 Task: Use the formula "KURT" in spreadsheet "Project portfolio".
Action: Mouse moved to (933, 118)
Screenshot: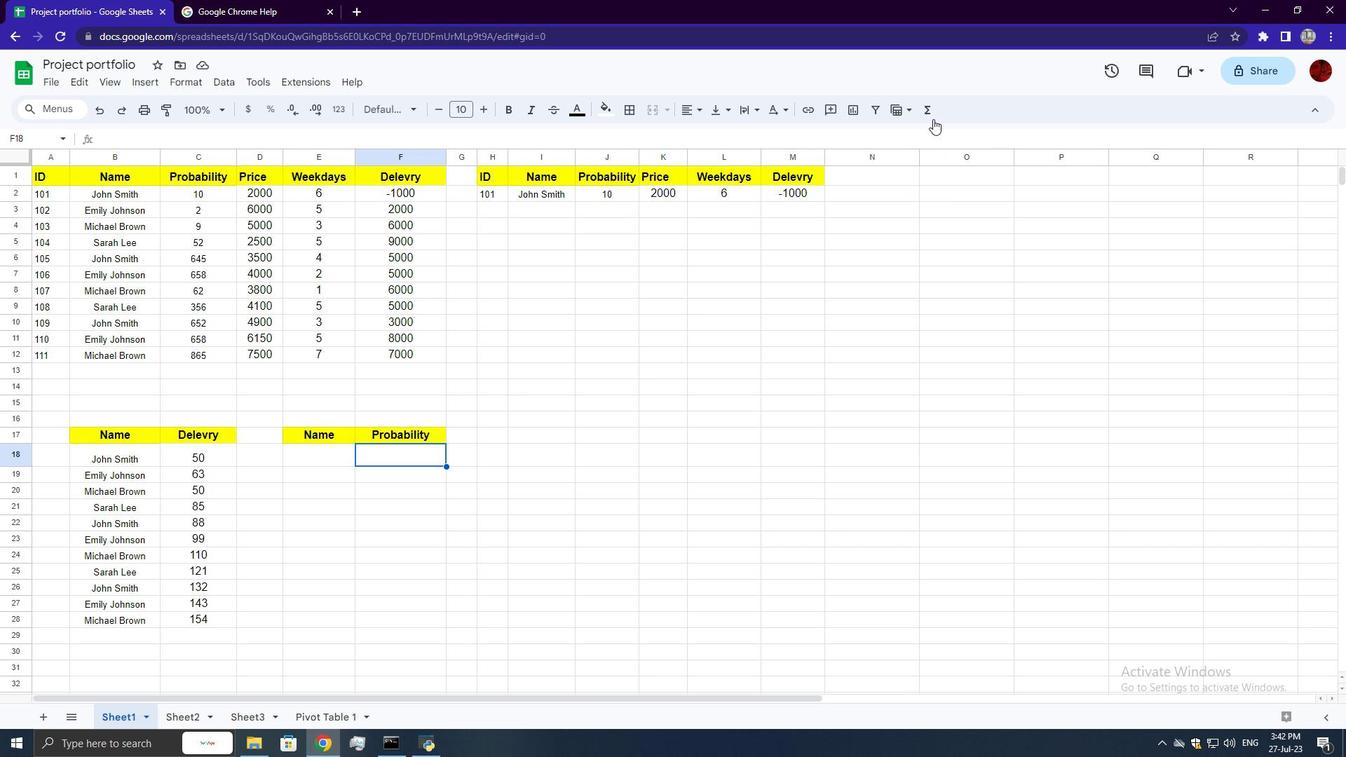 
Action: Mouse pressed left at (933, 118)
Screenshot: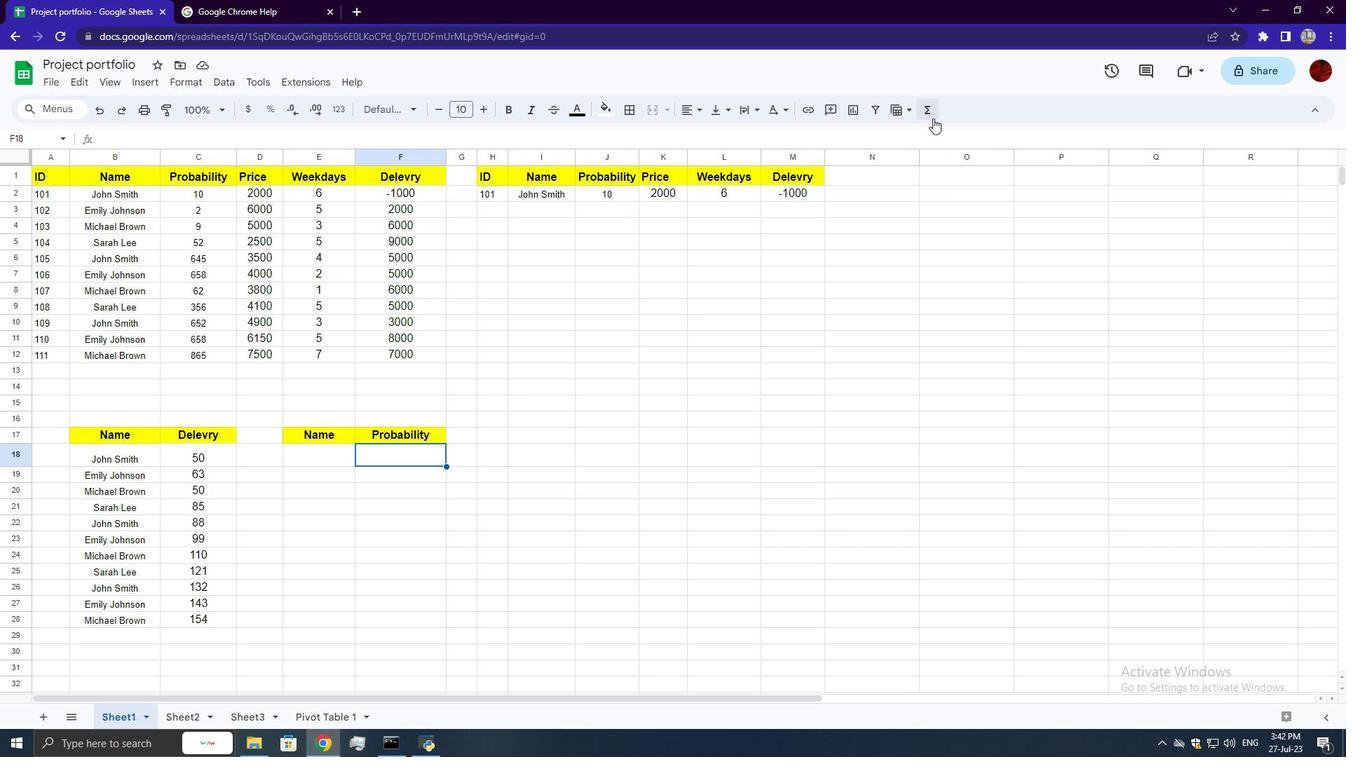 
Action: Mouse moved to (1132, 340)
Screenshot: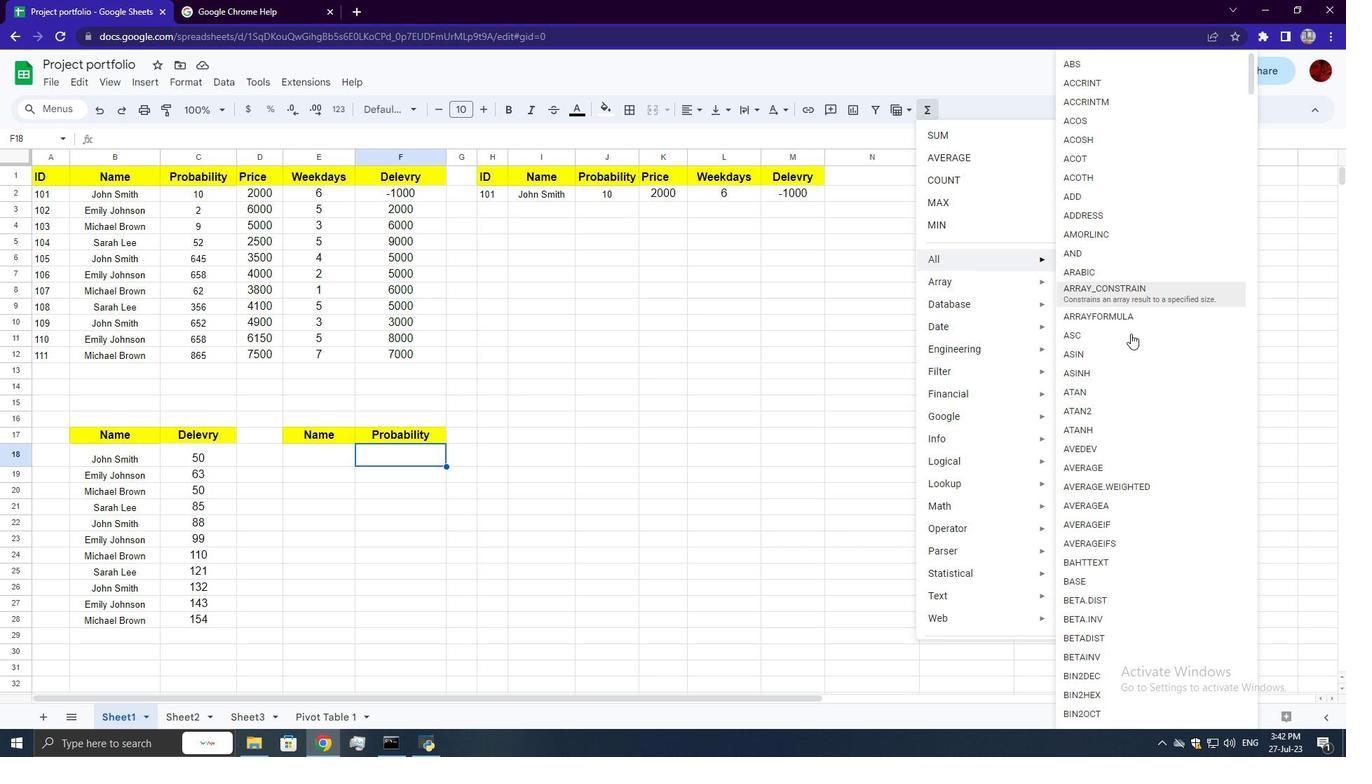 
Action: Mouse scrolled (1132, 338) with delta (0, 0)
Screenshot: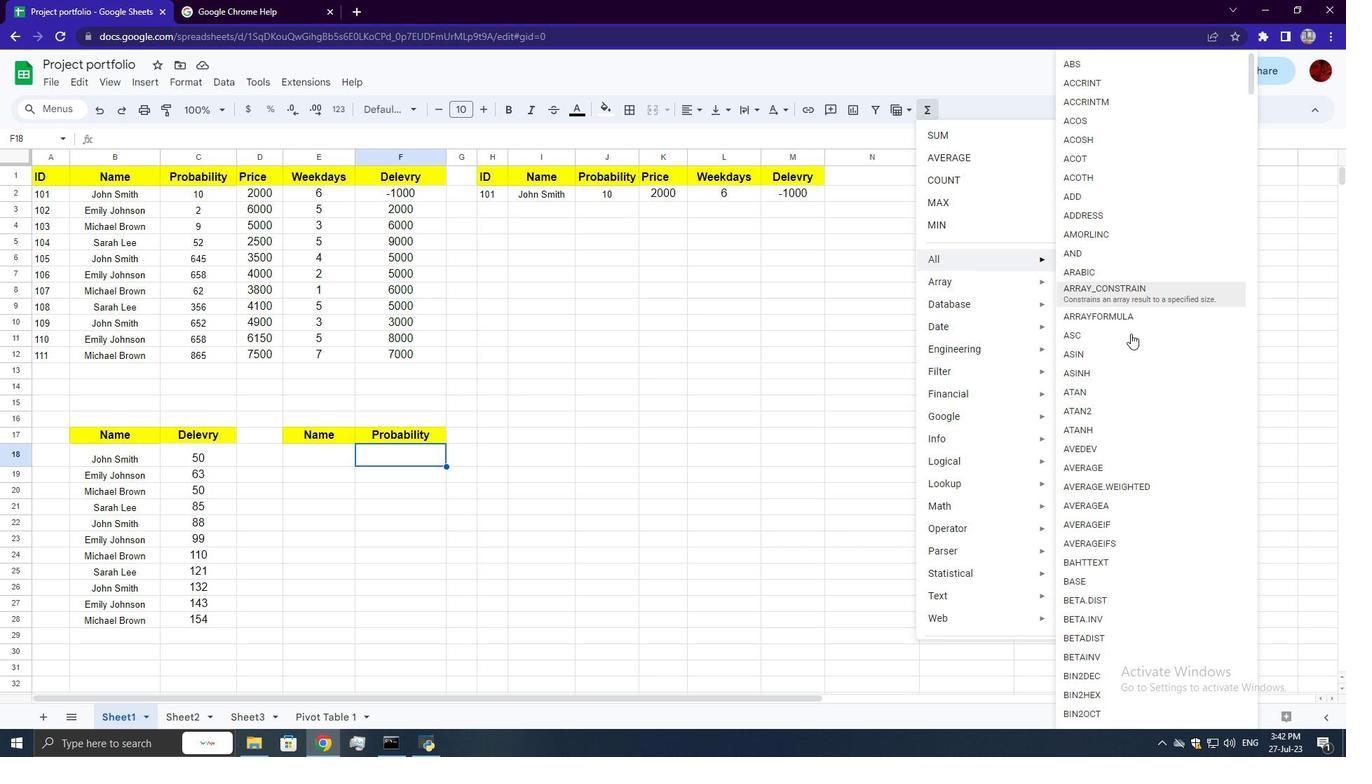 
Action: Mouse scrolled (1132, 340) with delta (0, 0)
Screenshot: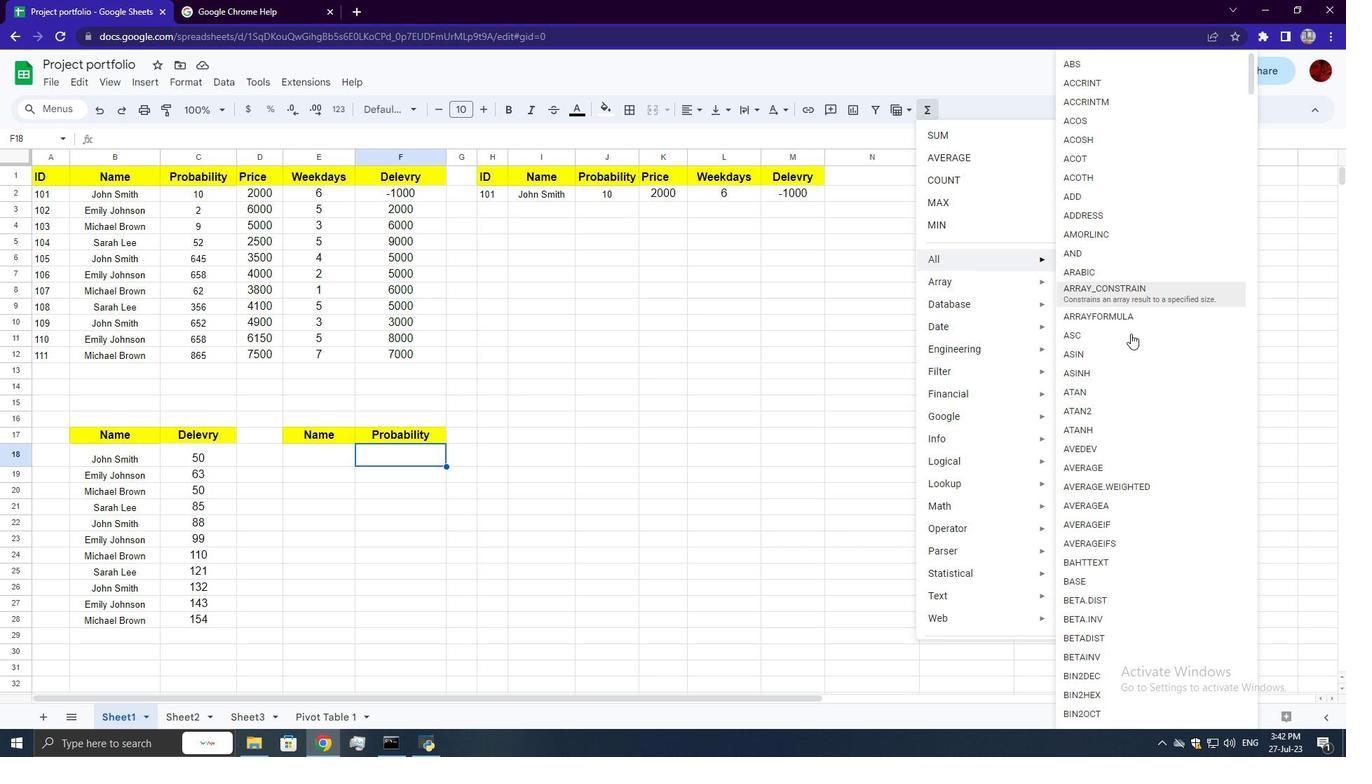 
Action: Mouse scrolled (1132, 340) with delta (0, 0)
Screenshot: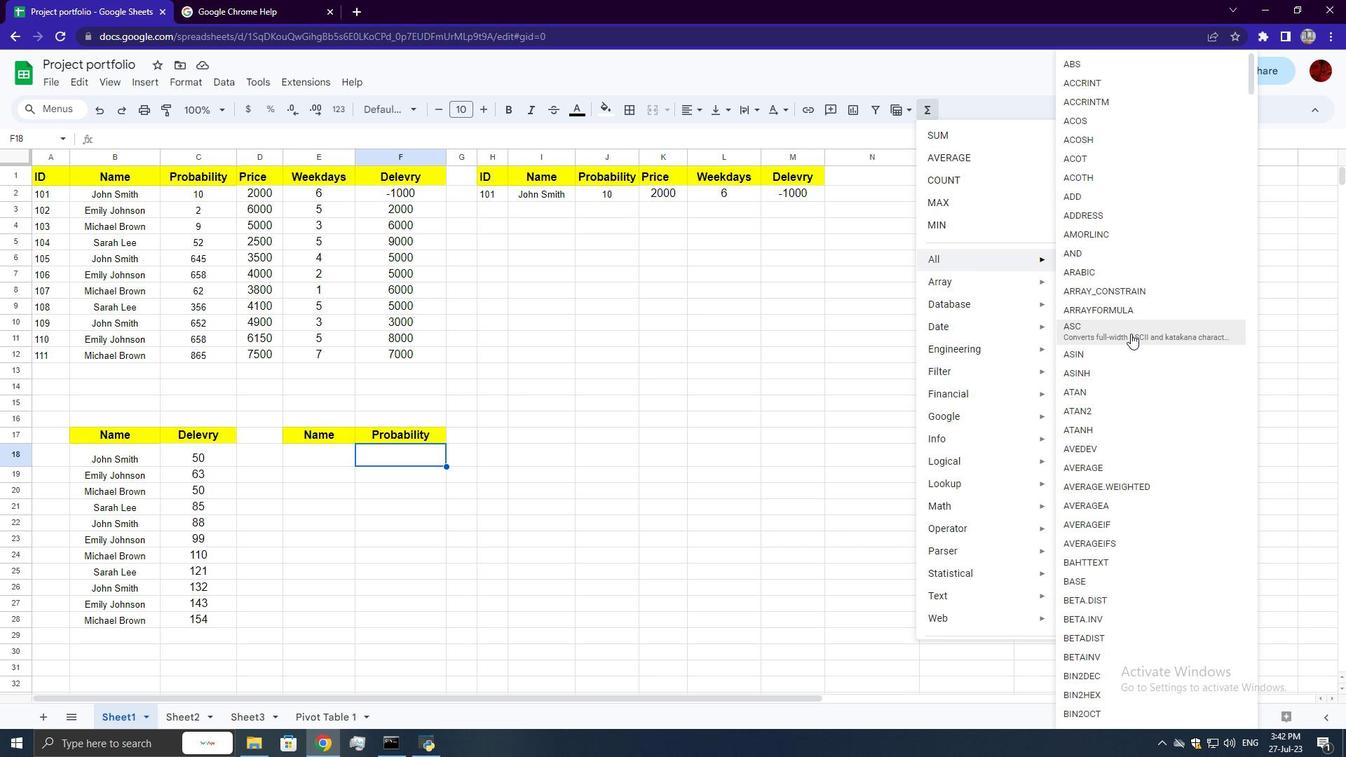 
Action: Mouse scrolled (1132, 340) with delta (0, 0)
Screenshot: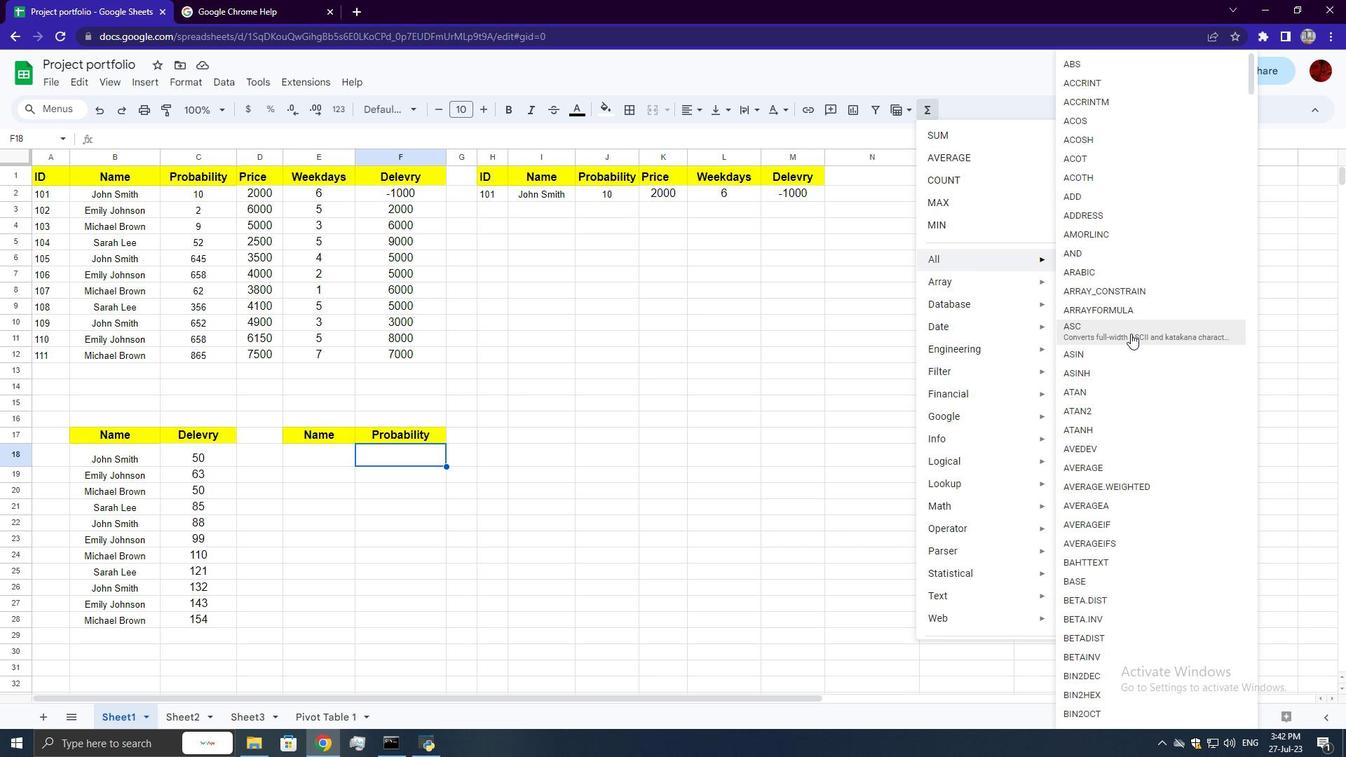 
Action: Mouse scrolled (1132, 340) with delta (0, 0)
Screenshot: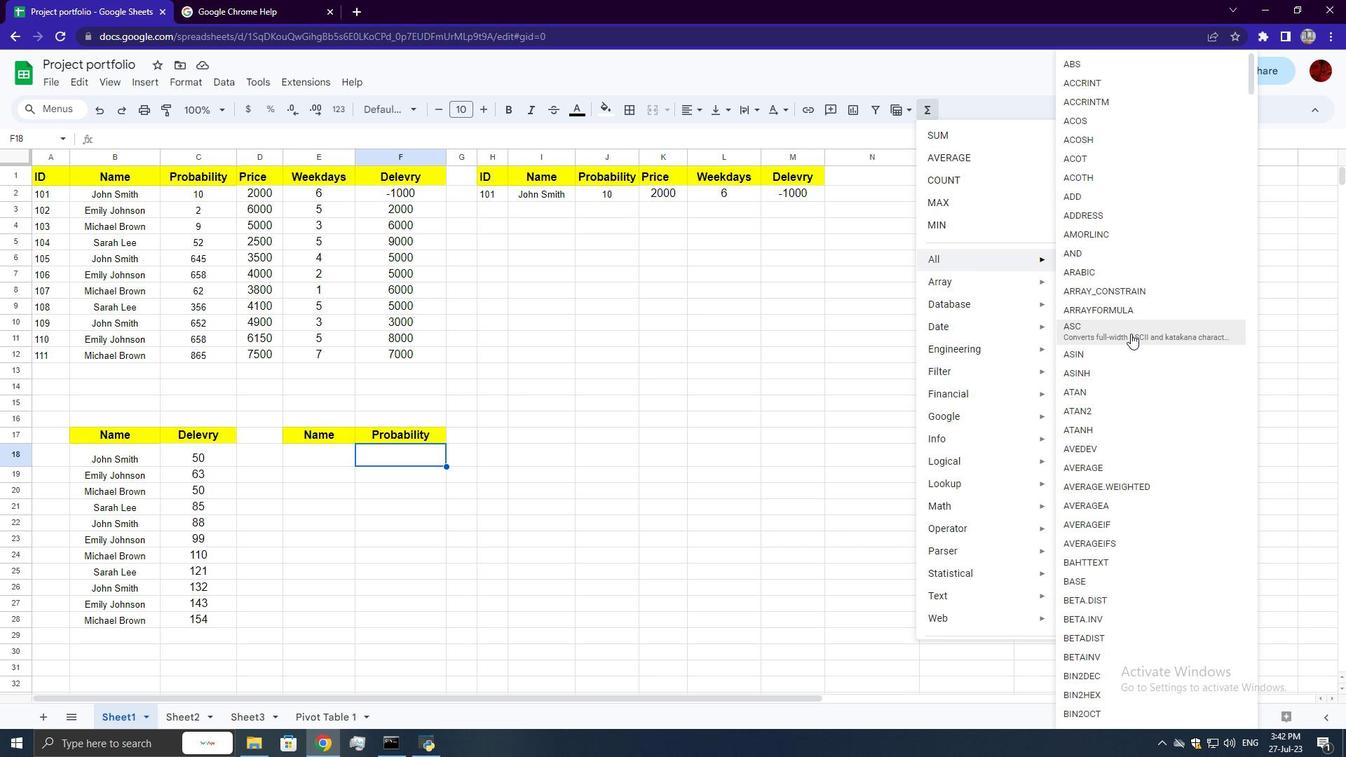 
Action: Mouse scrolled (1132, 340) with delta (0, 0)
Screenshot: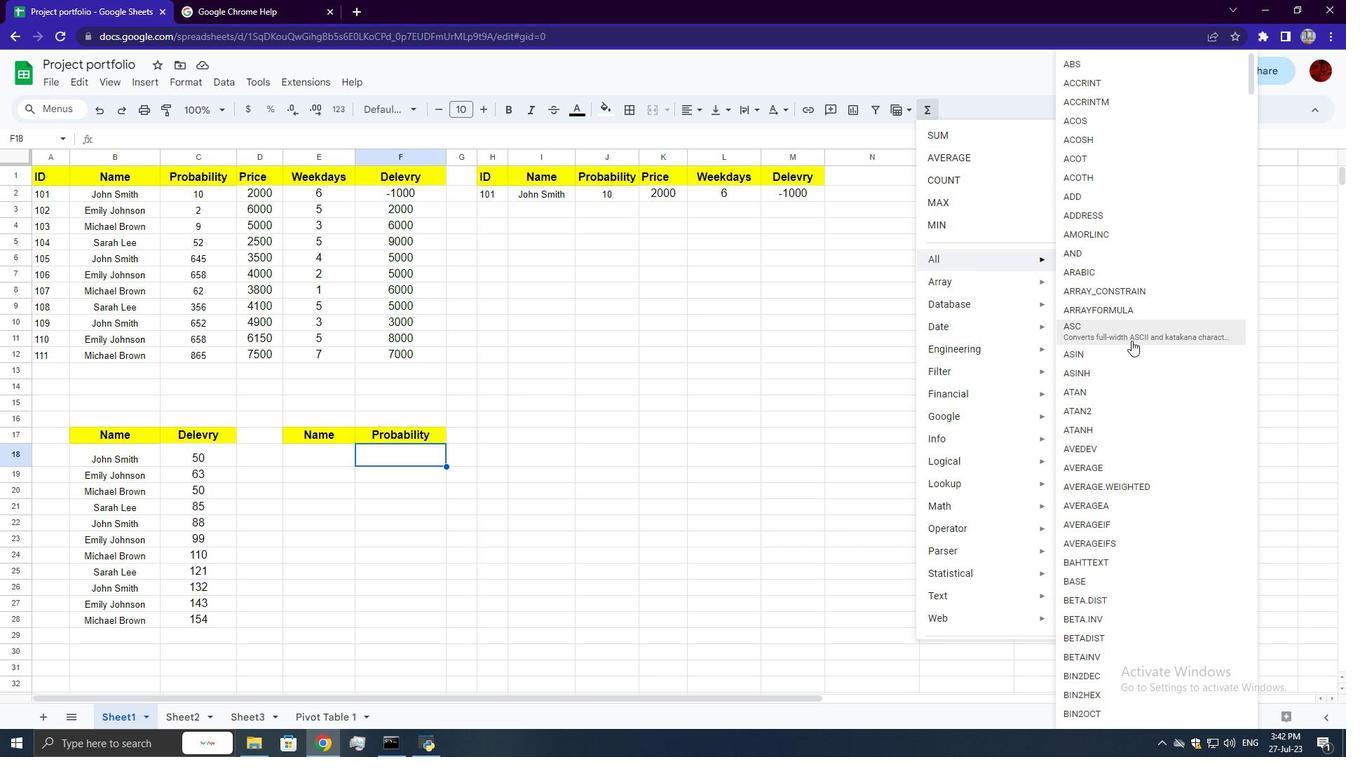 
Action: Mouse scrolled (1132, 340) with delta (0, 0)
Screenshot: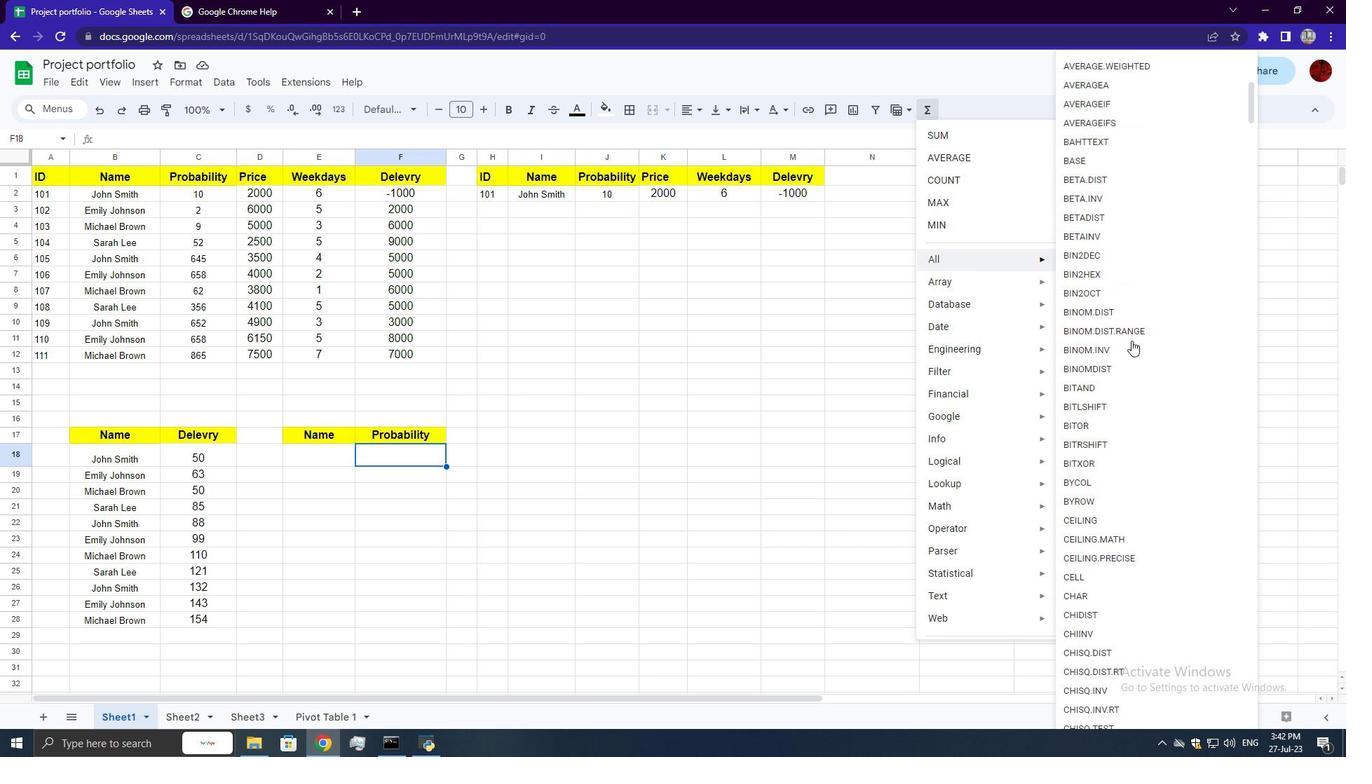 
Action: Mouse scrolled (1132, 340) with delta (0, 0)
Screenshot: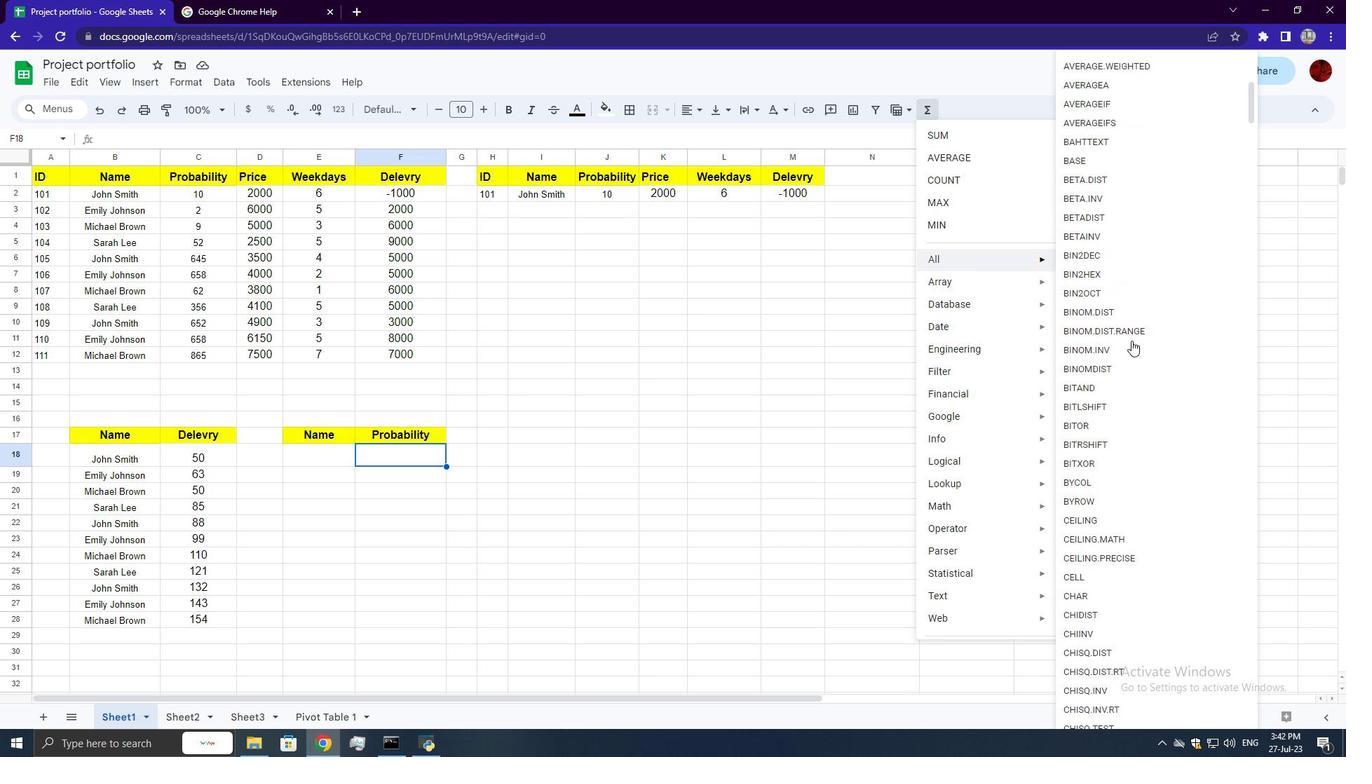 
Action: Mouse scrolled (1132, 340) with delta (0, 0)
Screenshot: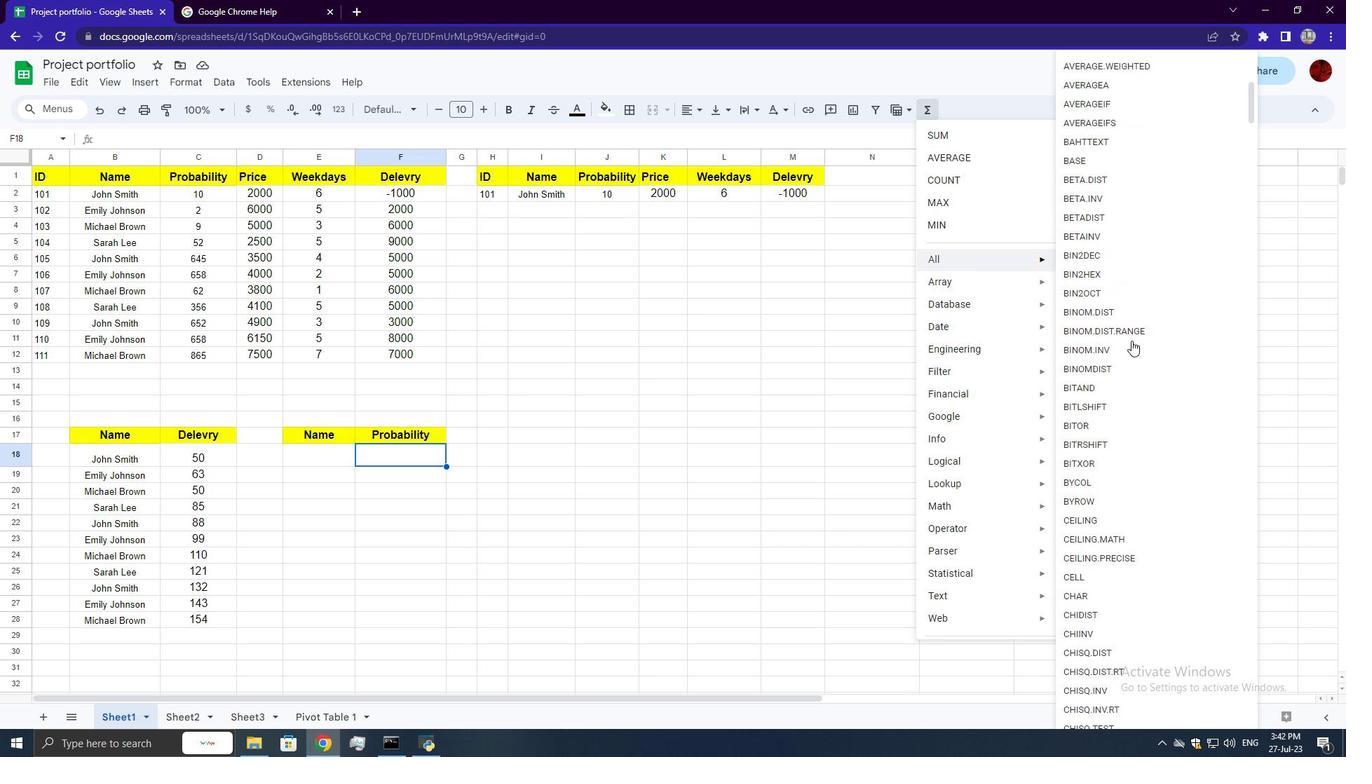 
Action: Mouse scrolled (1132, 340) with delta (0, 0)
Screenshot: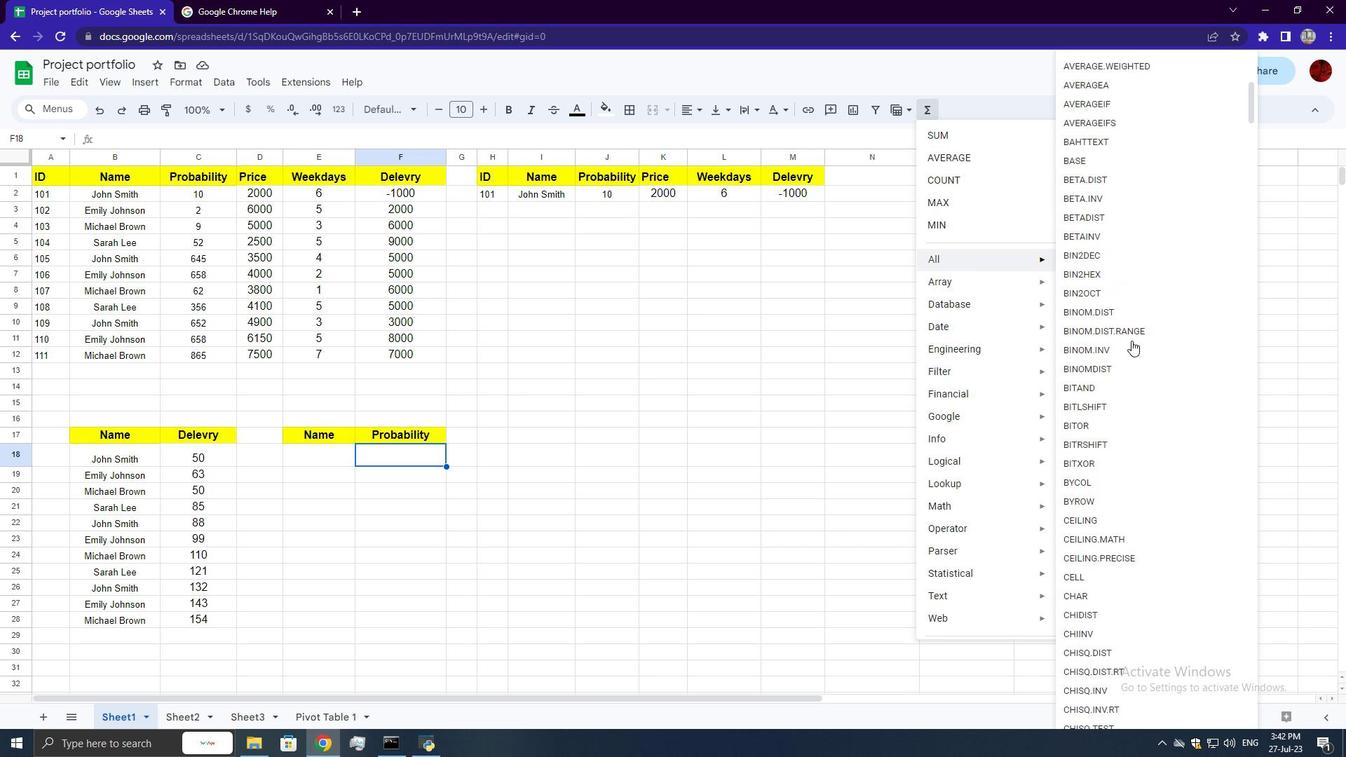 
Action: Mouse scrolled (1132, 340) with delta (0, 0)
Screenshot: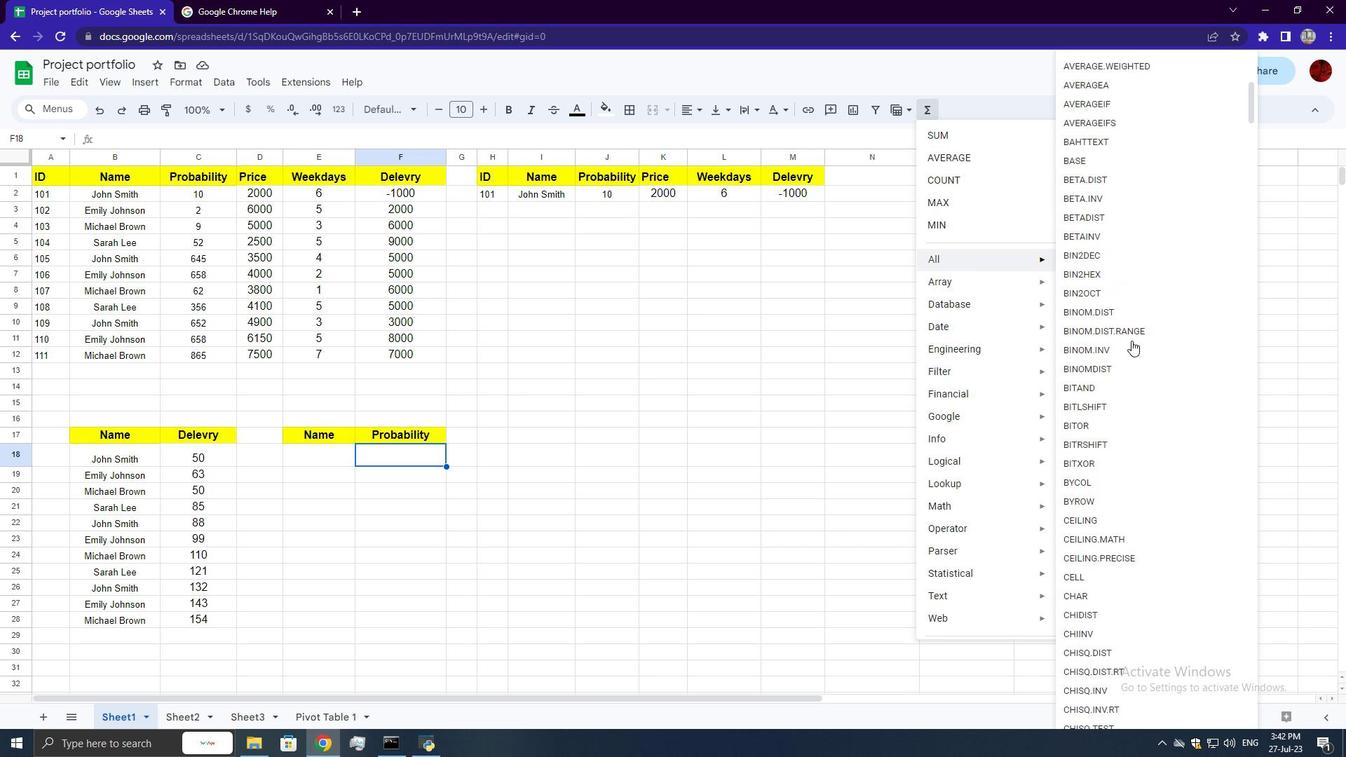 
Action: Mouse scrolled (1132, 340) with delta (0, 0)
Screenshot: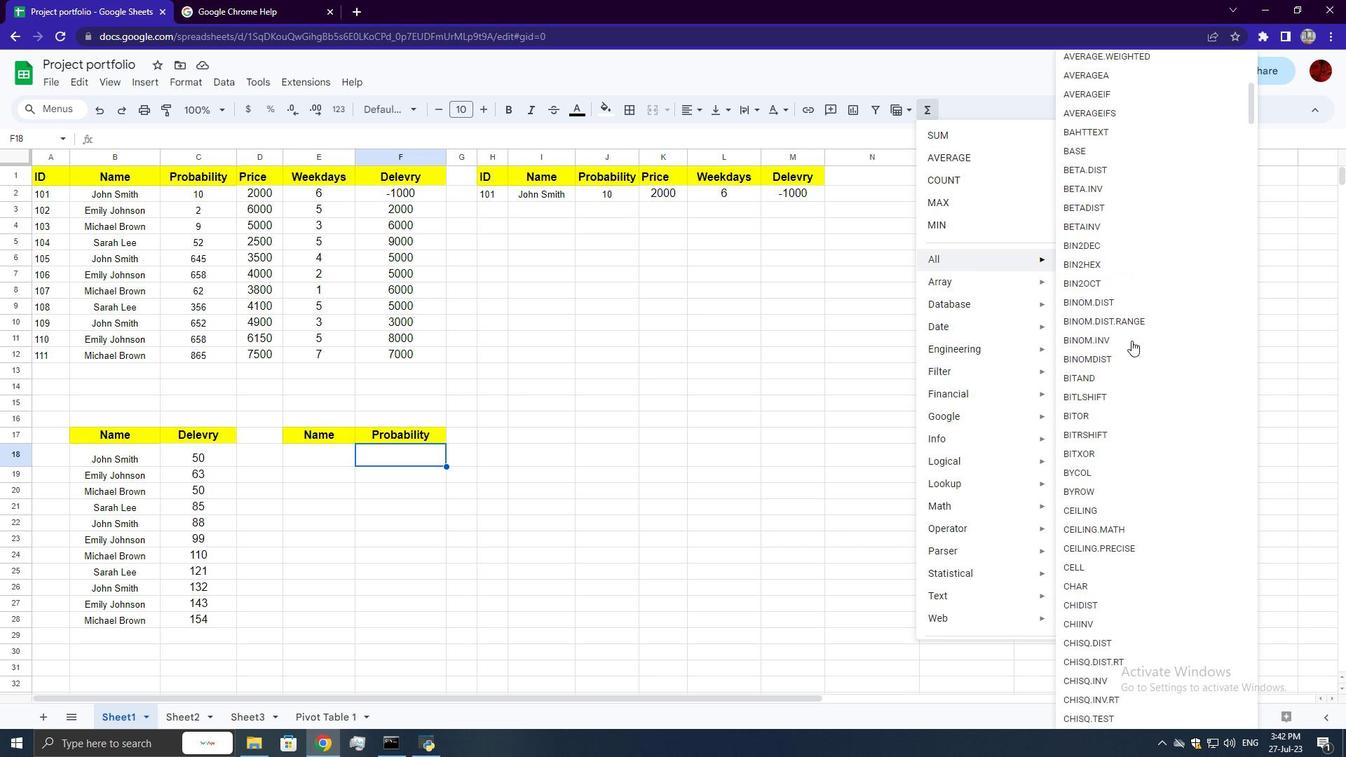 
Action: Mouse scrolled (1132, 340) with delta (0, 0)
Screenshot: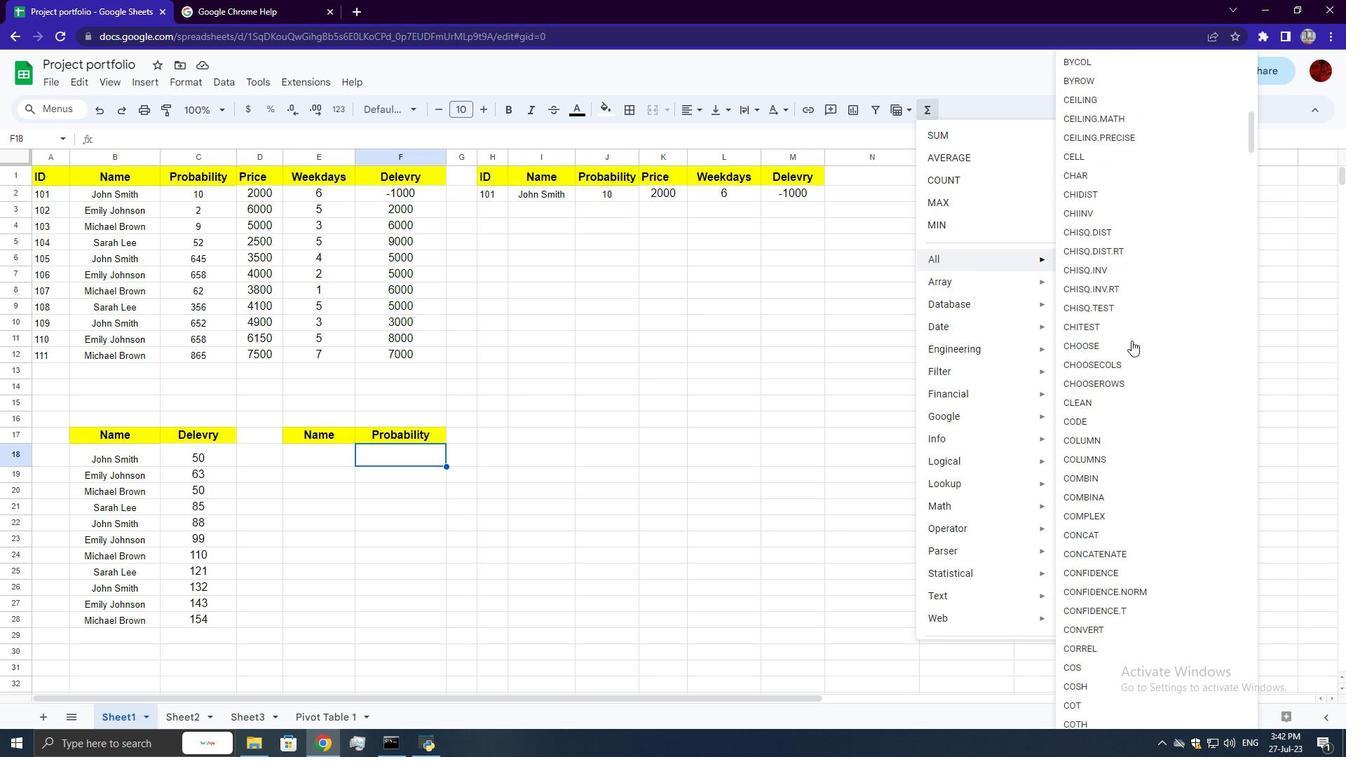 
Action: Mouse scrolled (1132, 340) with delta (0, 0)
Screenshot: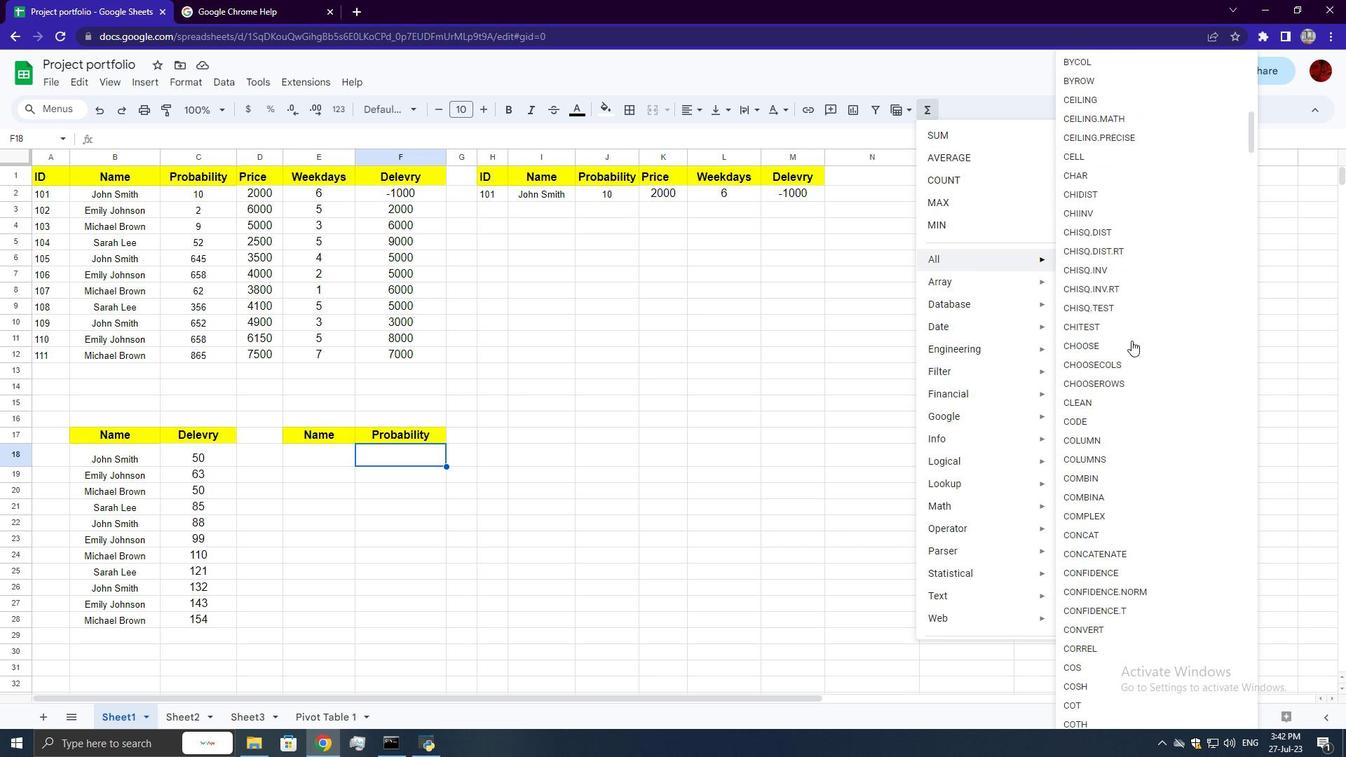 
Action: Mouse scrolled (1132, 340) with delta (0, 0)
Screenshot: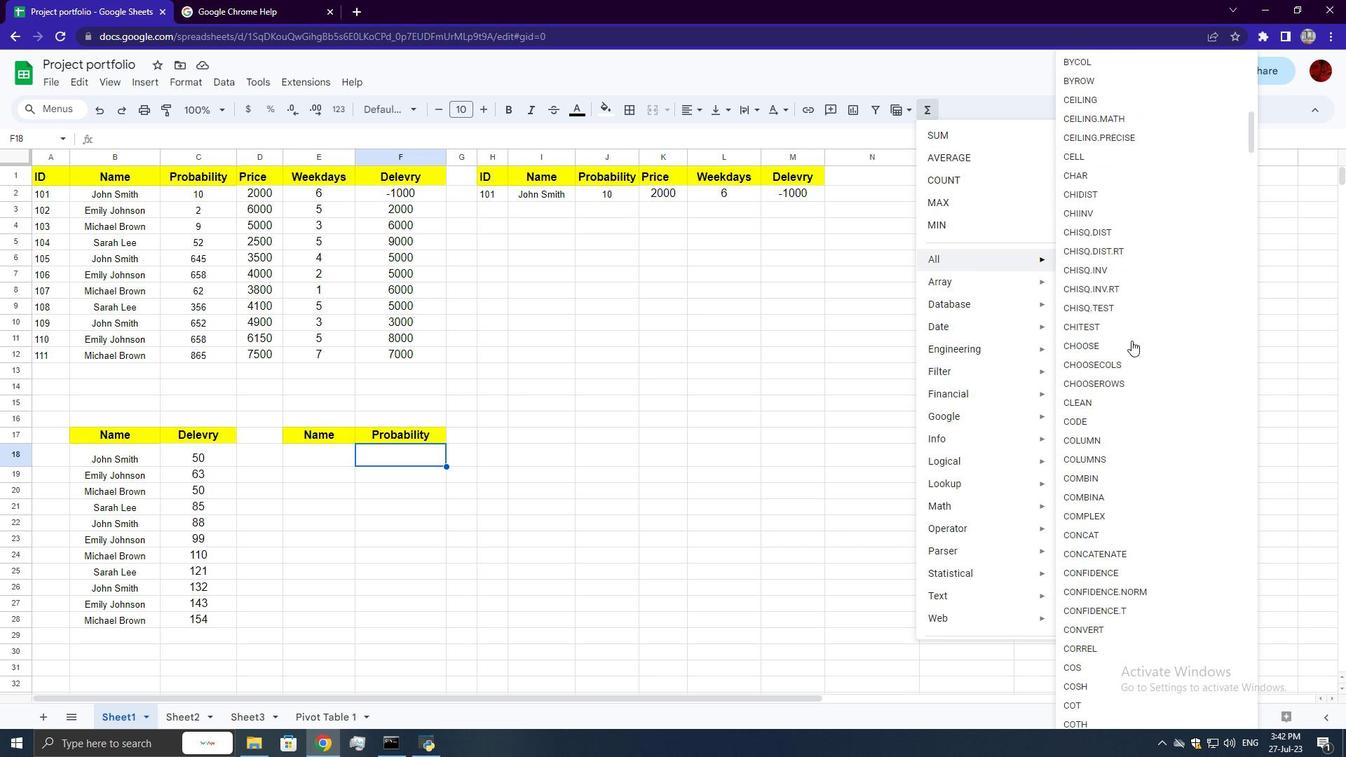 
Action: Mouse scrolled (1132, 340) with delta (0, 0)
Screenshot: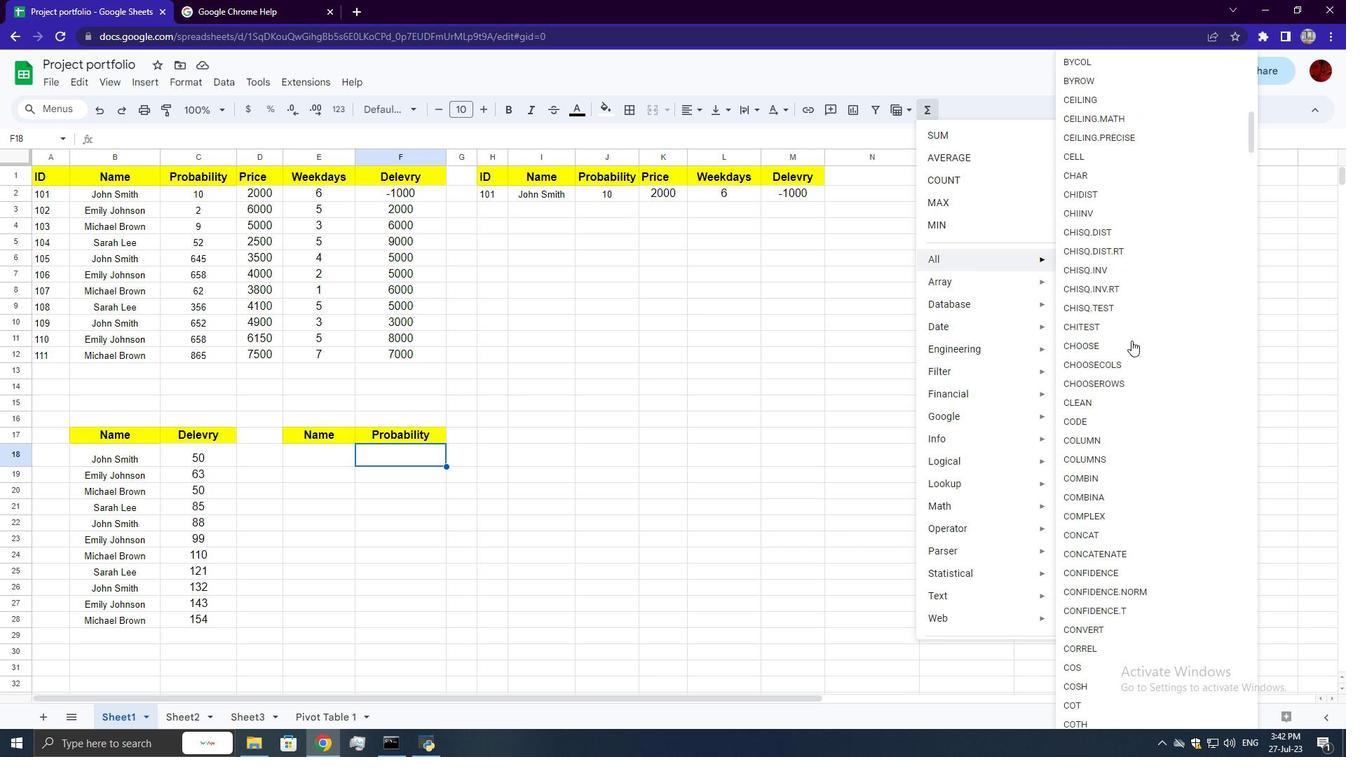 
Action: Mouse scrolled (1132, 340) with delta (0, 0)
Screenshot: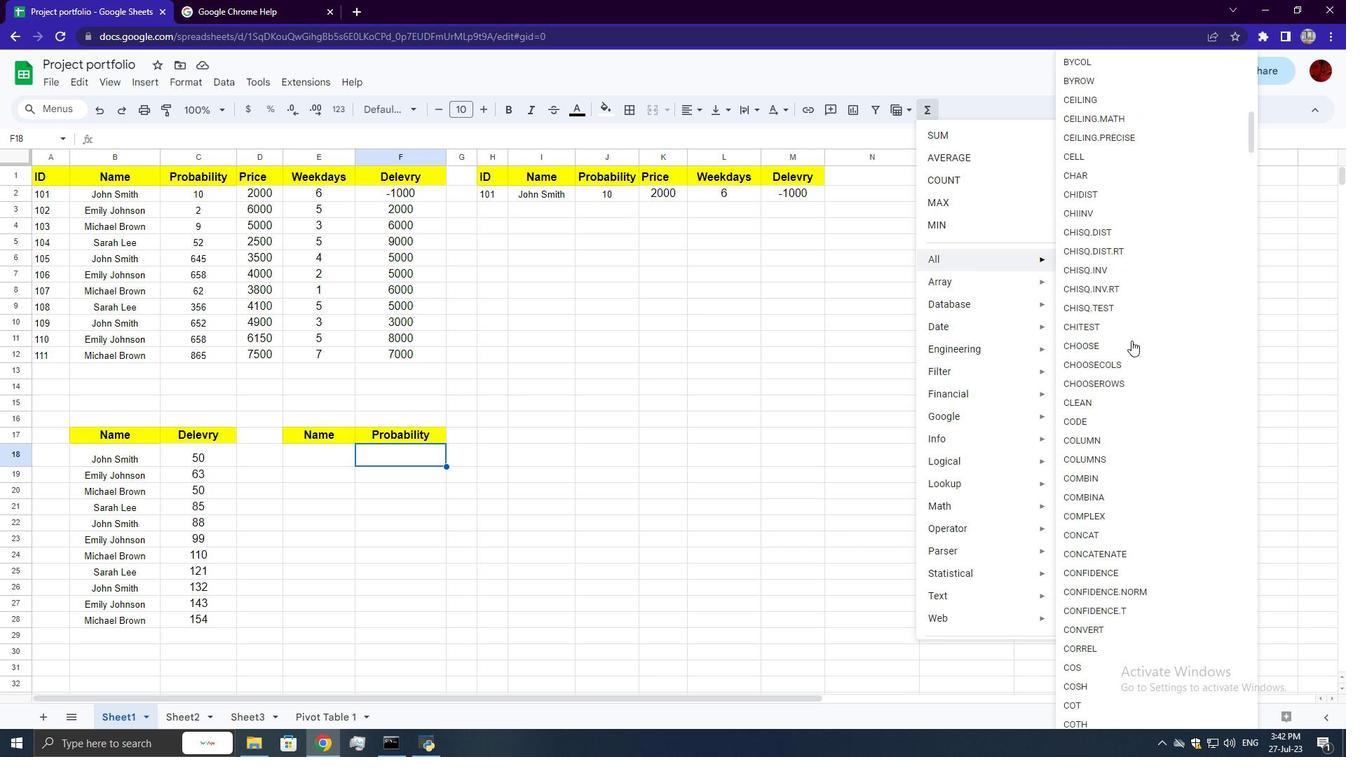 
Action: Mouse scrolled (1132, 340) with delta (0, 0)
Screenshot: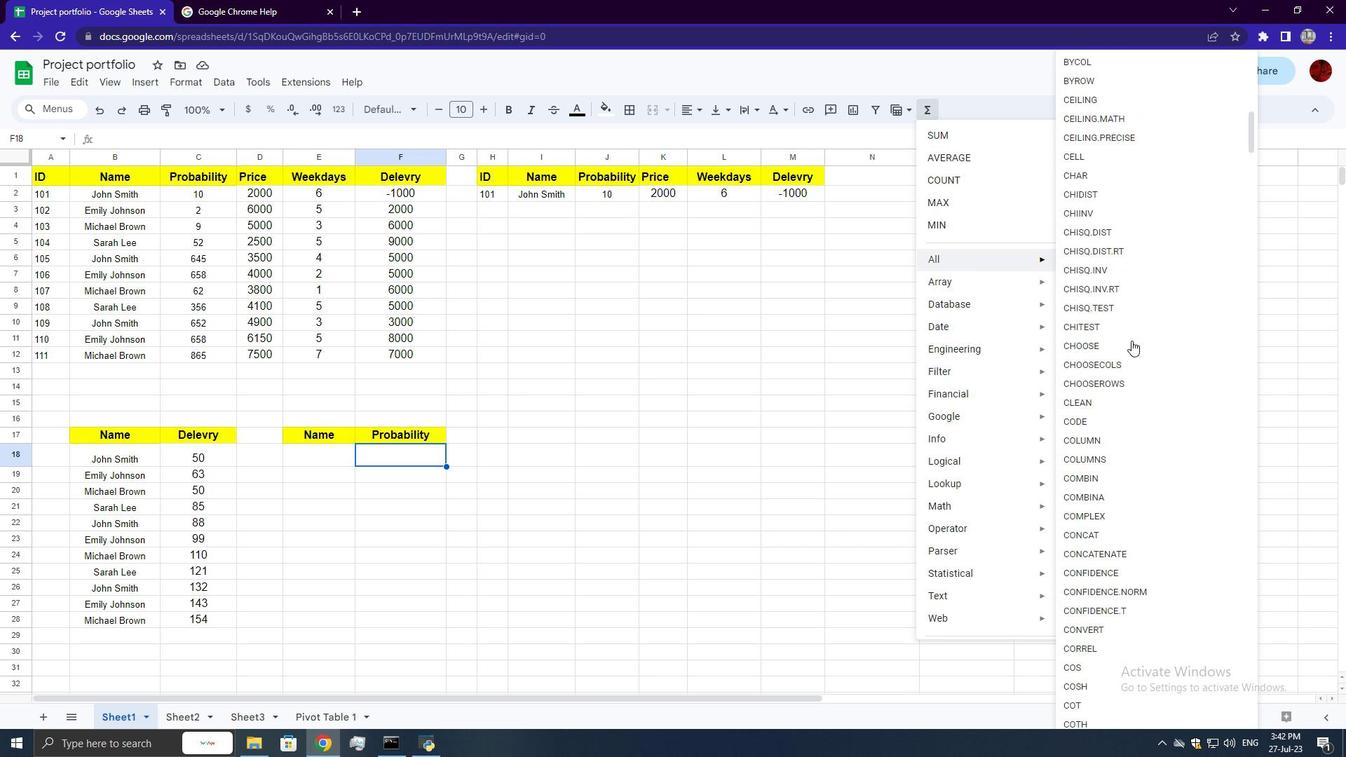 
Action: Mouse scrolled (1132, 340) with delta (0, 0)
Screenshot: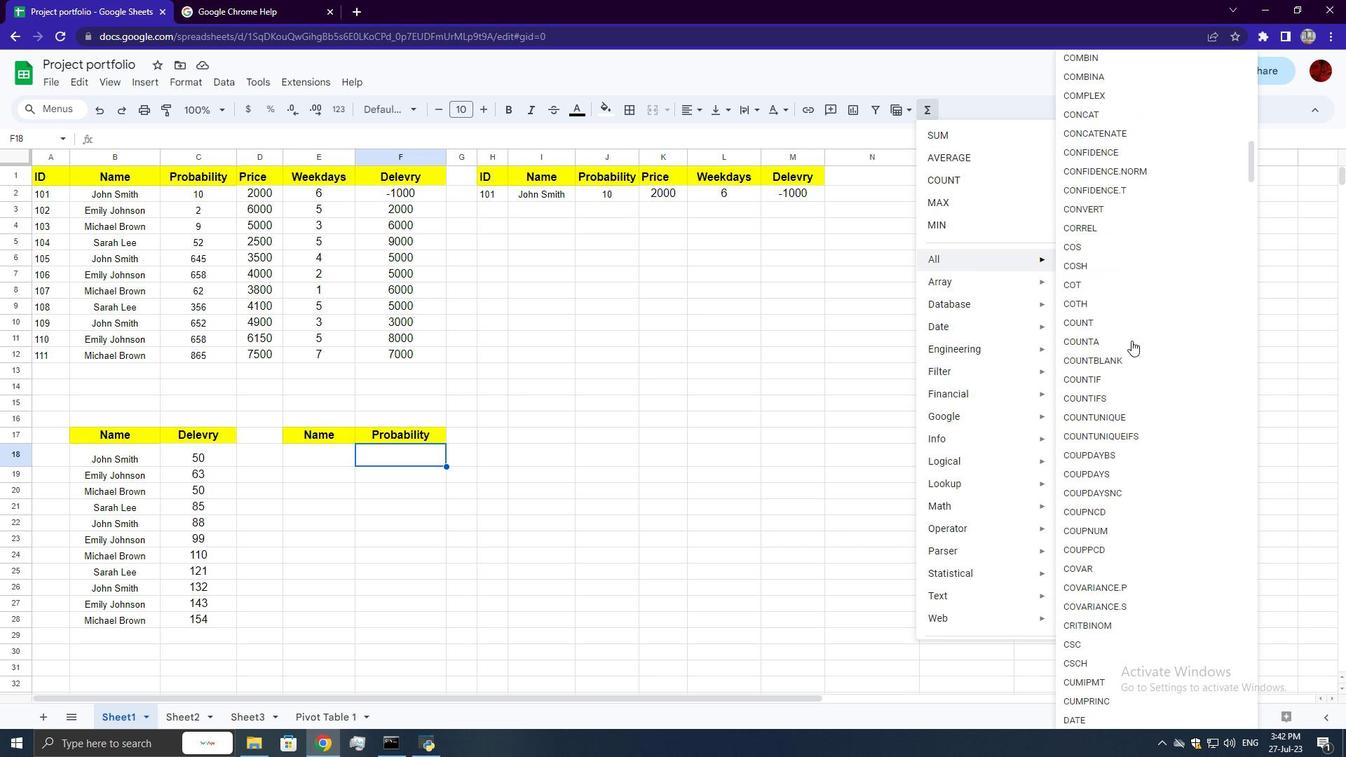 
Action: Mouse scrolled (1132, 340) with delta (0, 0)
Screenshot: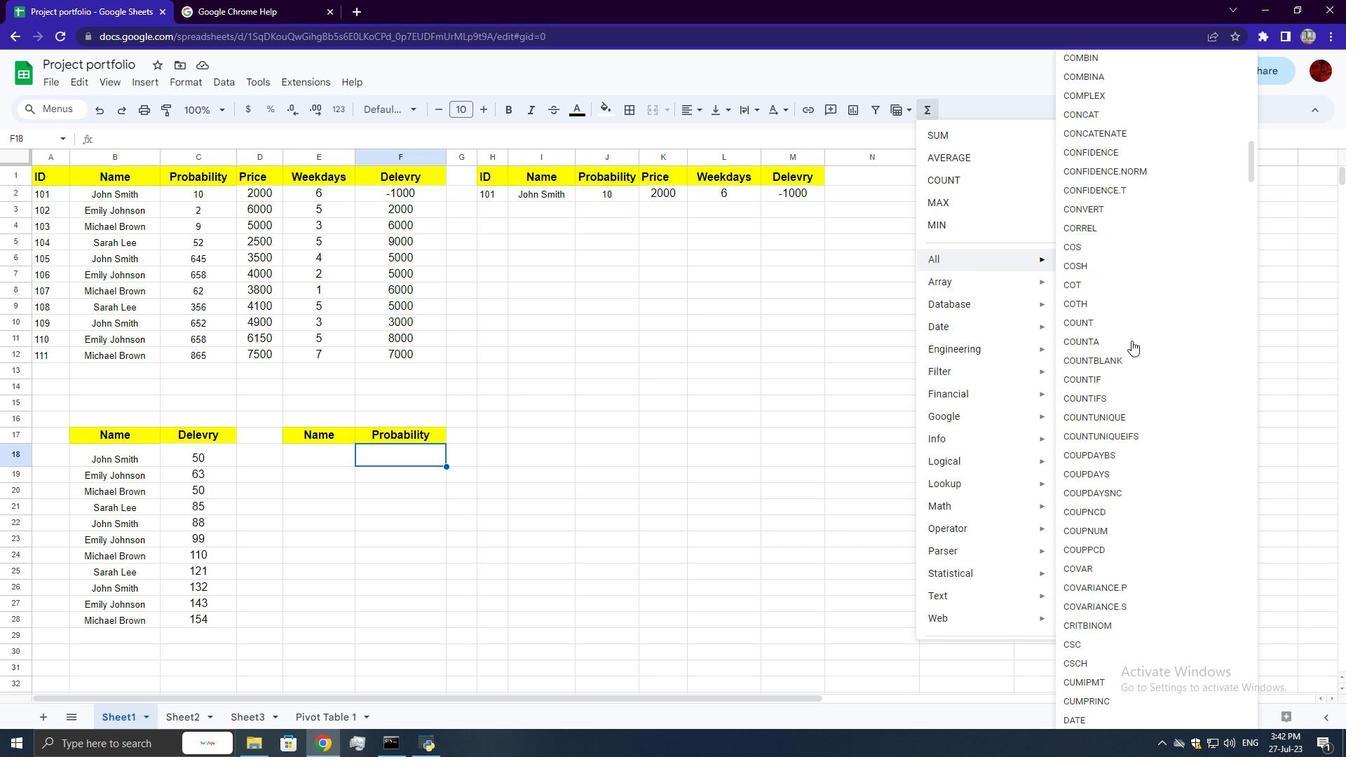 
Action: Mouse scrolled (1132, 340) with delta (0, 0)
Screenshot: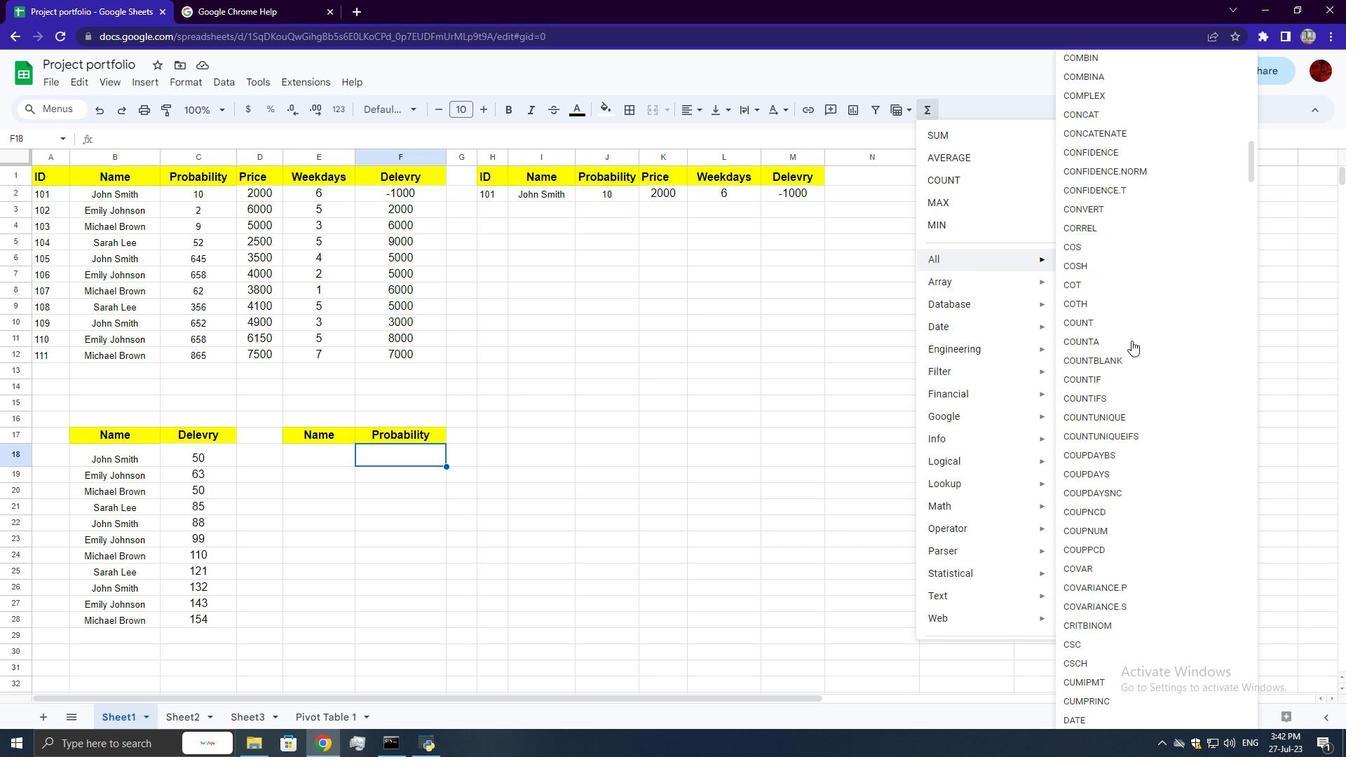 
Action: Mouse scrolled (1132, 340) with delta (0, 0)
Screenshot: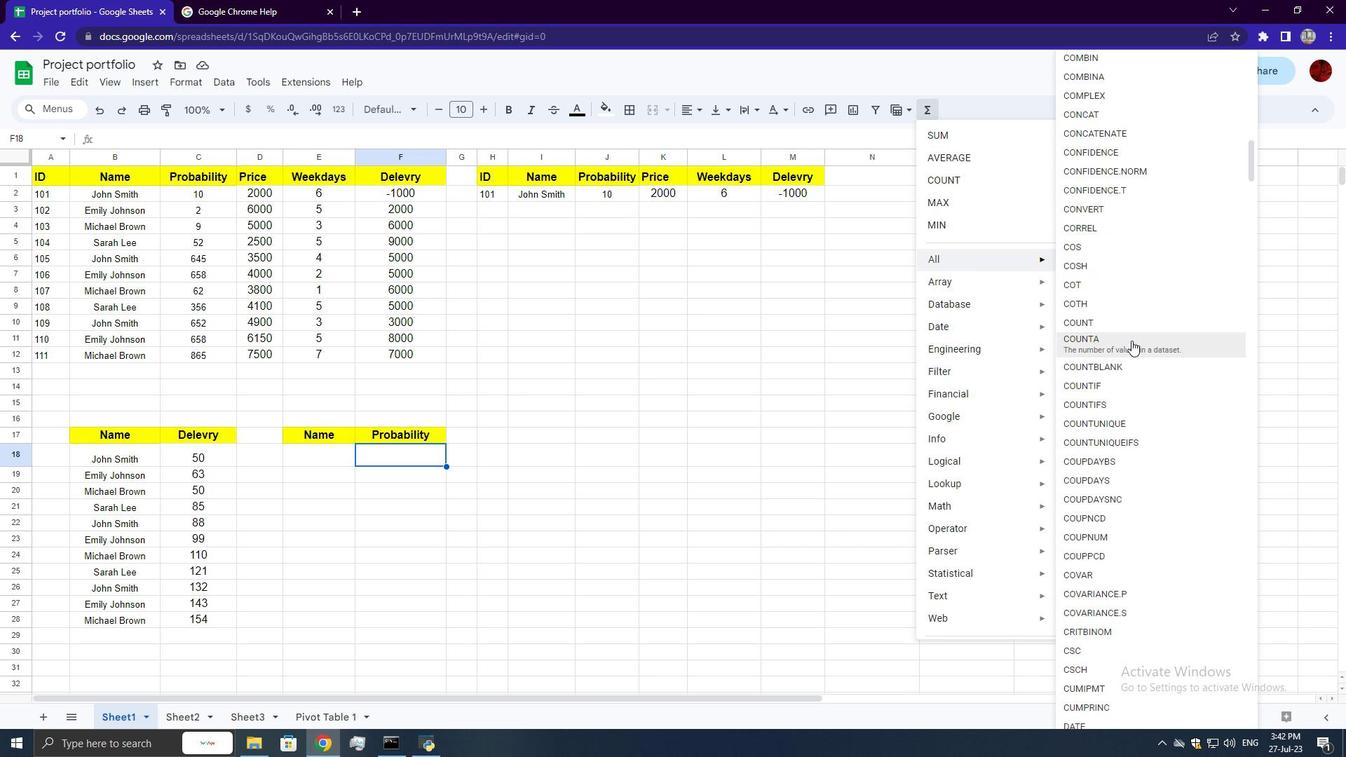 
Action: Mouse scrolled (1132, 340) with delta (0, 0)
Screenshot: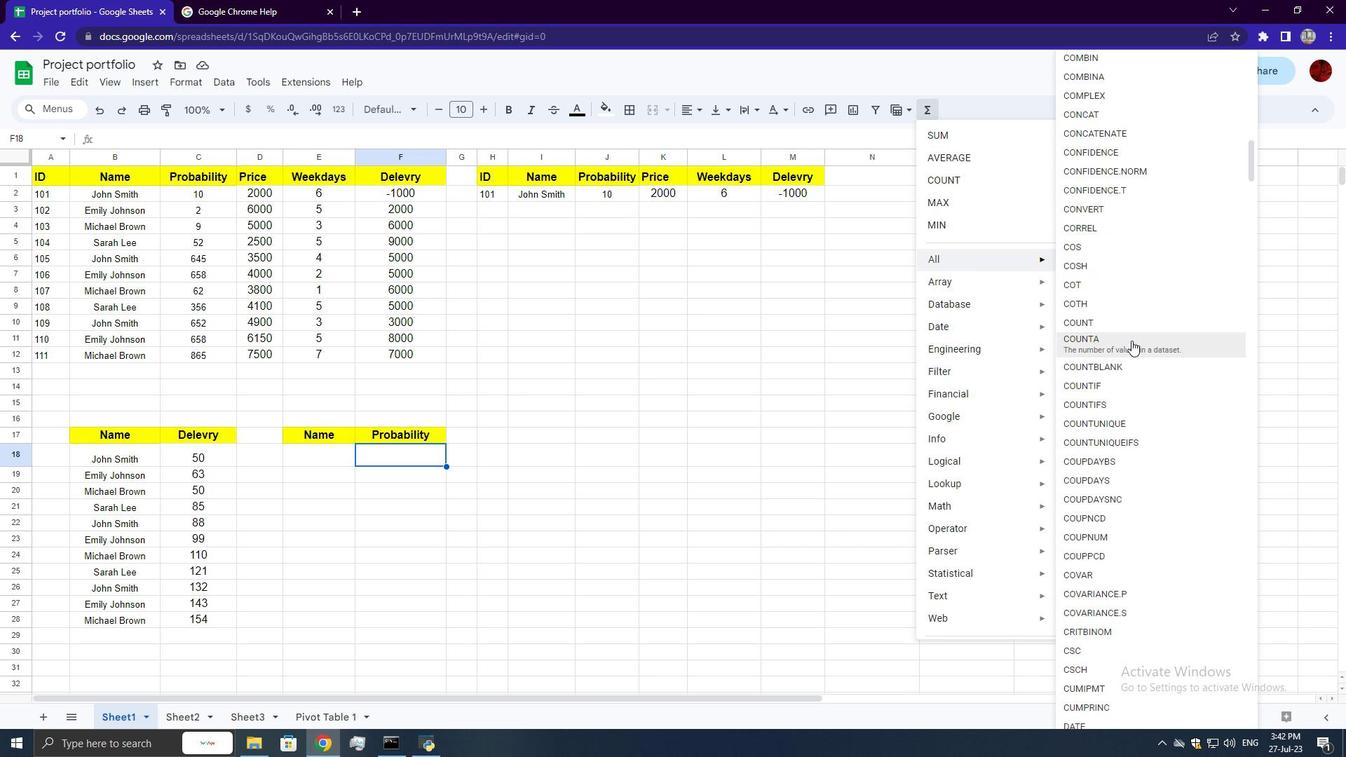 
Action: Mouse scrolled (1132, 340) with delta (0, 0)
Screenshot: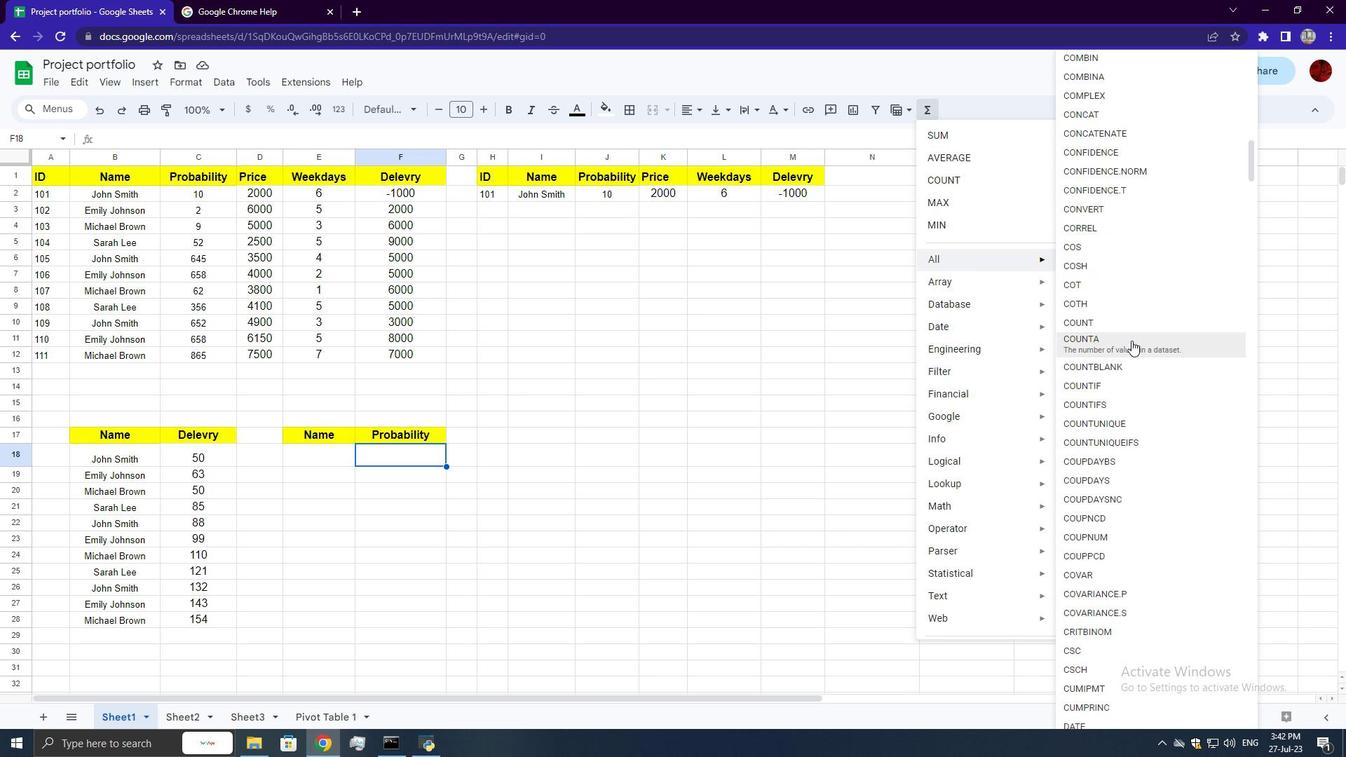 
Action: Mouse scrolled (1132, 340) with delta (0, 0)
Screenshot: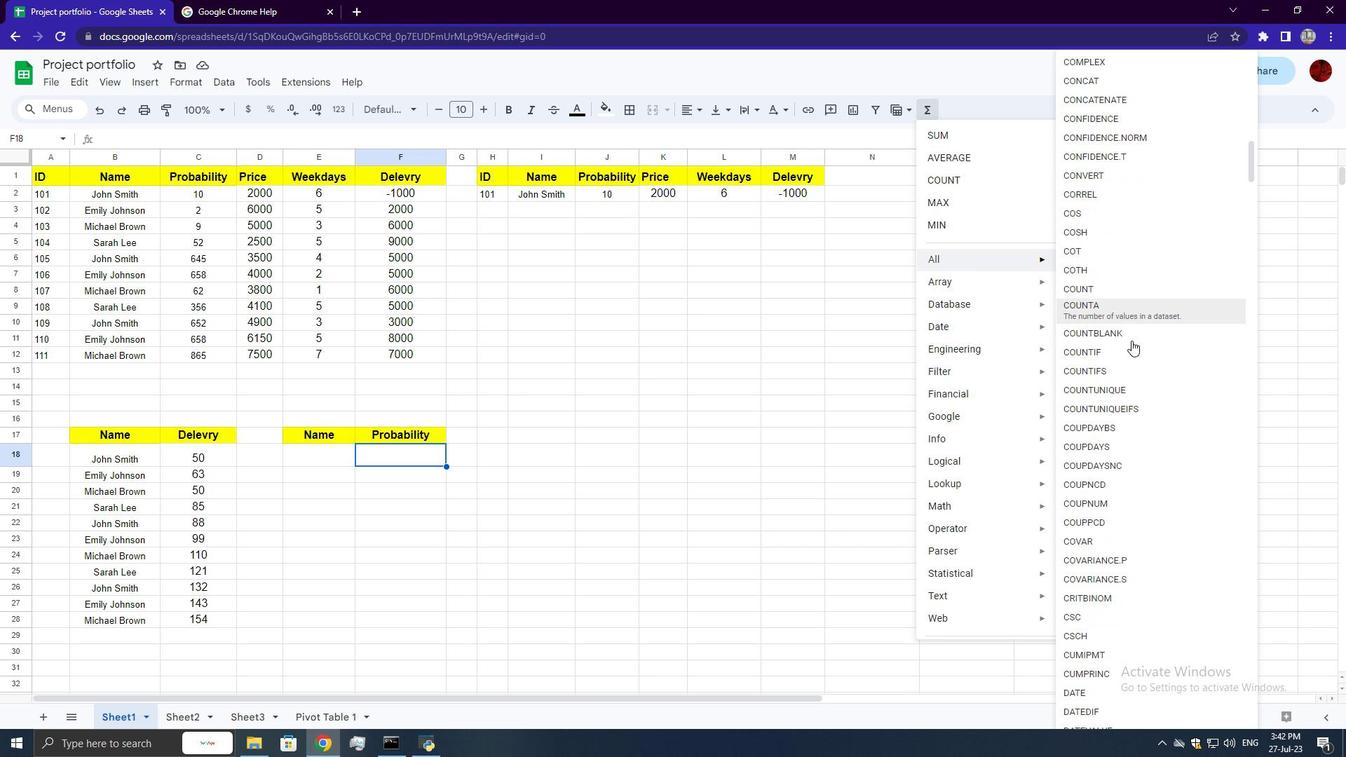 
Action: Mouse scrolled (1132, 340) with delta (0, 0)
Screenshot: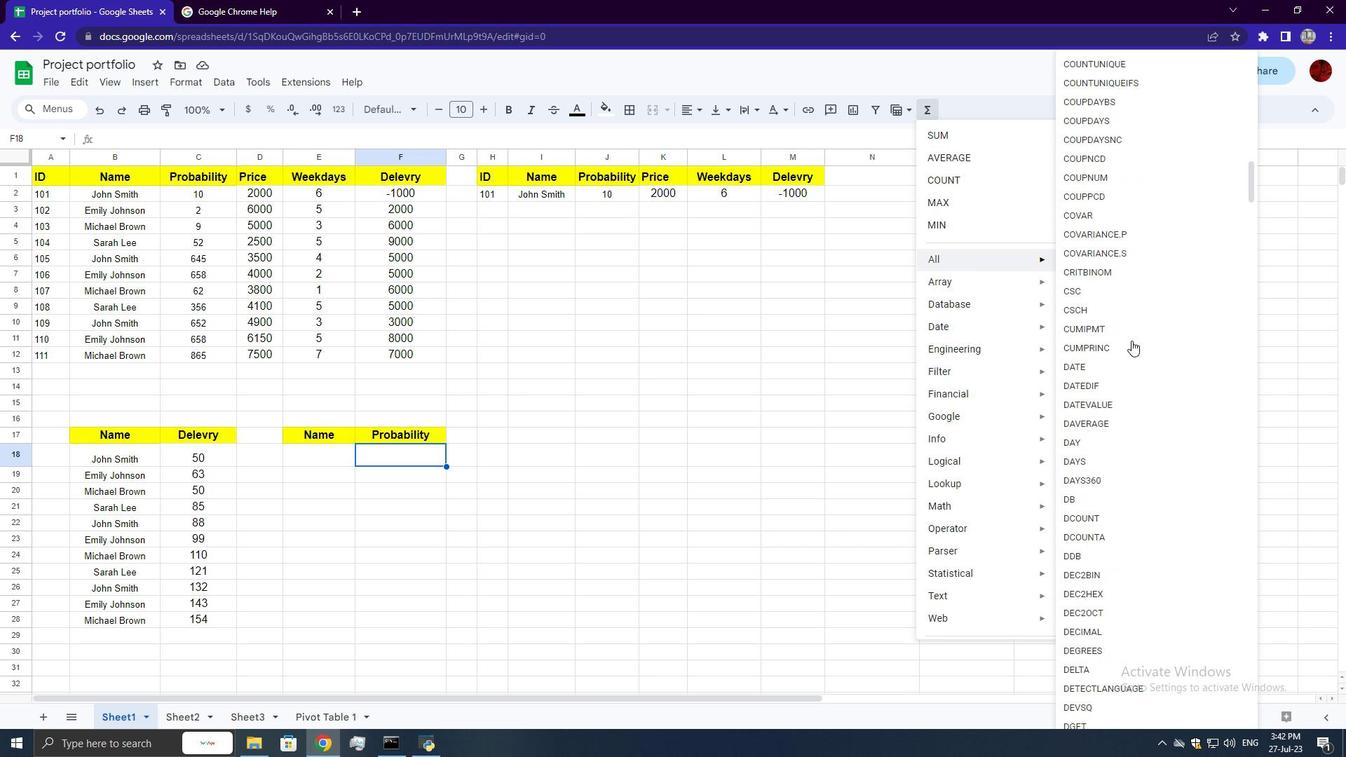 
Action: Mouse scrolled (1132, 340) with delta (0, 0)
Screenshot: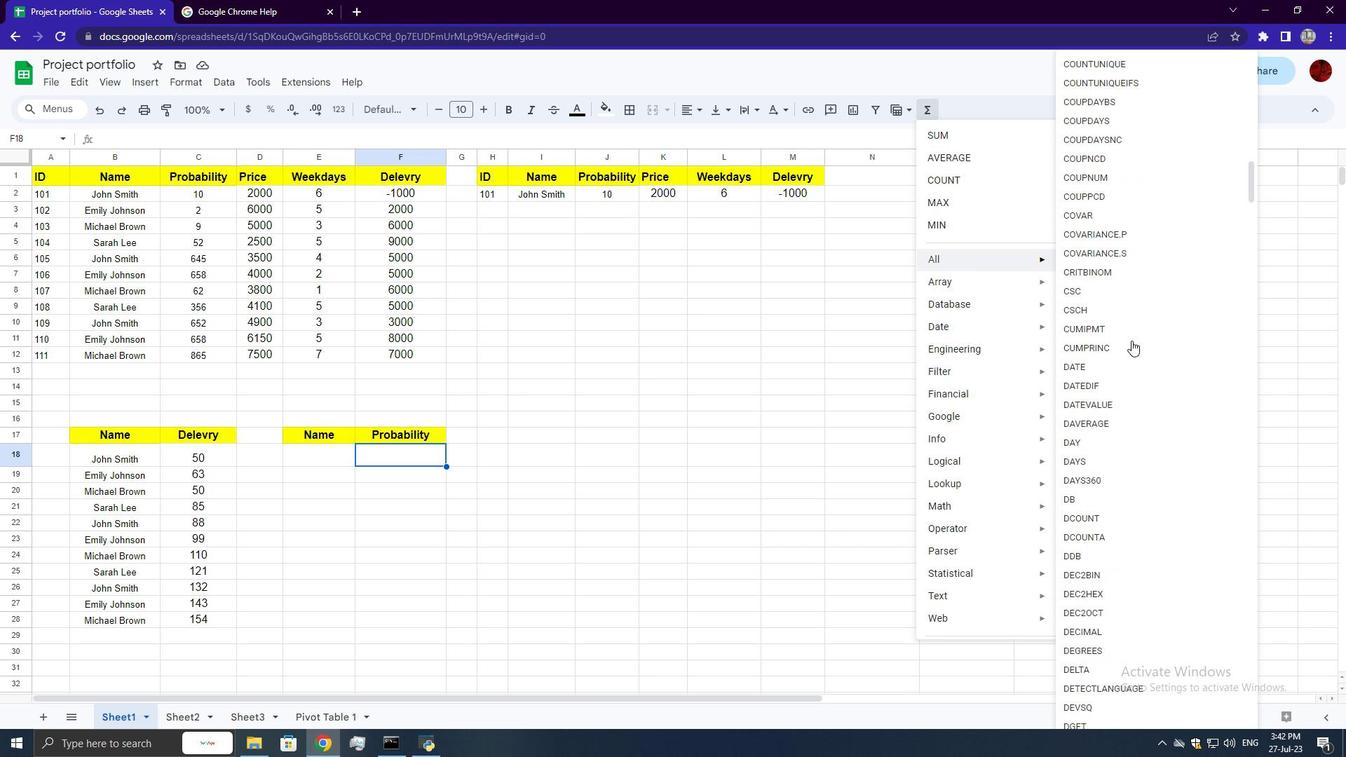 
Action: Mouse scrolled (1132, 340) with delta (0, 0)
Screenshot: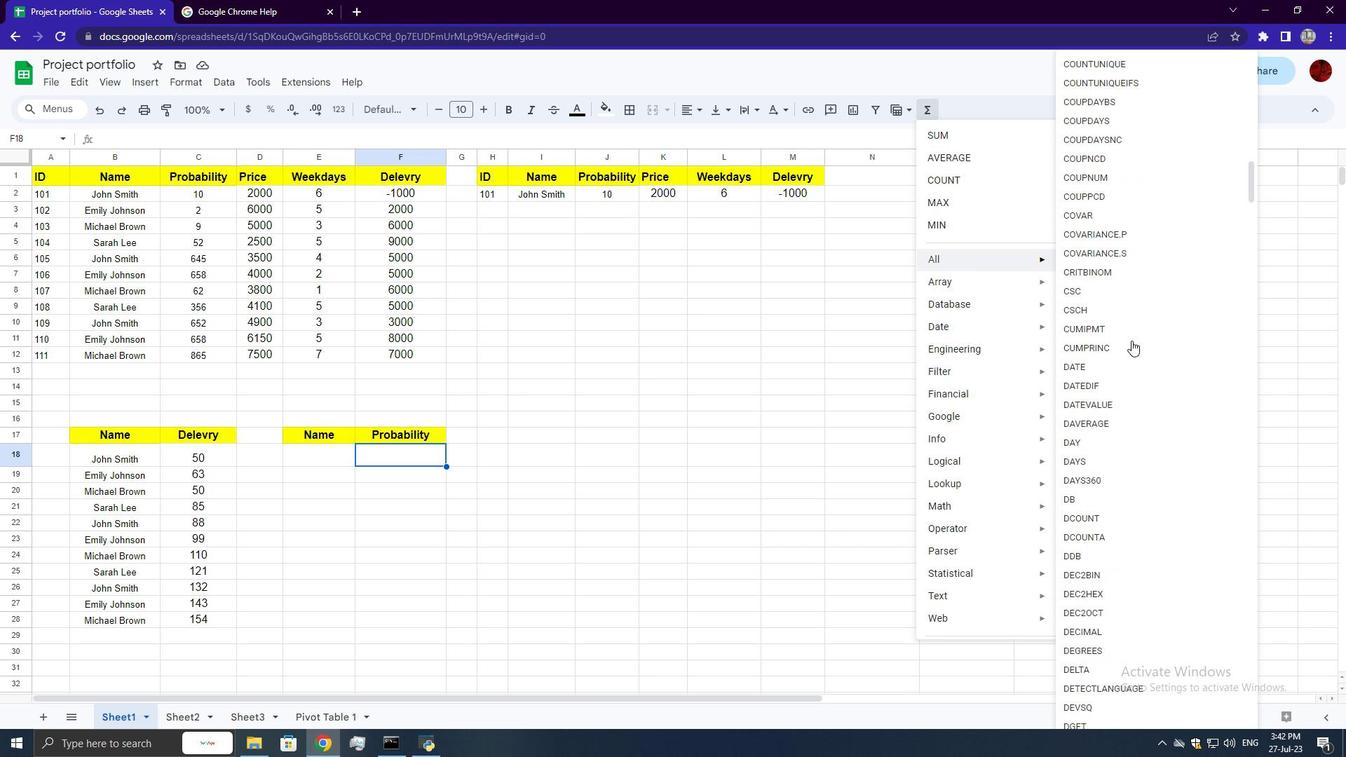 
Action: Mouse scrolled (1132, 340) with delta (0, 0)
Screenshot: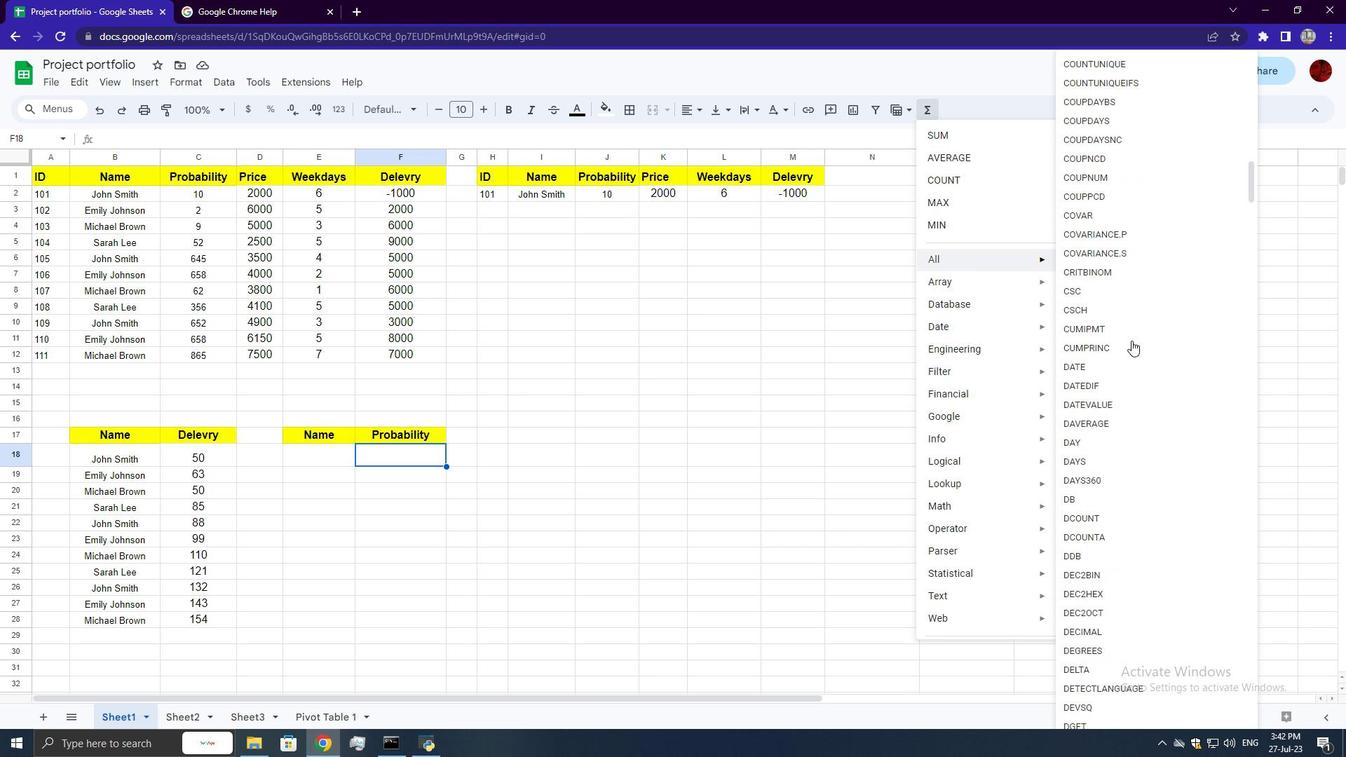 
Action: Mouse scrolled (1132, 340) with delta (0, 0)
Screenshot: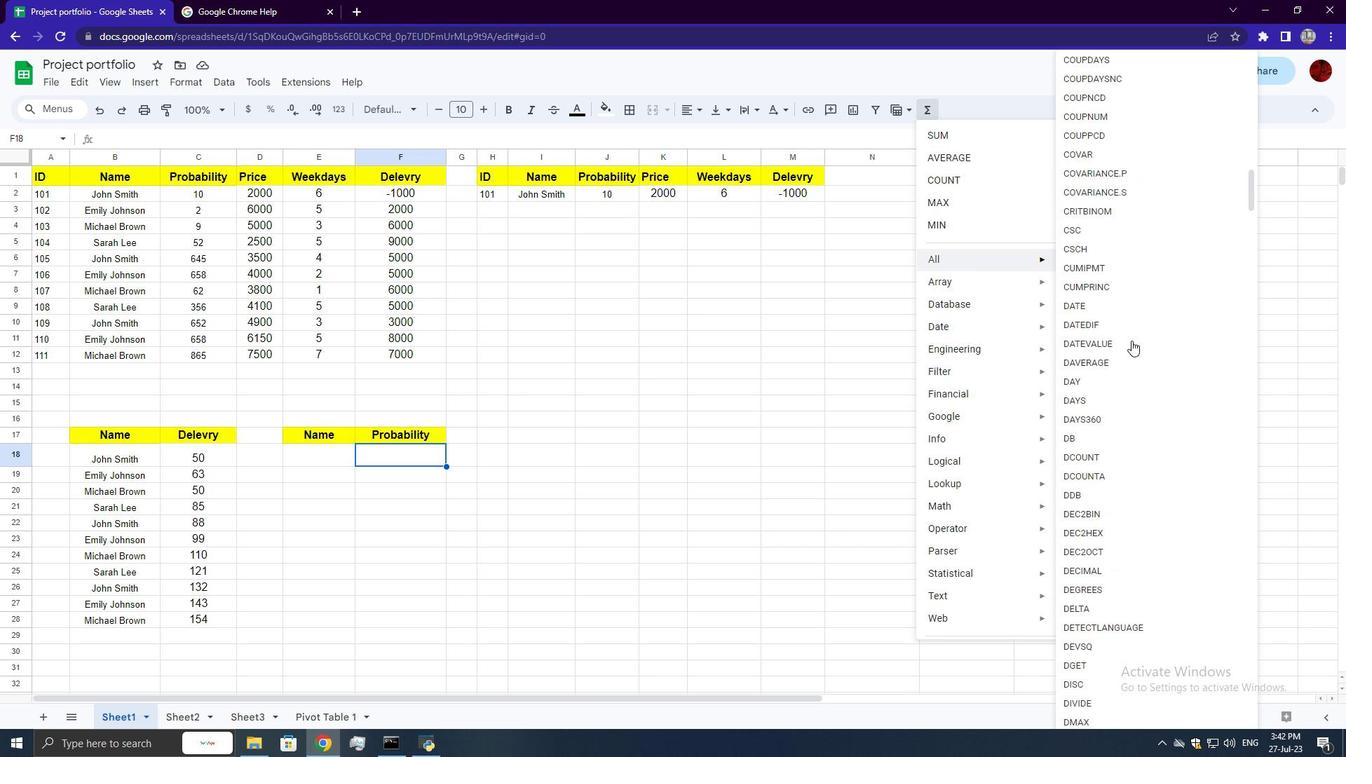 
Action: Mouse scrolled (1132, 340) with delta (0, 0)
Screenshot: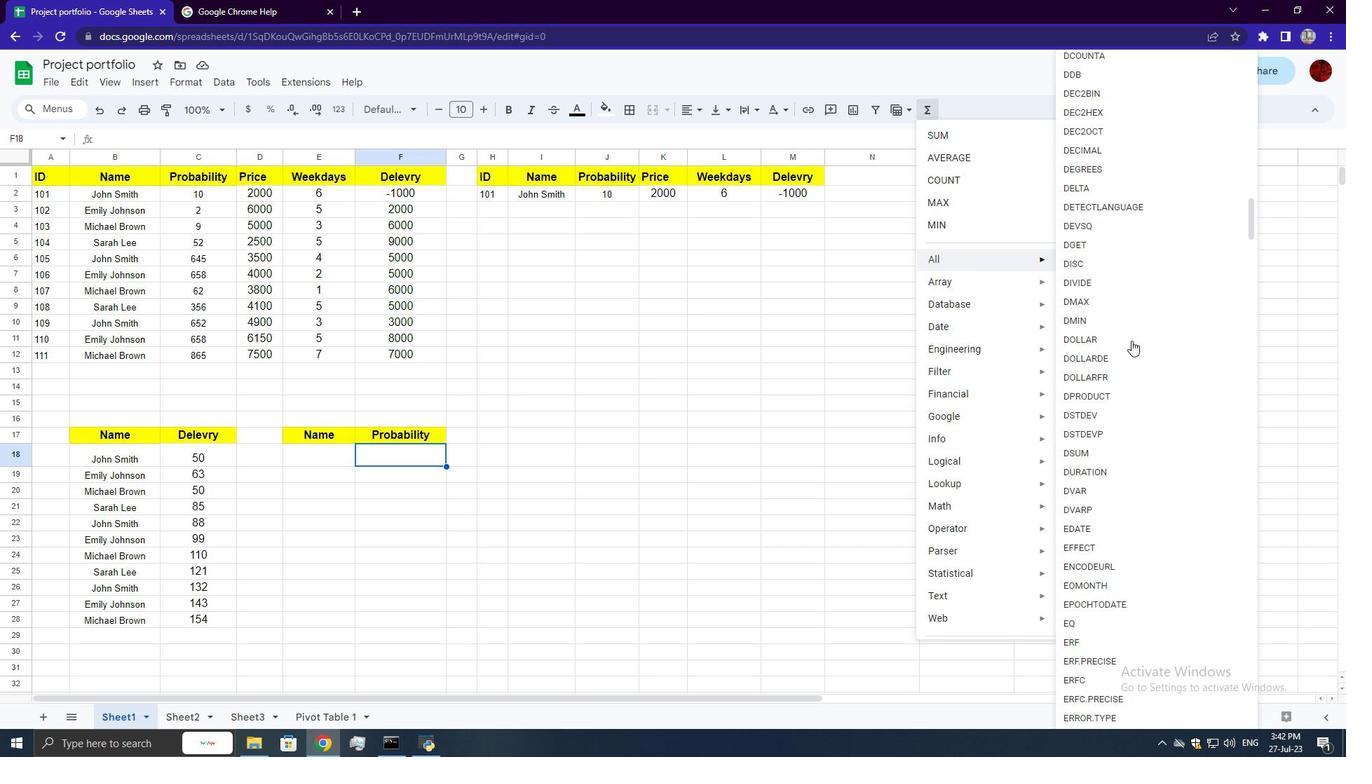 
Action: Mouse scrolled (1132, 340) with delta (0, 0)
Screenshot: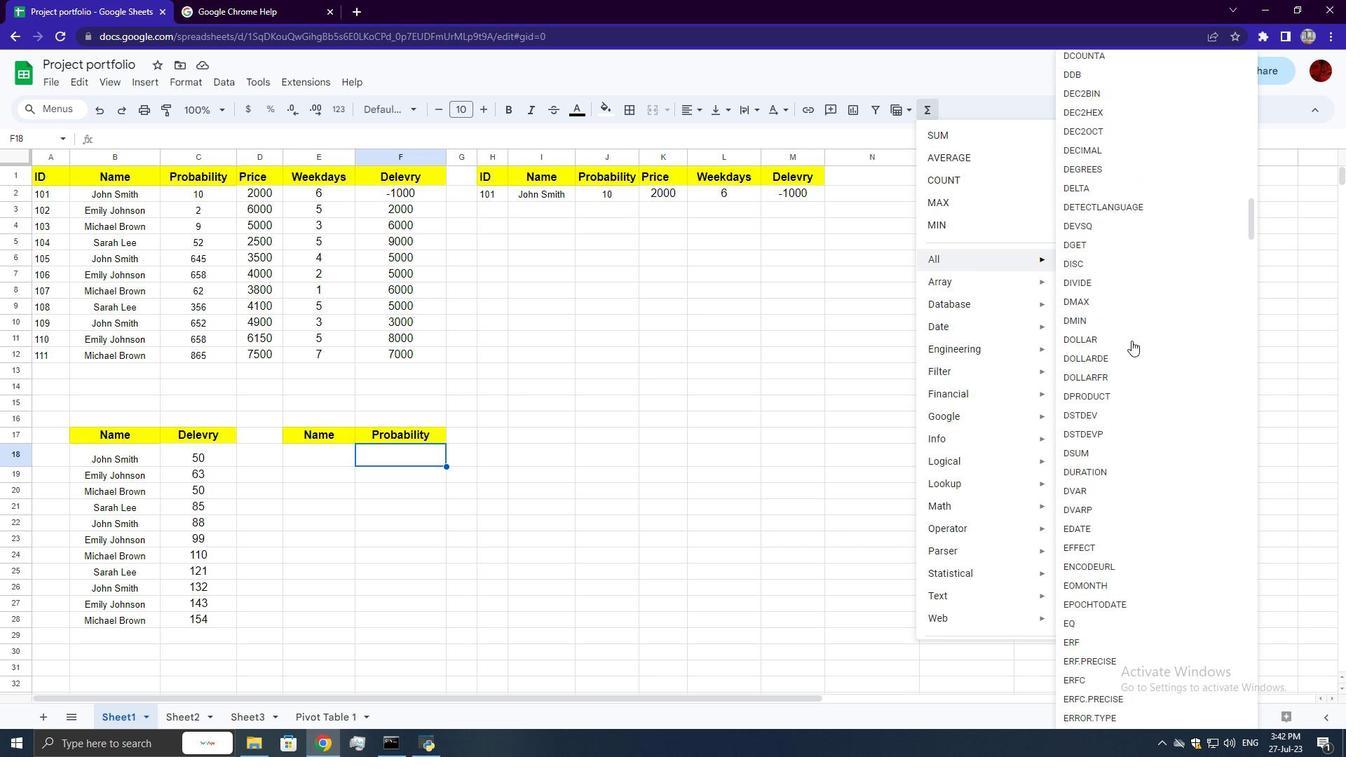 
Action: Mouse scrolled (1132, 340) with delta (0, 0)
Screenshot: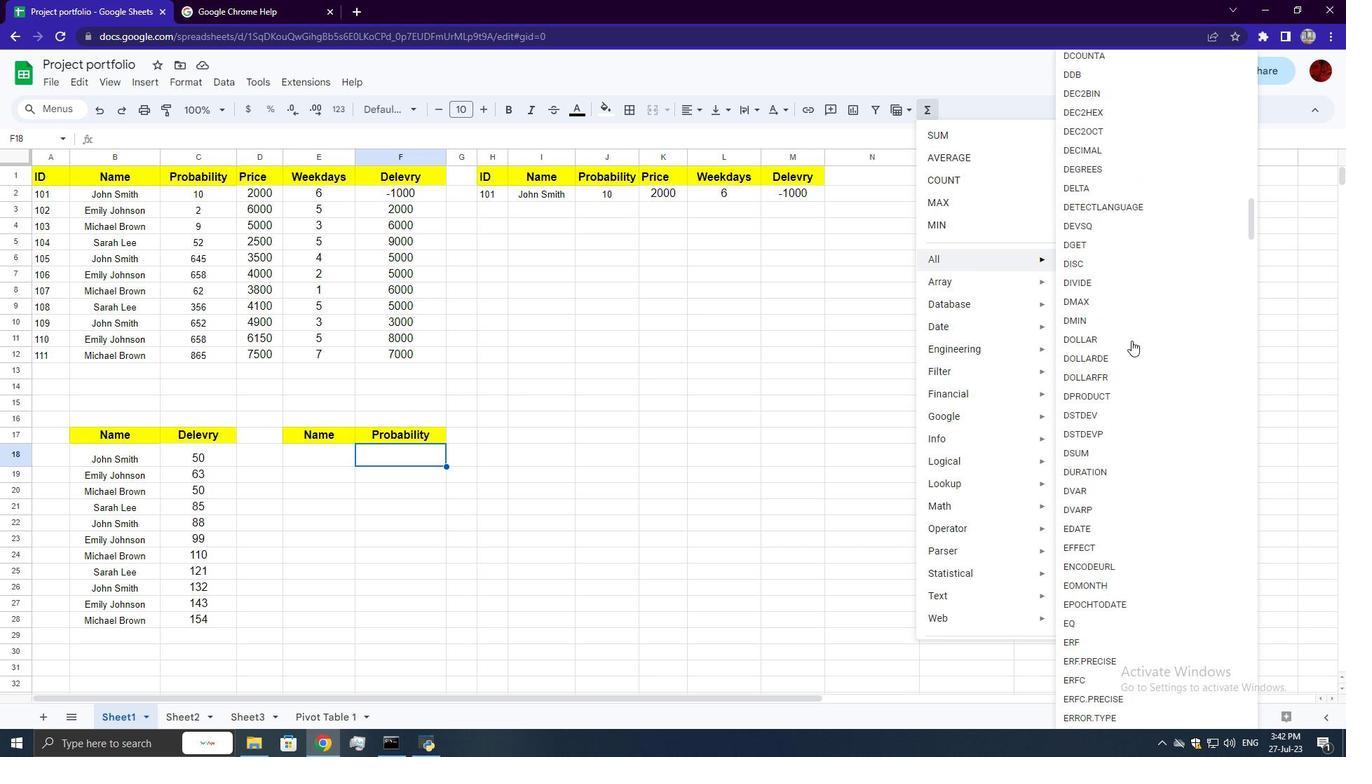
Action: Mouse scrolled (1132, 340) with delta (0, 0)
Screenshot: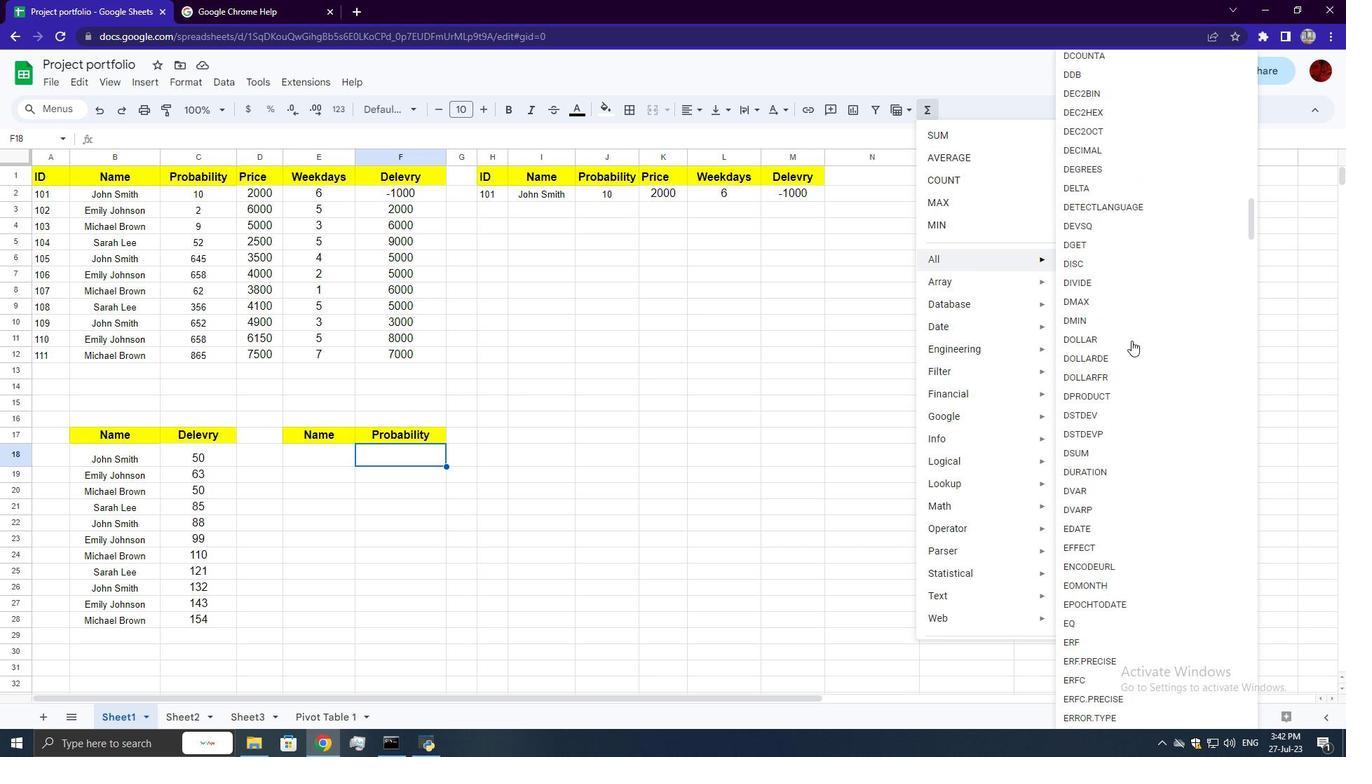 
Action: Mouse scrolled (1132, 340) with delta (0, 0)
Screenshot: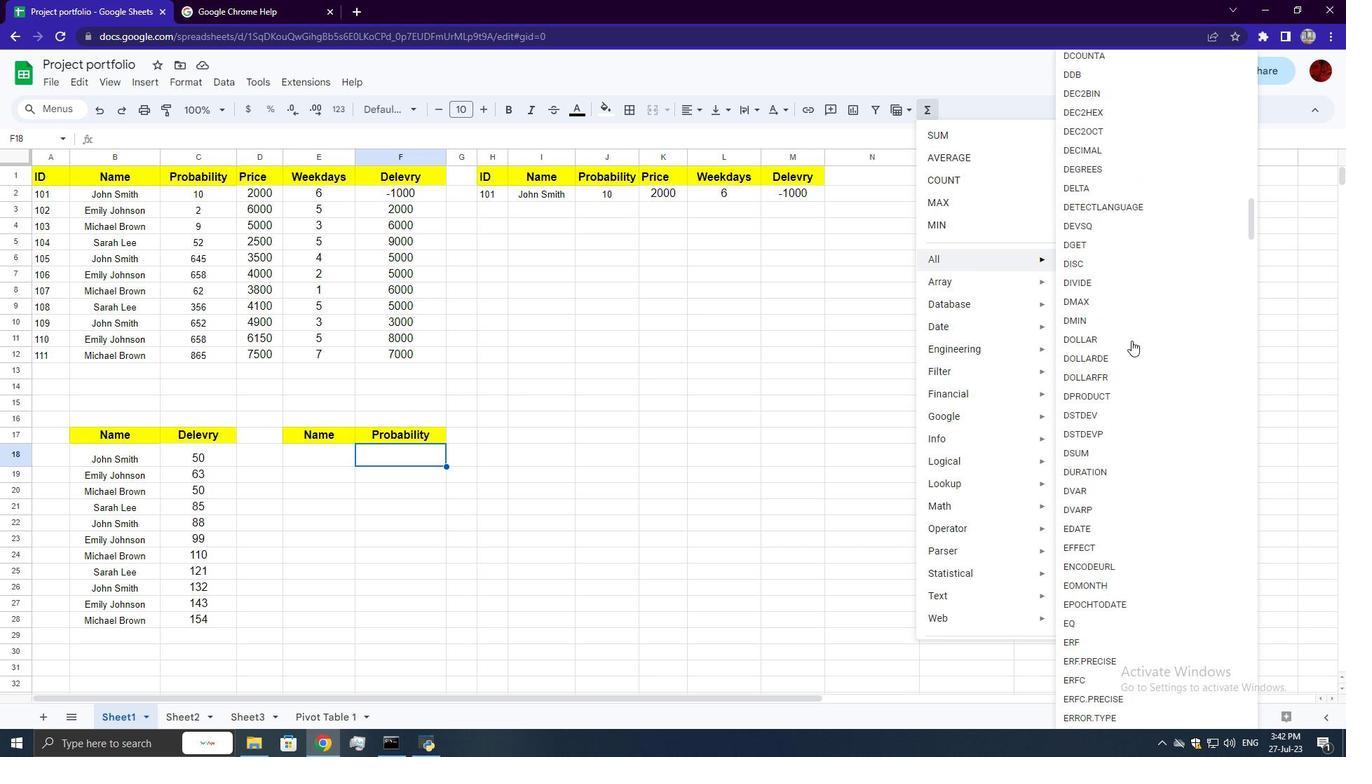 
Action: Mouse scrolled (1132, 340) with delta (0, 0)
Screenshot: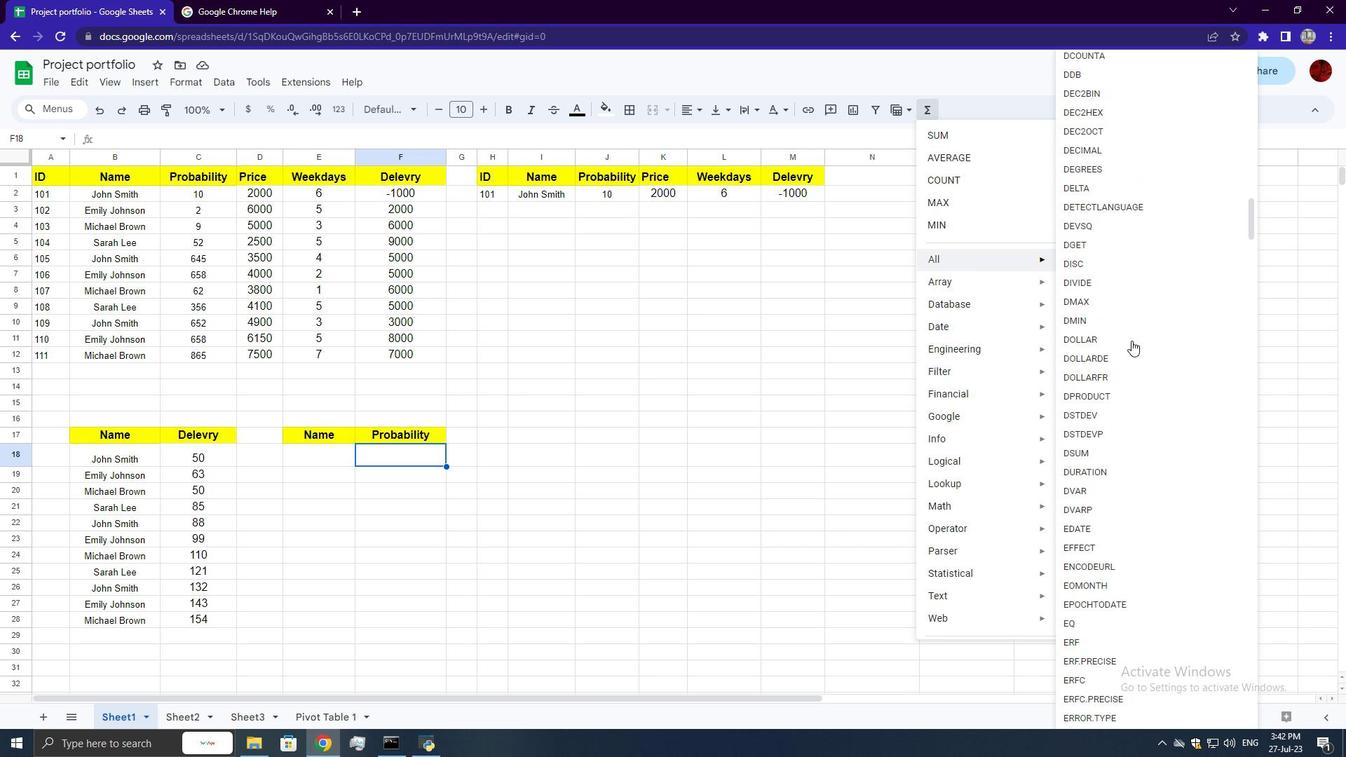 
Action: Mouse scrolled (1132, 340) with delta (0, 0)
Screenshot: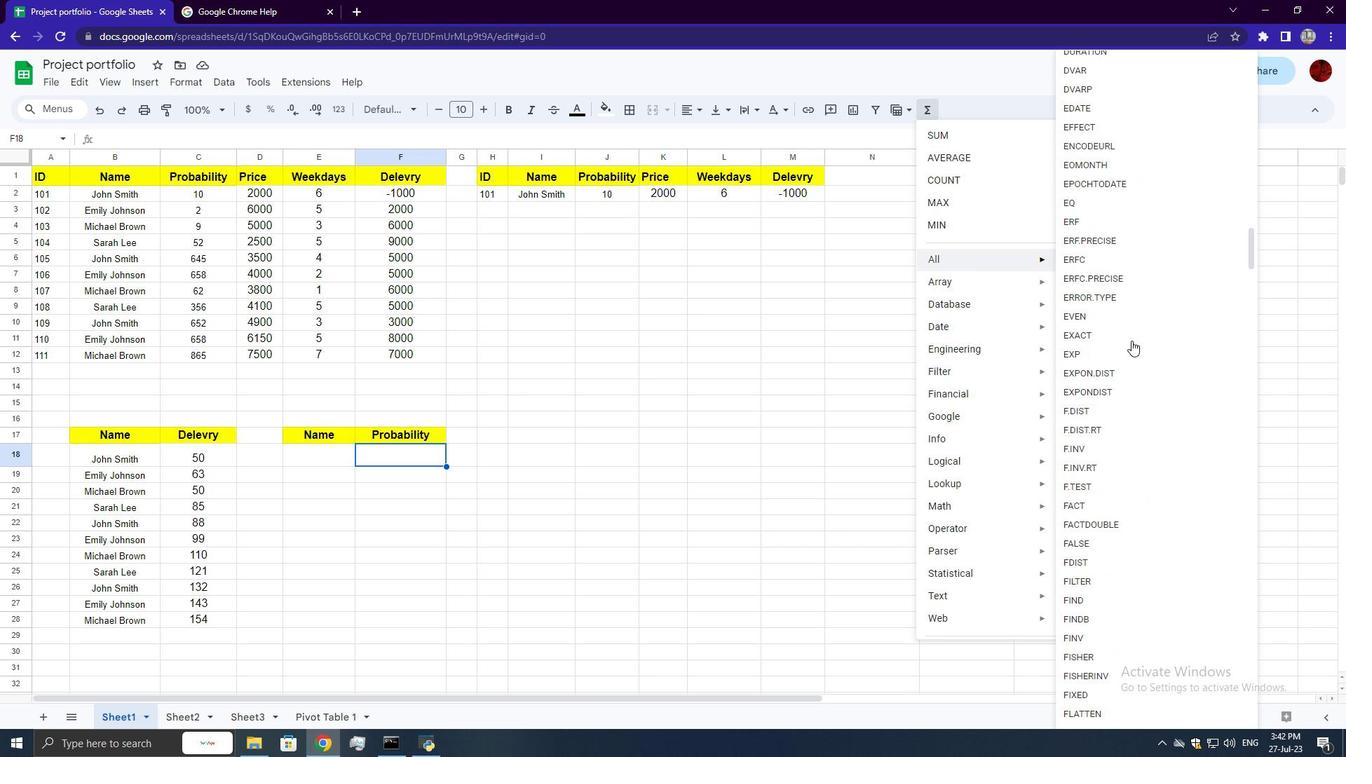 
Action: Mouse scrolled (1132, 340) with delta (0, 0)
Screenshot: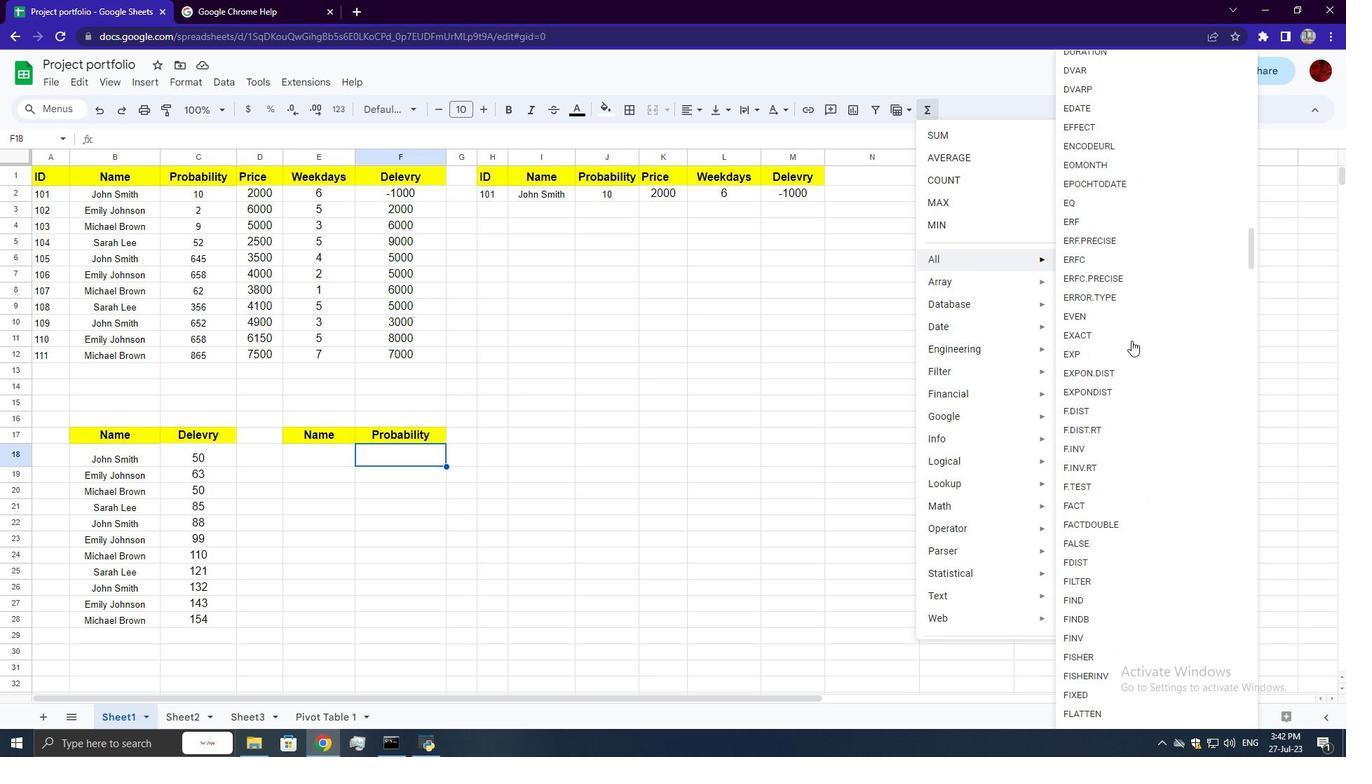 
Action: Mouse scrolled (1132, 340) with delta (0, 0)
Screenshot: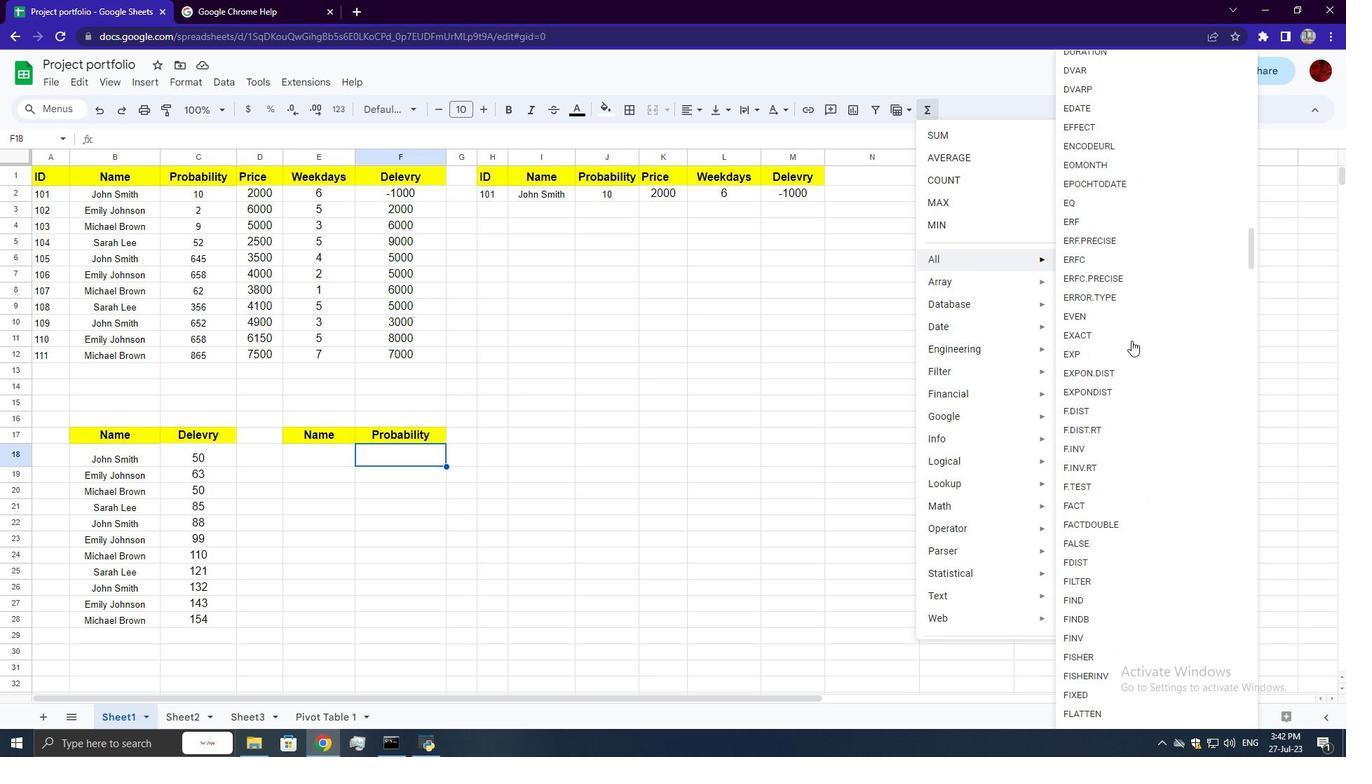 
Action: Mouse scrolled (1132, 340) with delta (0, 0)
Screenshot: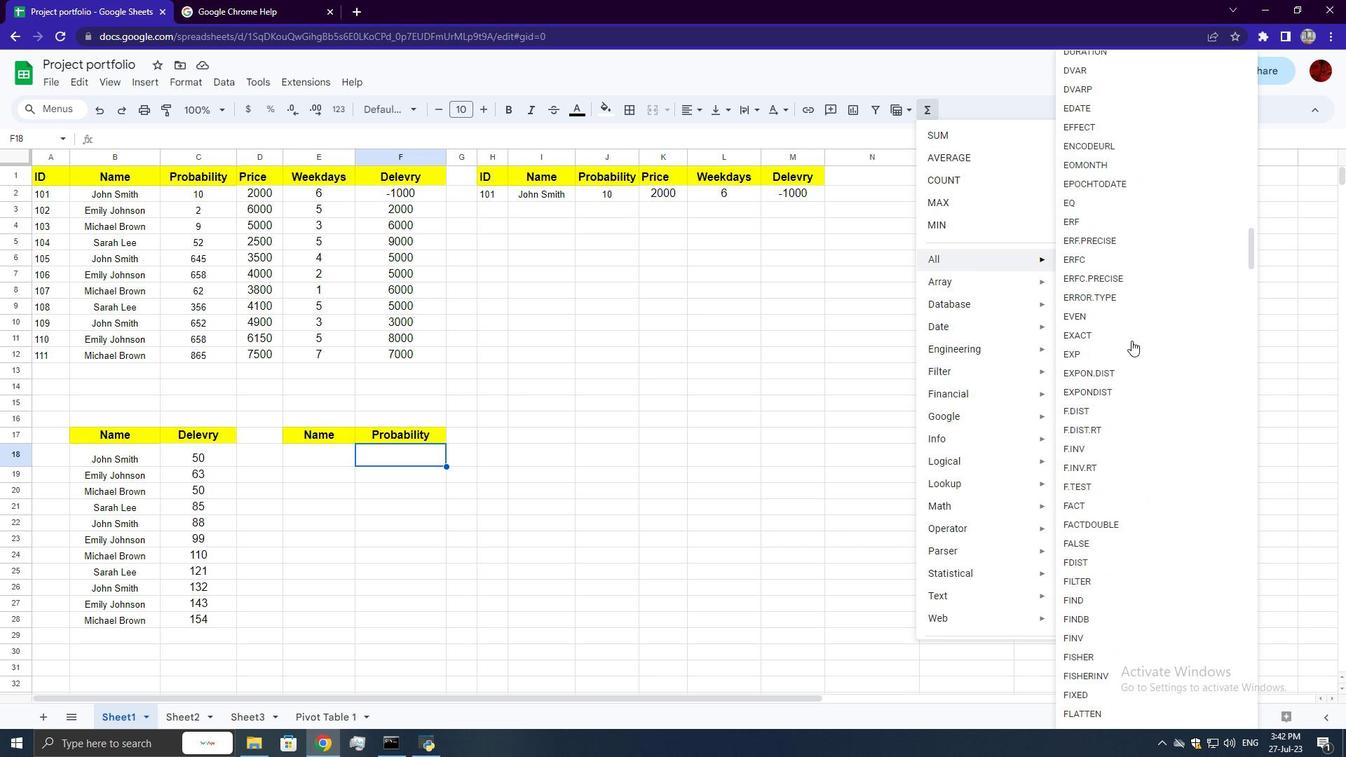 
Action: Mouse scrolled (1132, 340) with delta (0, 0)
Screenshot: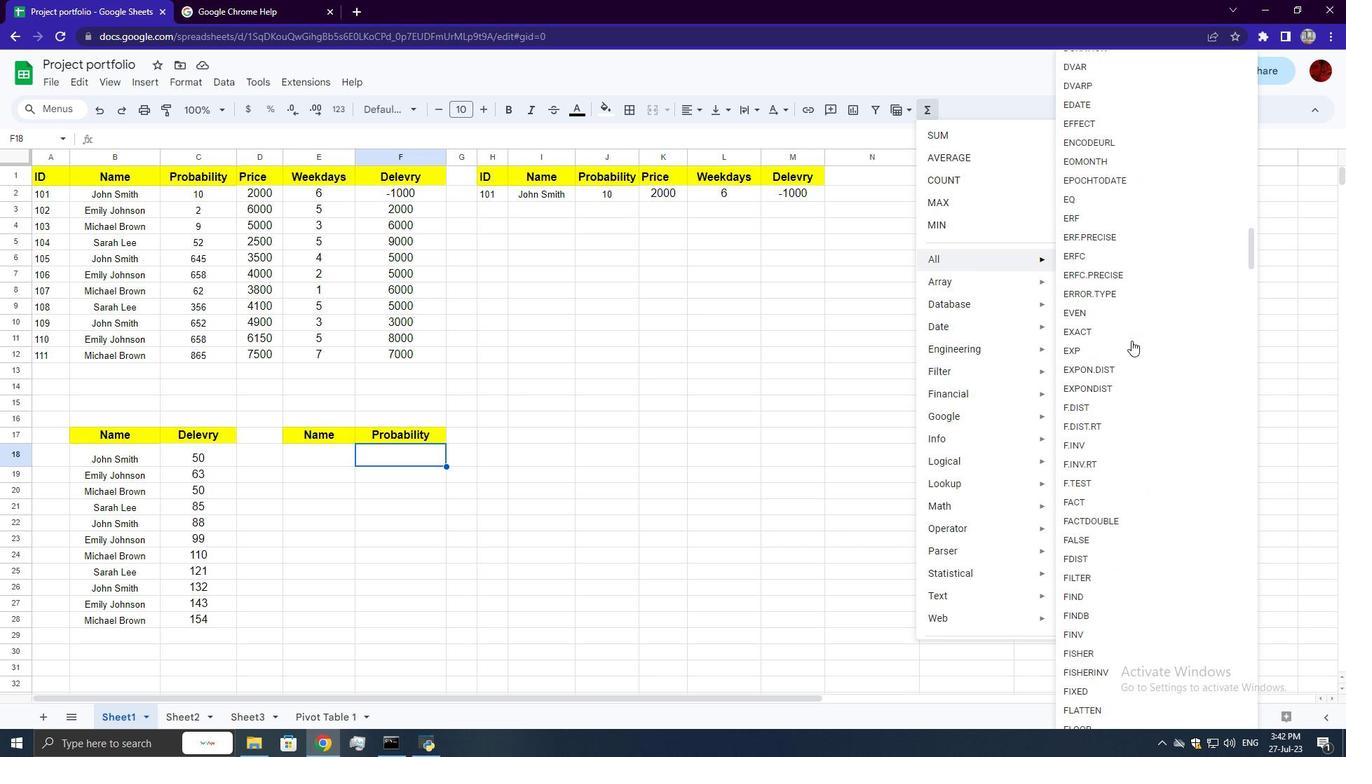 
Action: Mouse scrolled (1132, 340) with delta (0, 0)
Screenshot: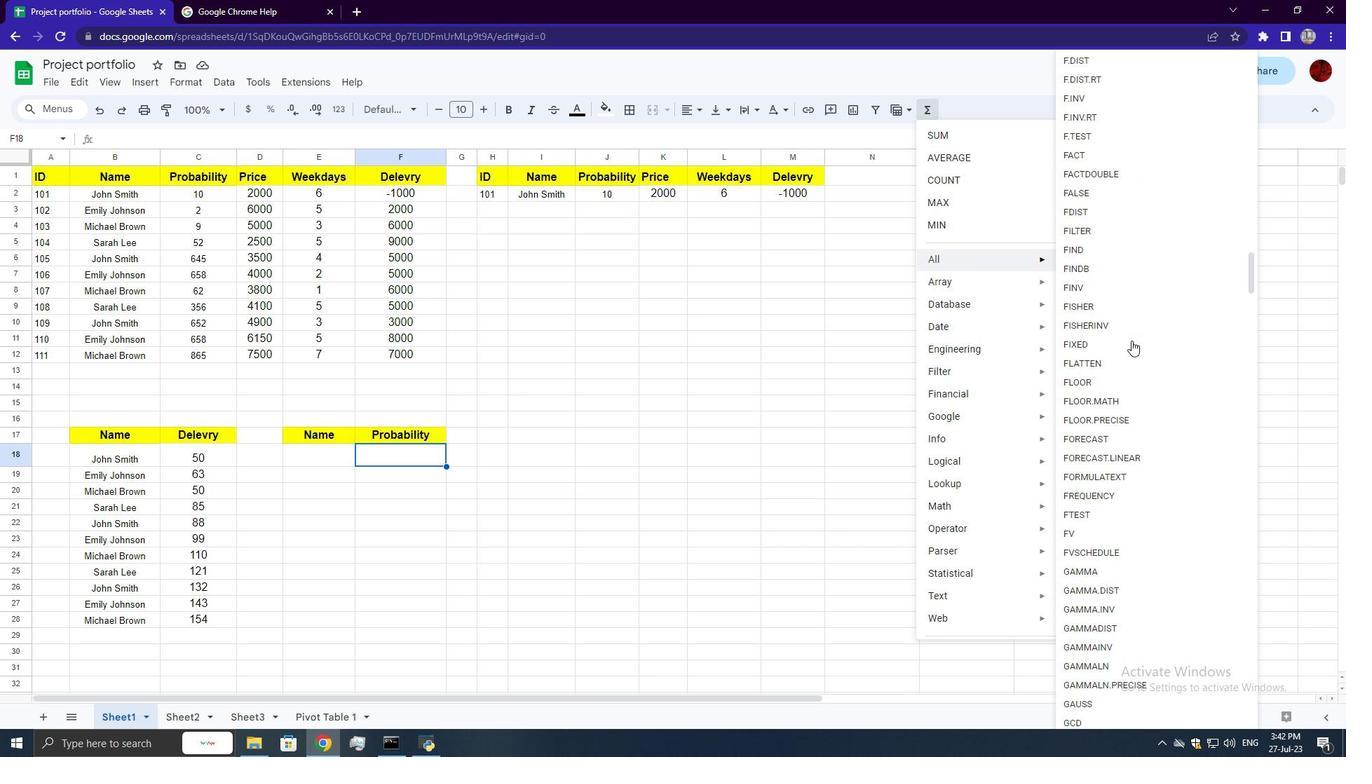 
Action: Mouse scrolled (1132, 340) with delta (0, 0)
Screenshot: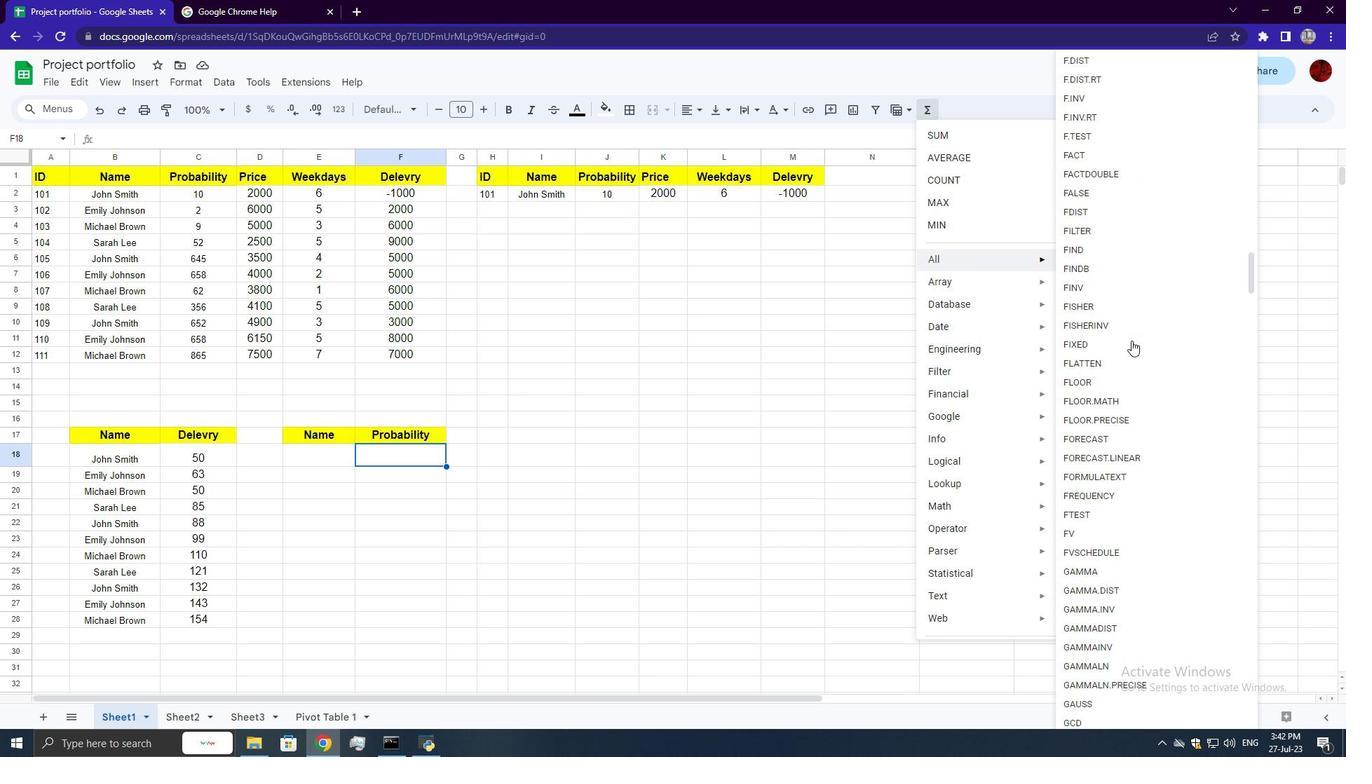 
Action: Mouse scrolled (1132, 340) with delta (0, 0)
Screenshot: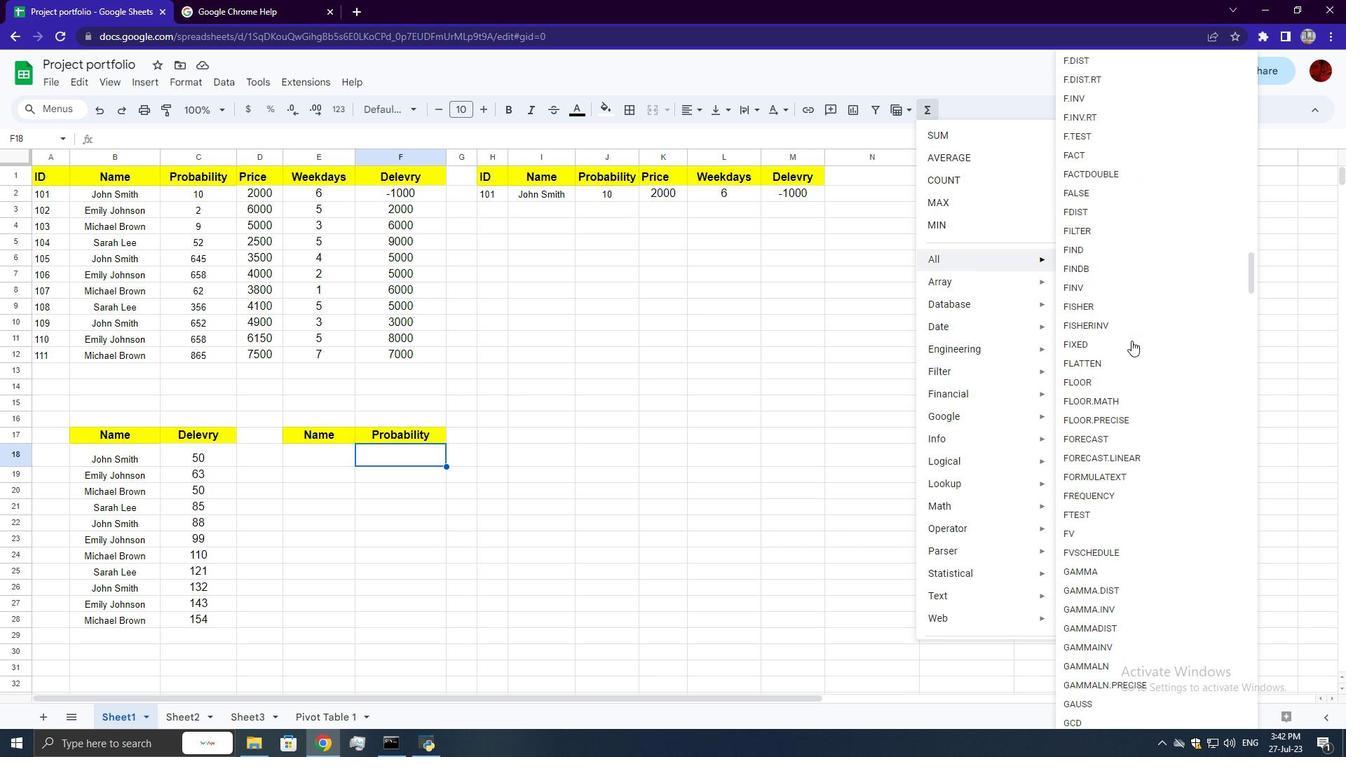 
Action: Mouse scrolled (1132, 340) with delta (0, 0)
Screenshot: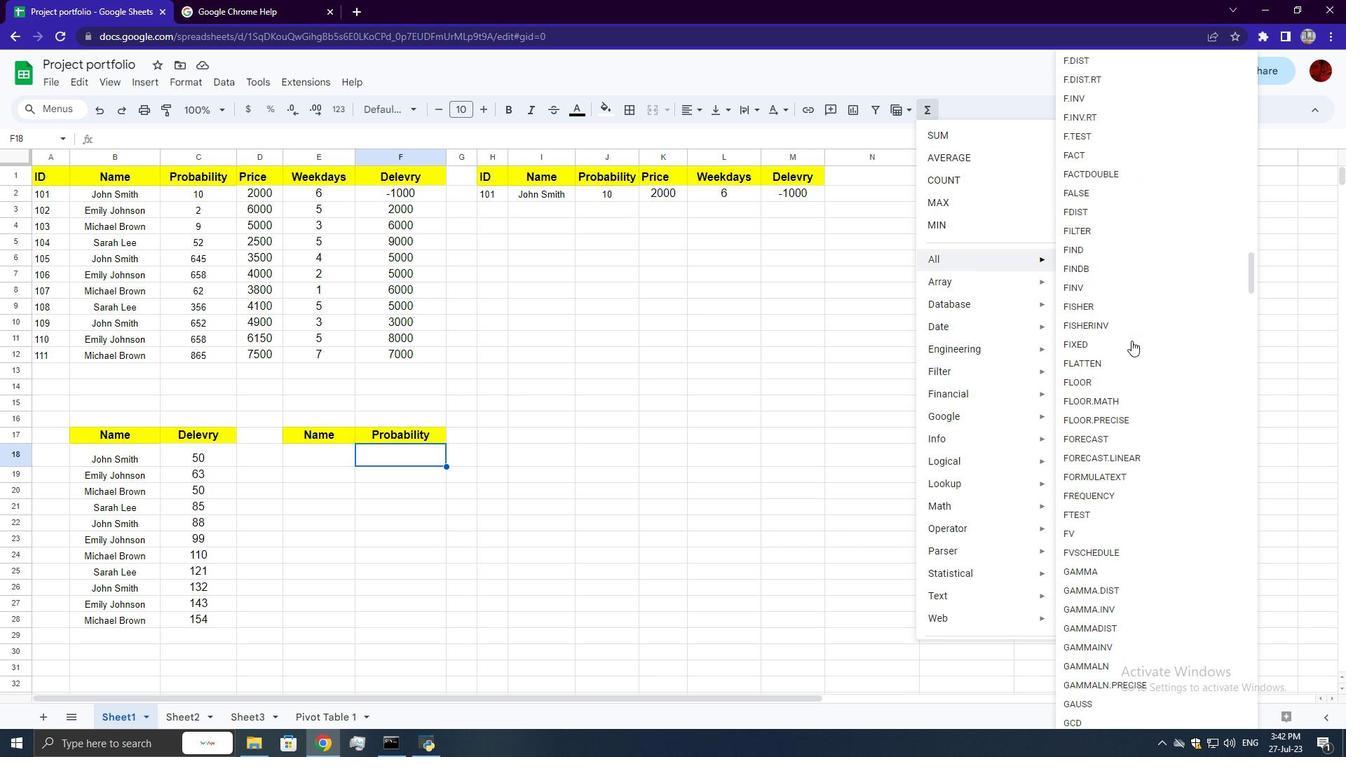 
Action: Mouse scrolled (1132, 340) with delta (0, 0)
Screenshot: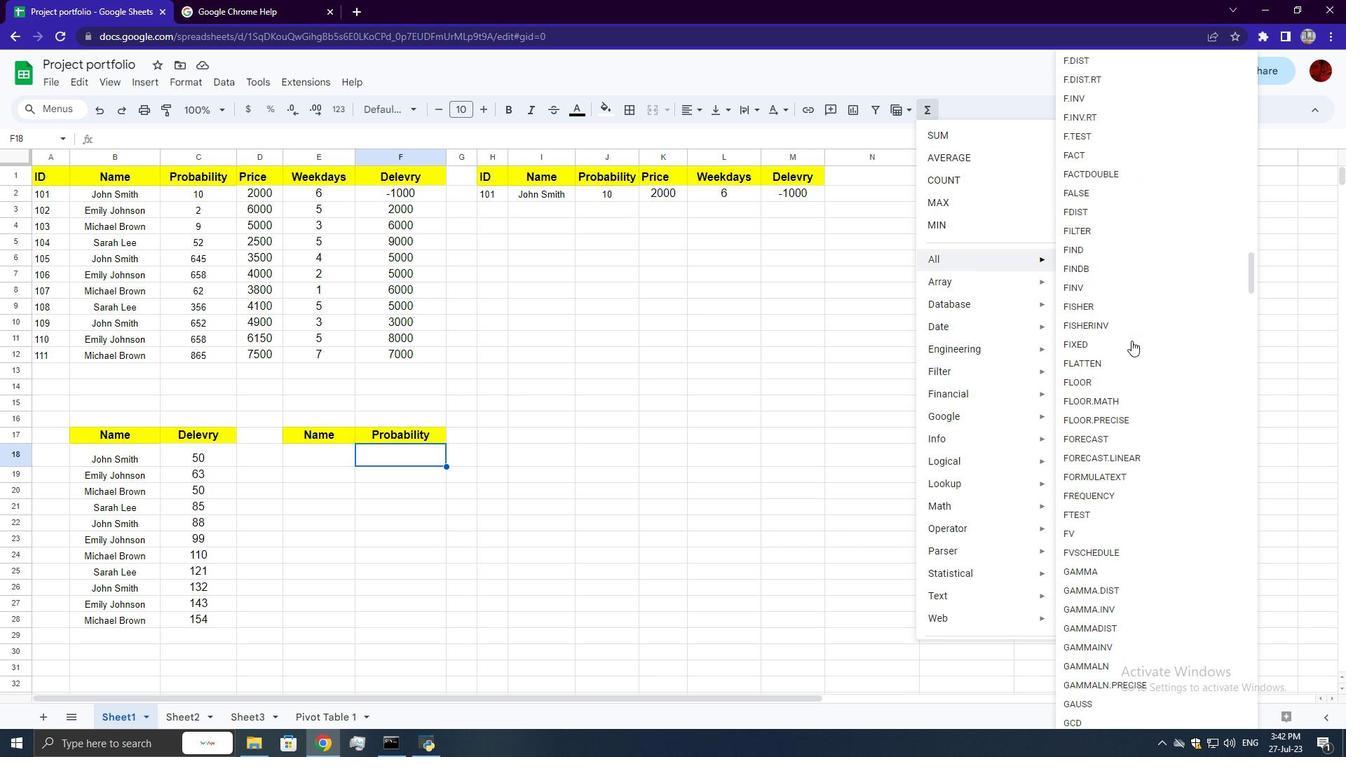 
Action: Mouse scrolled (1132, 340) with delta (0, 0)
Screenshot: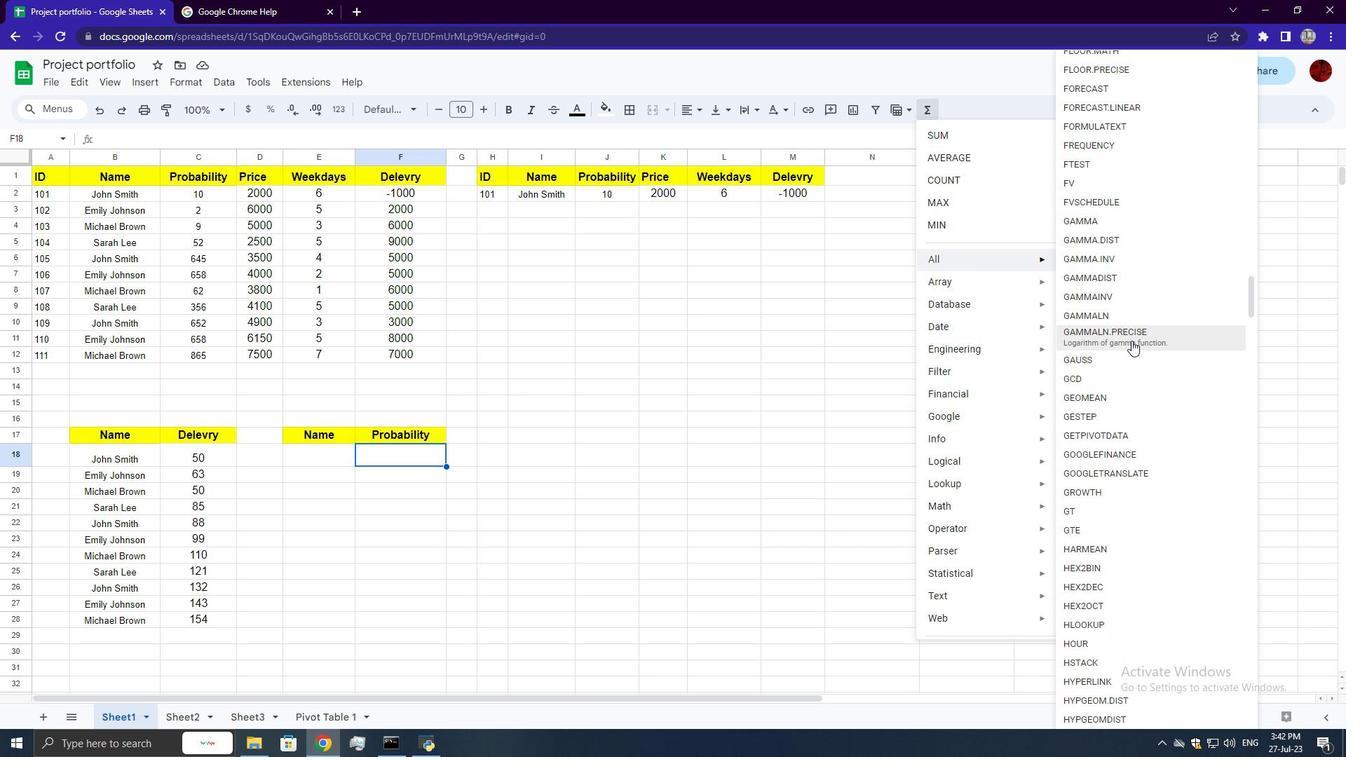 
Action: Mouse scrolled (1132, 340) with delta (0, 0)
Screenshot: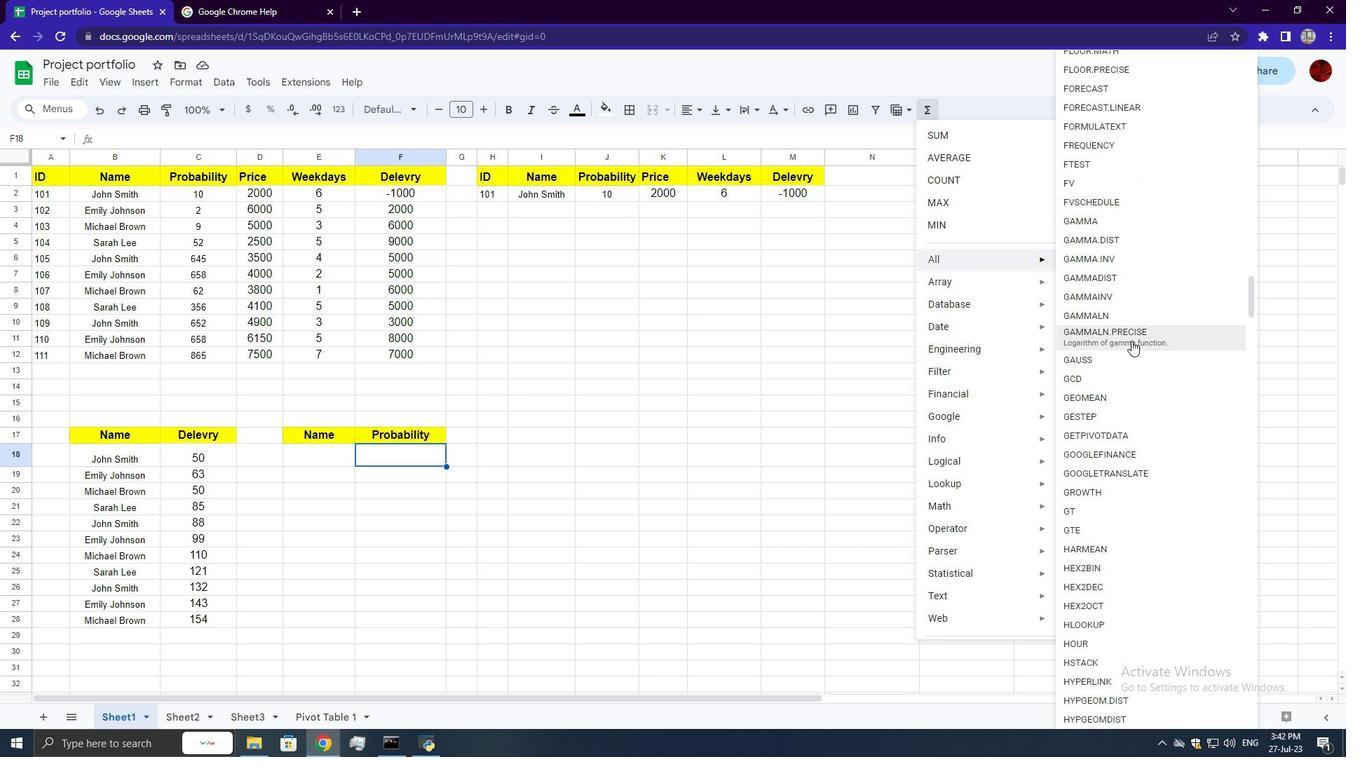 
Action: Mouse scrolled (1132, 340) with delta (0, 0)
Screenshot: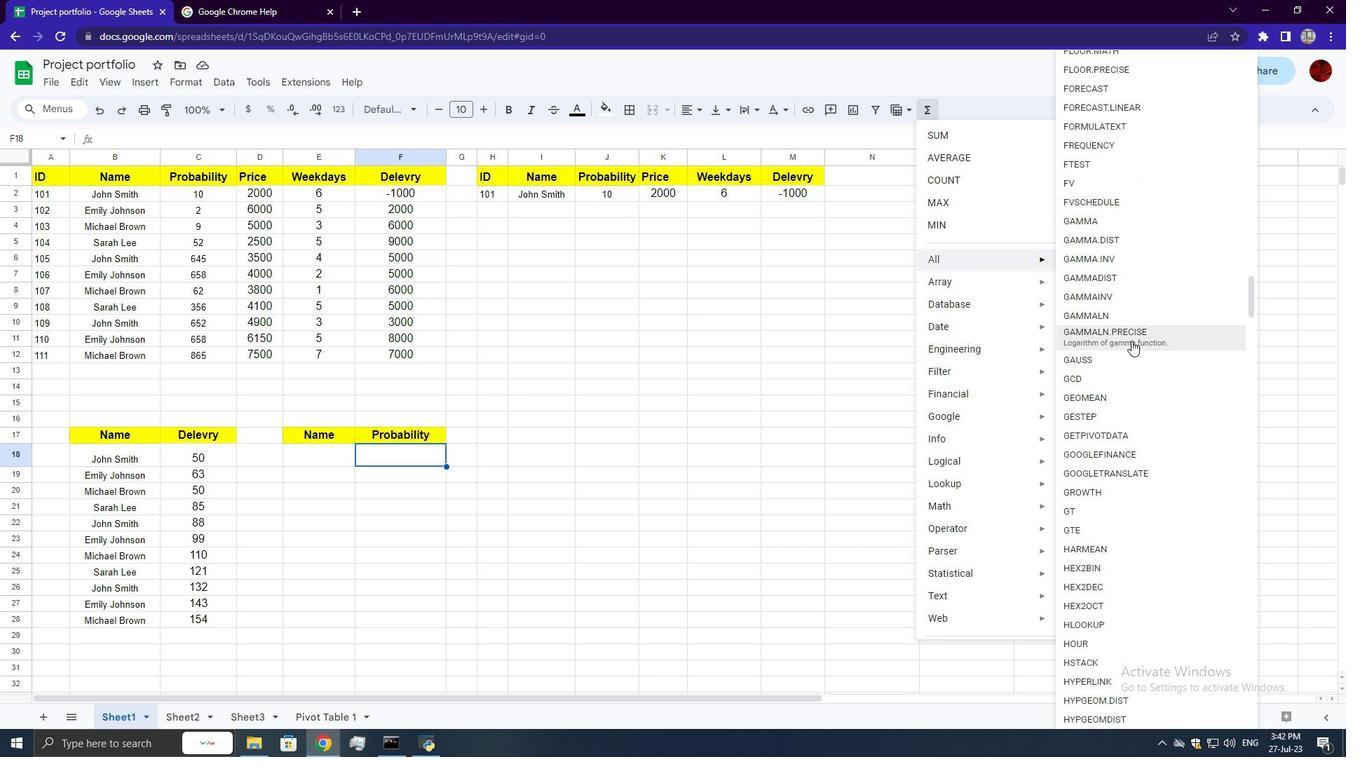 
Action: Mouse scrolled (1132, 340) with delta (0, 0)
Screenshot: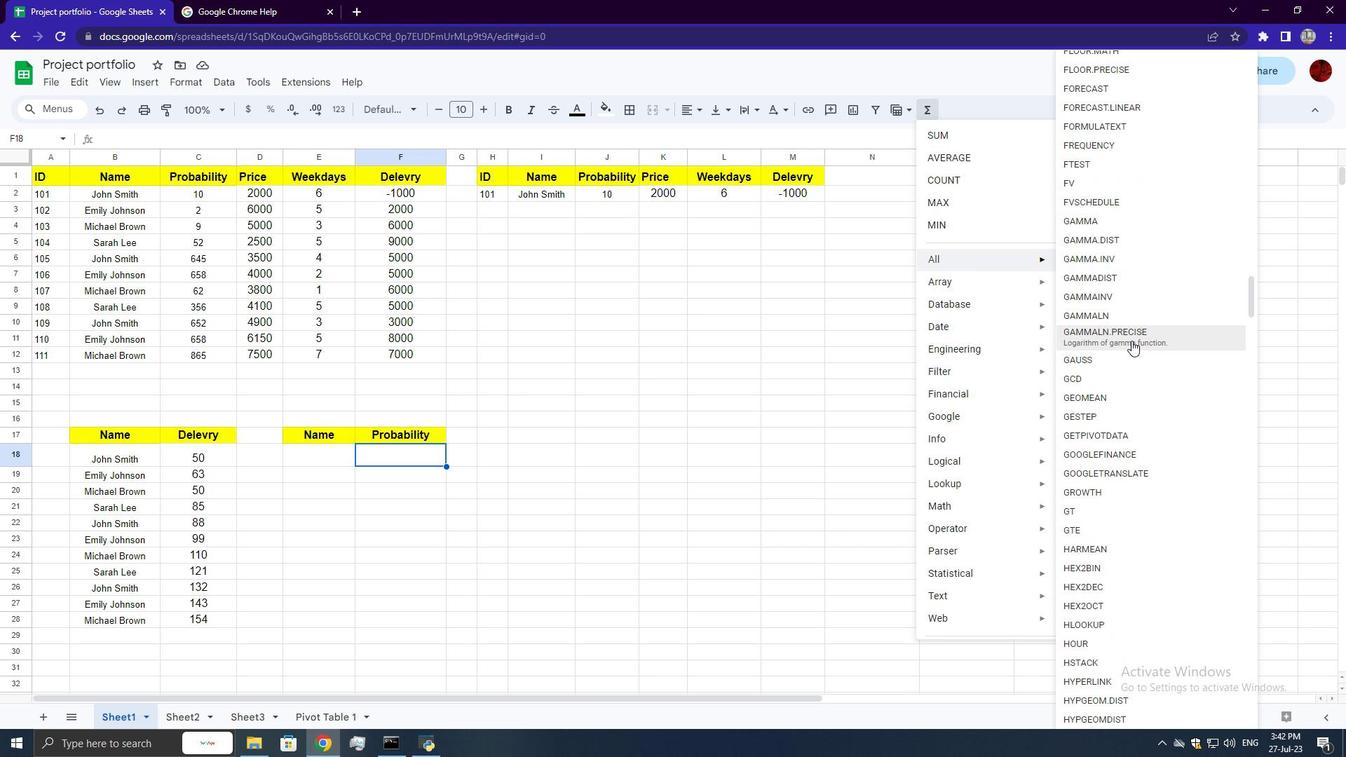 
Action: Mouse scrolled (1132, 340) with delta (0, 0)
Screenshot: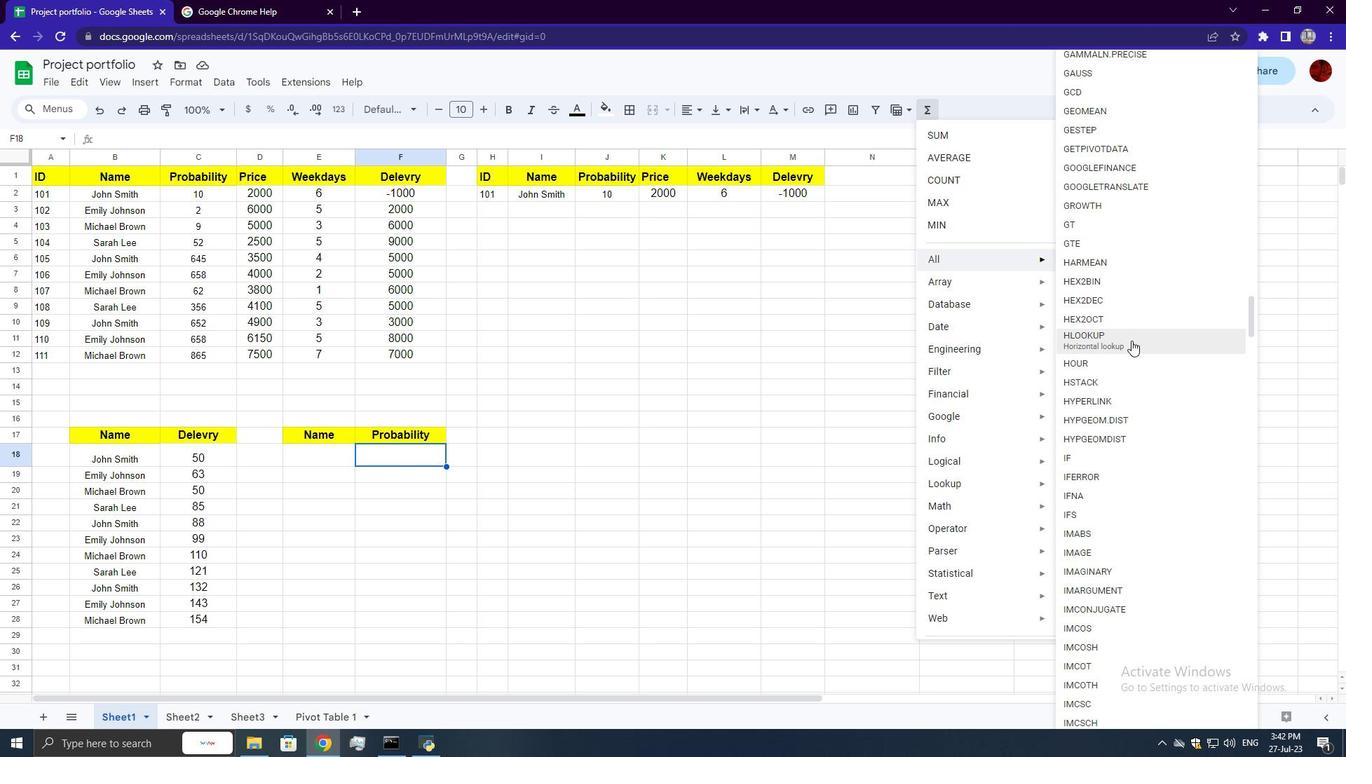 
Action: Mouse scrolled (1132, 340) with delta (0, 0)
Screenshot: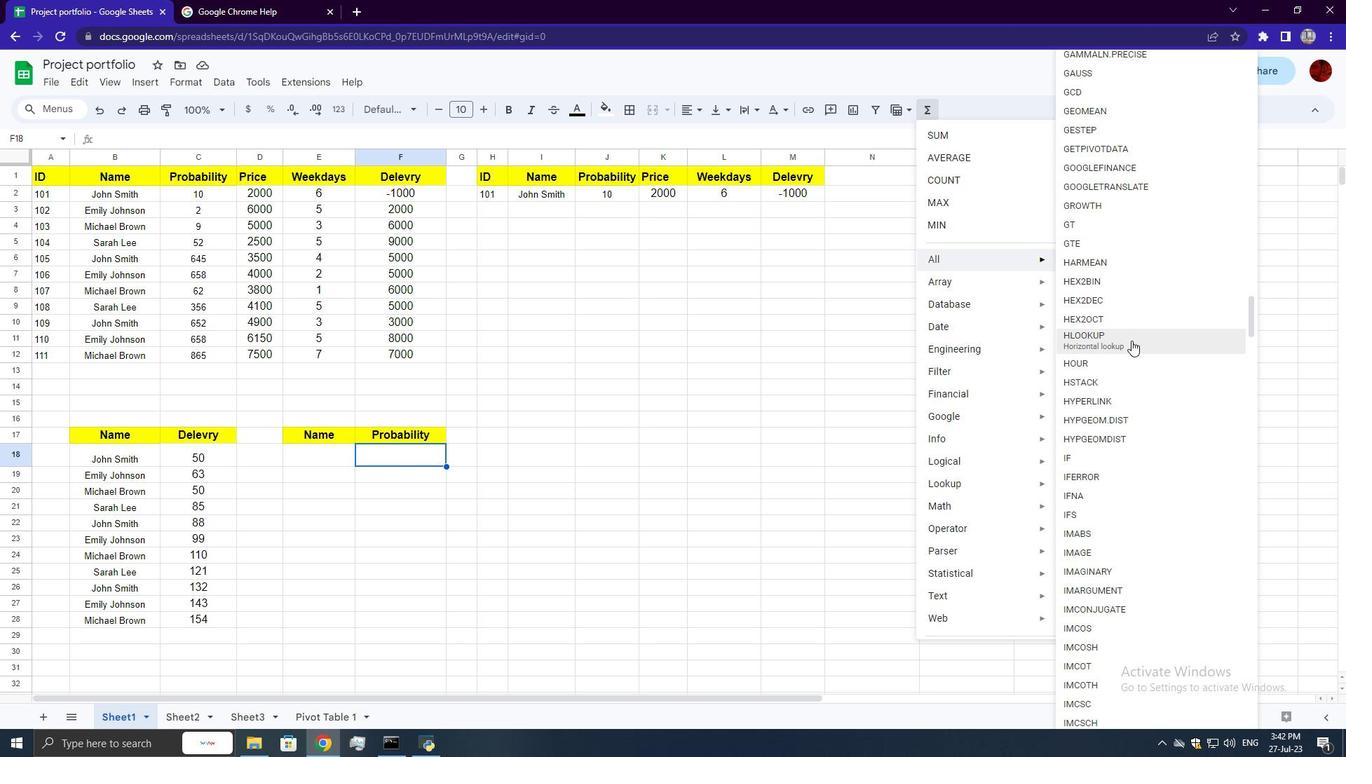 
Action: Mouse scrolled (1132, 340) with delta (0, 0)
Screenshot: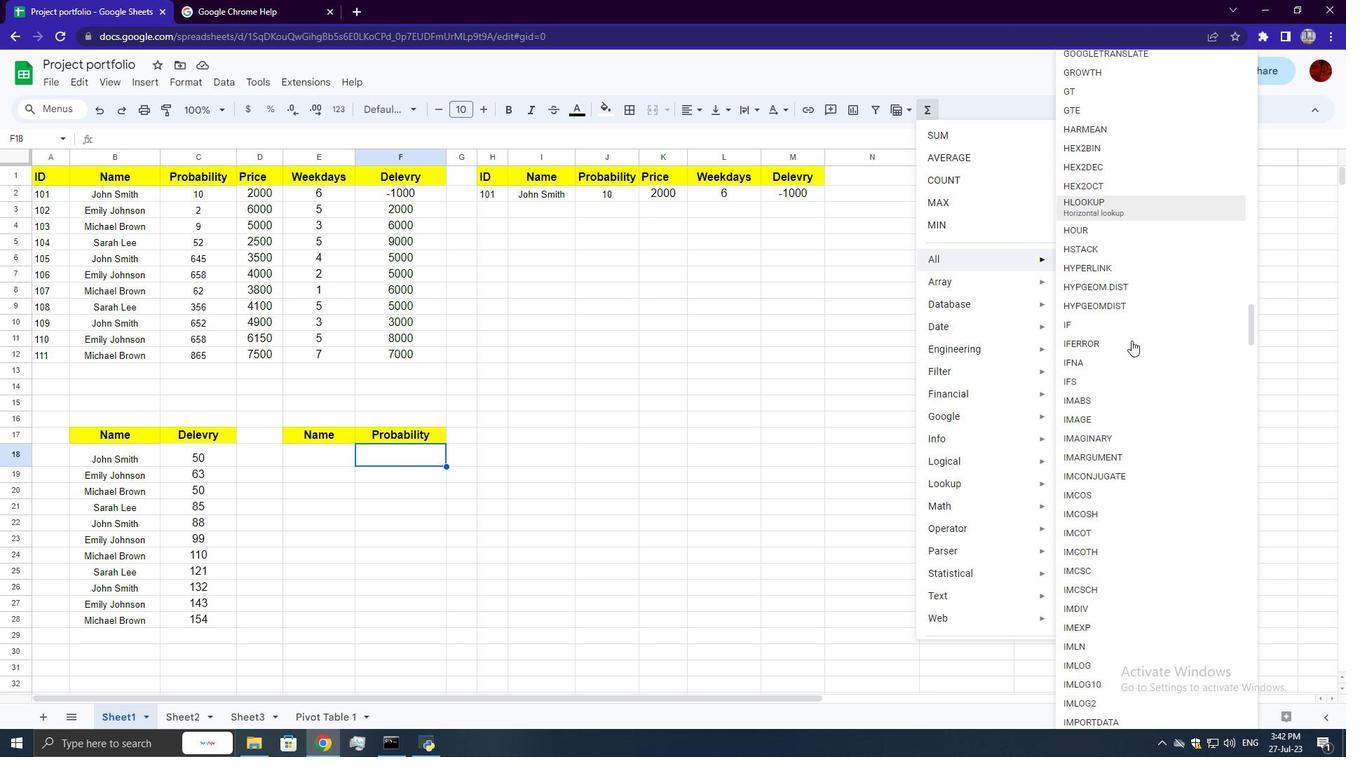 
Action: Mouse scrolled (1132, 340) with delta (0, 0)
Screenshot: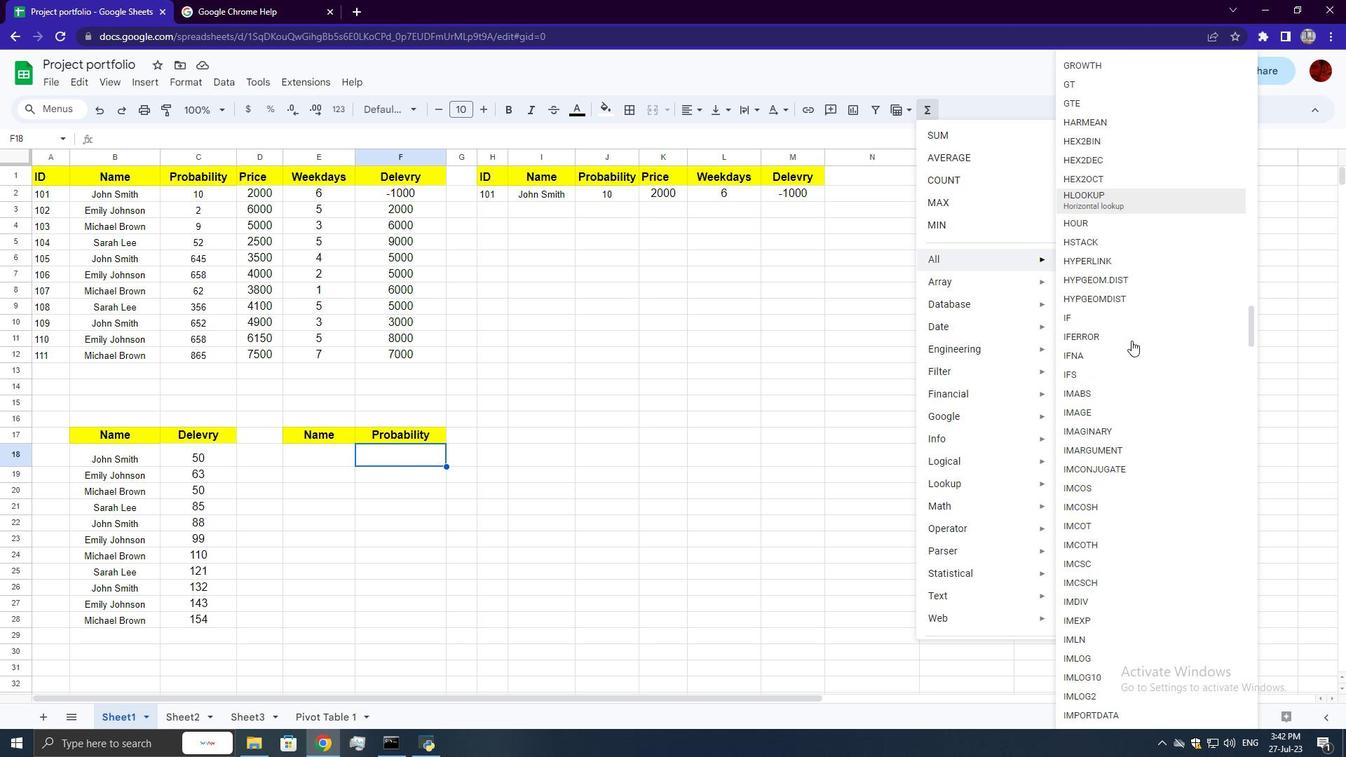
Action: Mouse scrolled (1132, 340) with delta (0, 0)
Screenshot: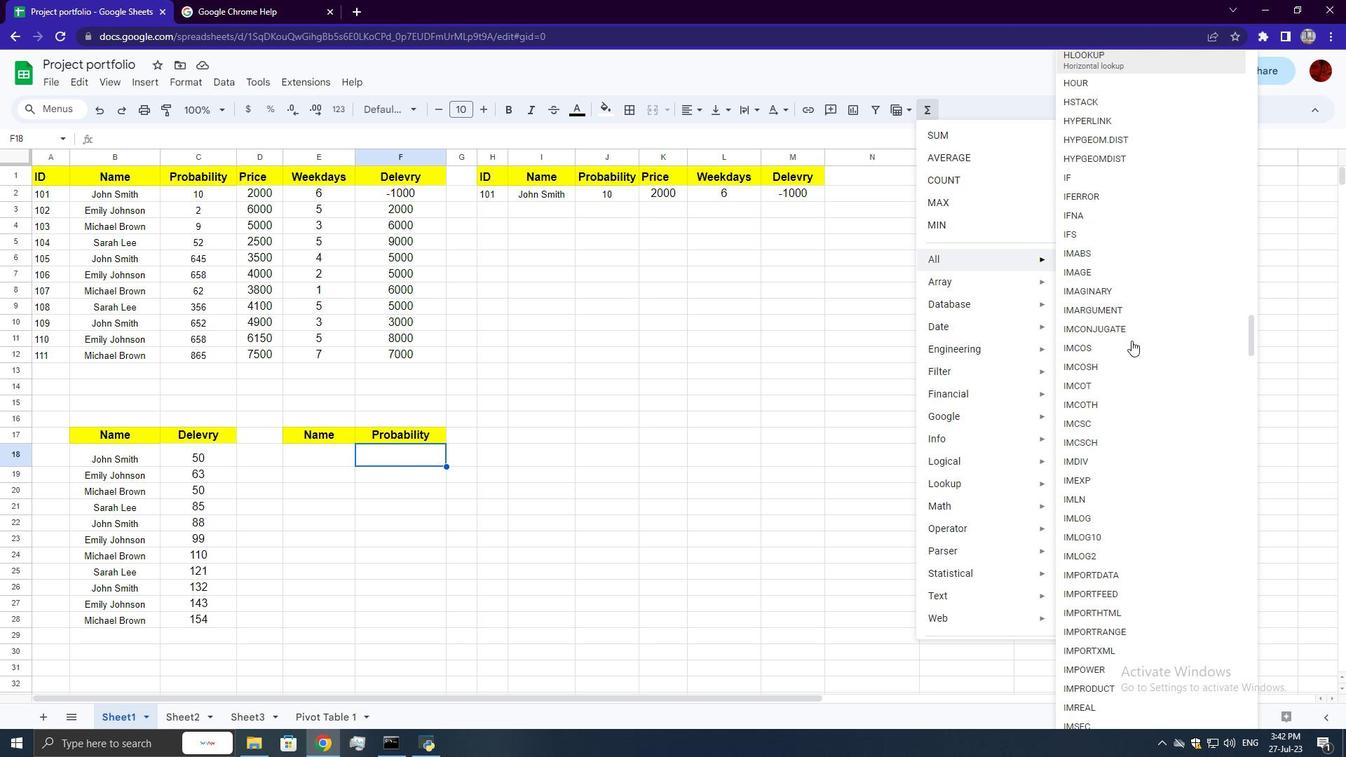 
Action: Mouse scrolled (1132, 340) with delta (0, 0)
Screenshot: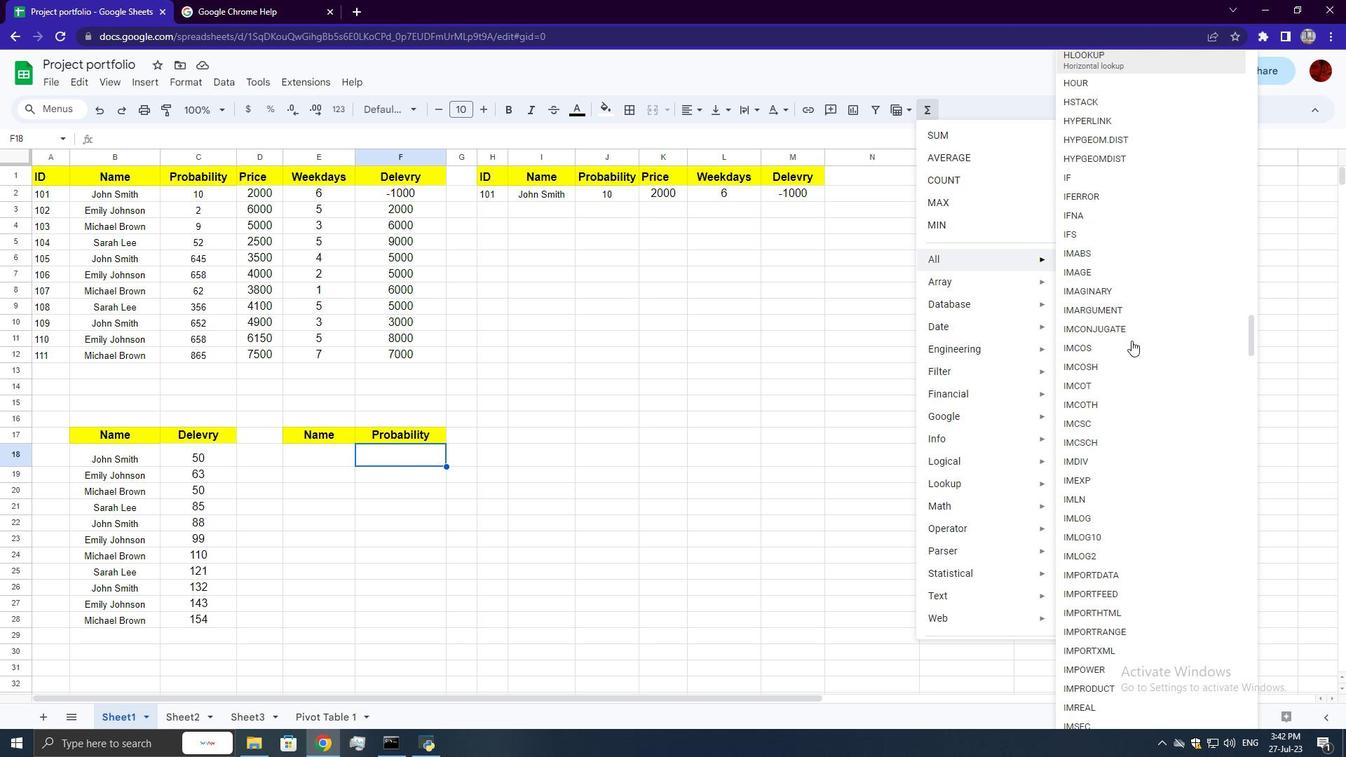 
Action: Mouse scrolled (1132, 340) with delta (0, 0)
Screenshot: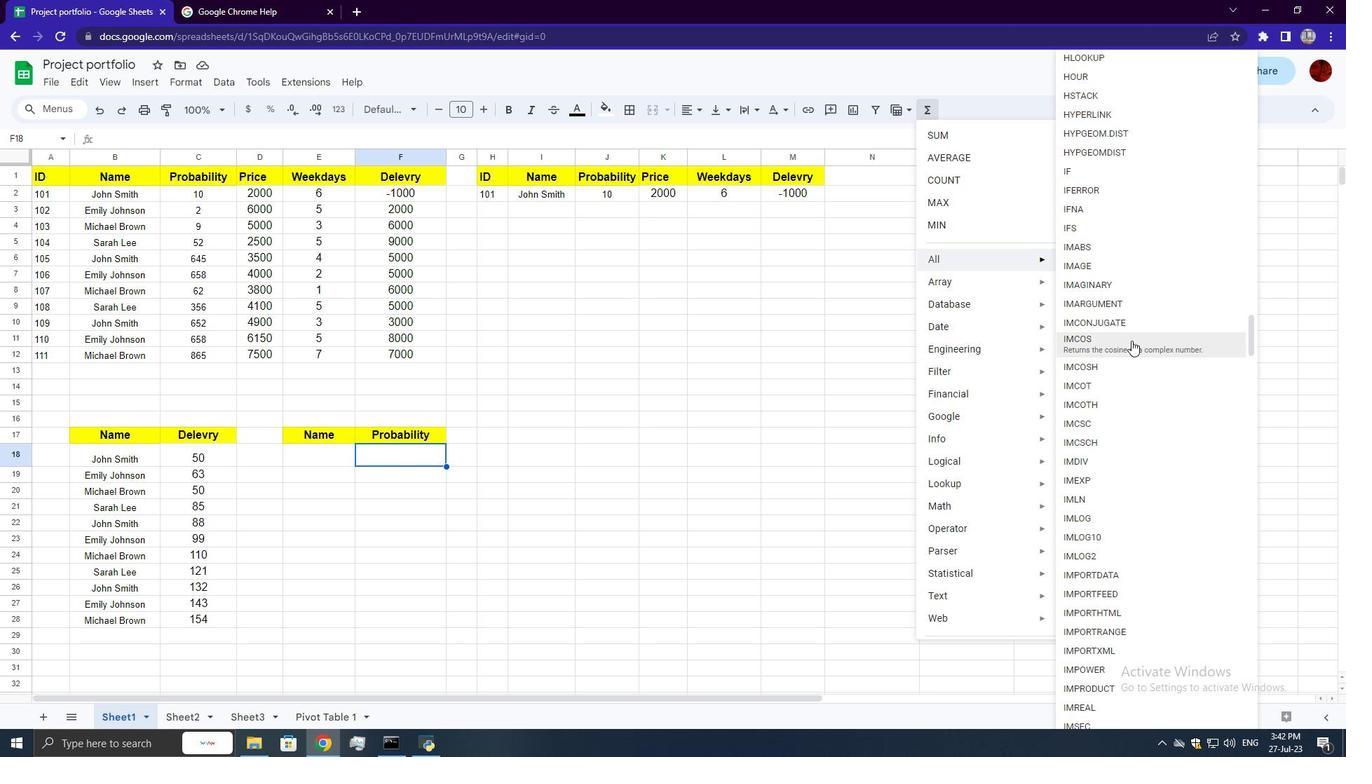 
Action: Mouse scrolled (1132, 340) with delta (0, 0)
Screenshot: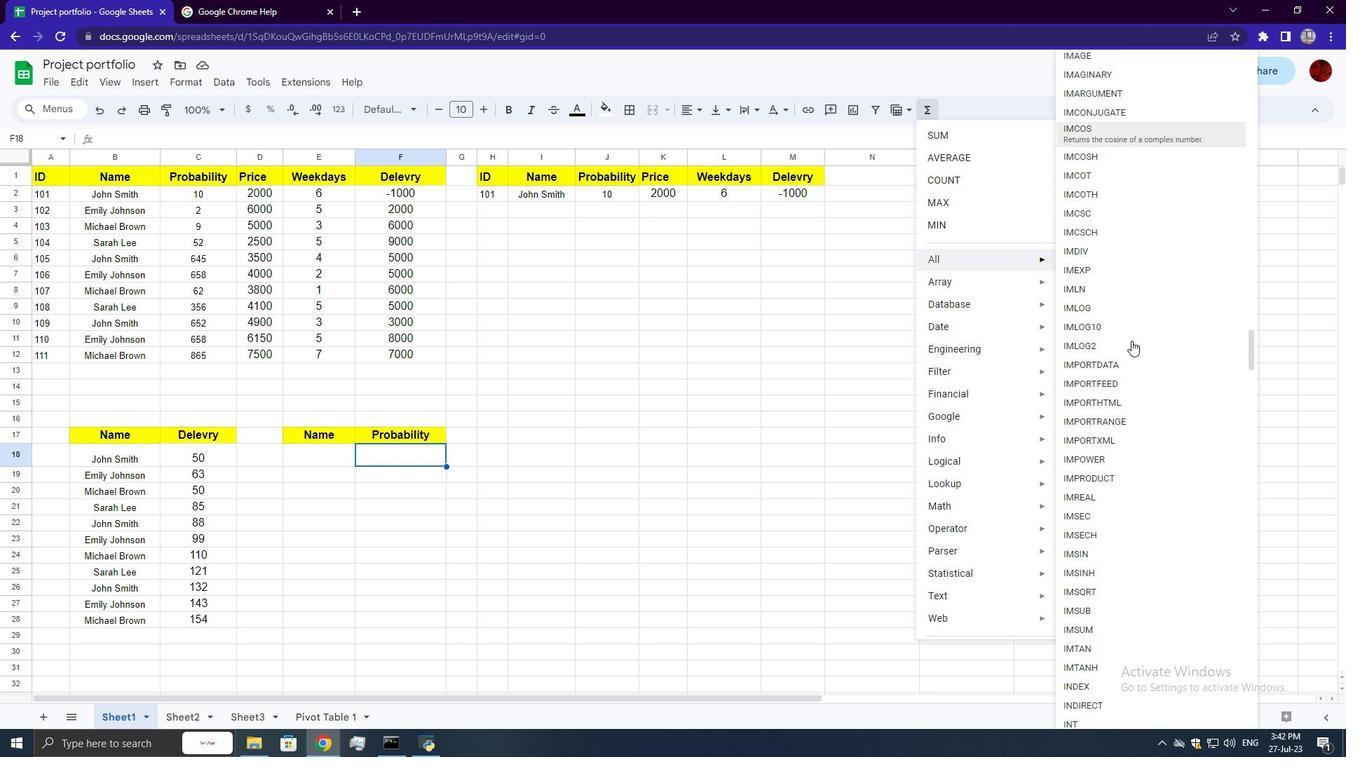 
Action: Mouse scrolled (1132, 340) with delta (0, 0)
Screenshot: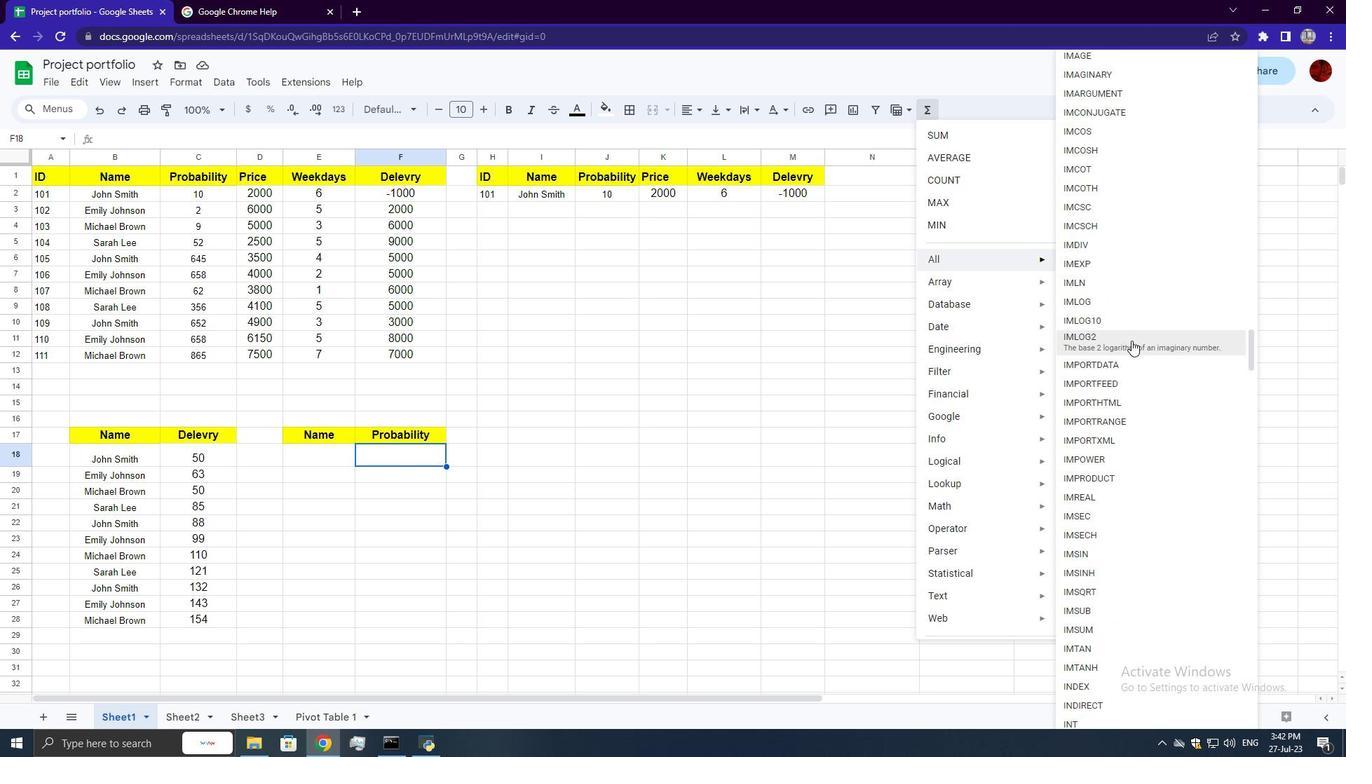 
Action: Mouse scrolled (1132, 340) with delta (0, 0)
Screenshot: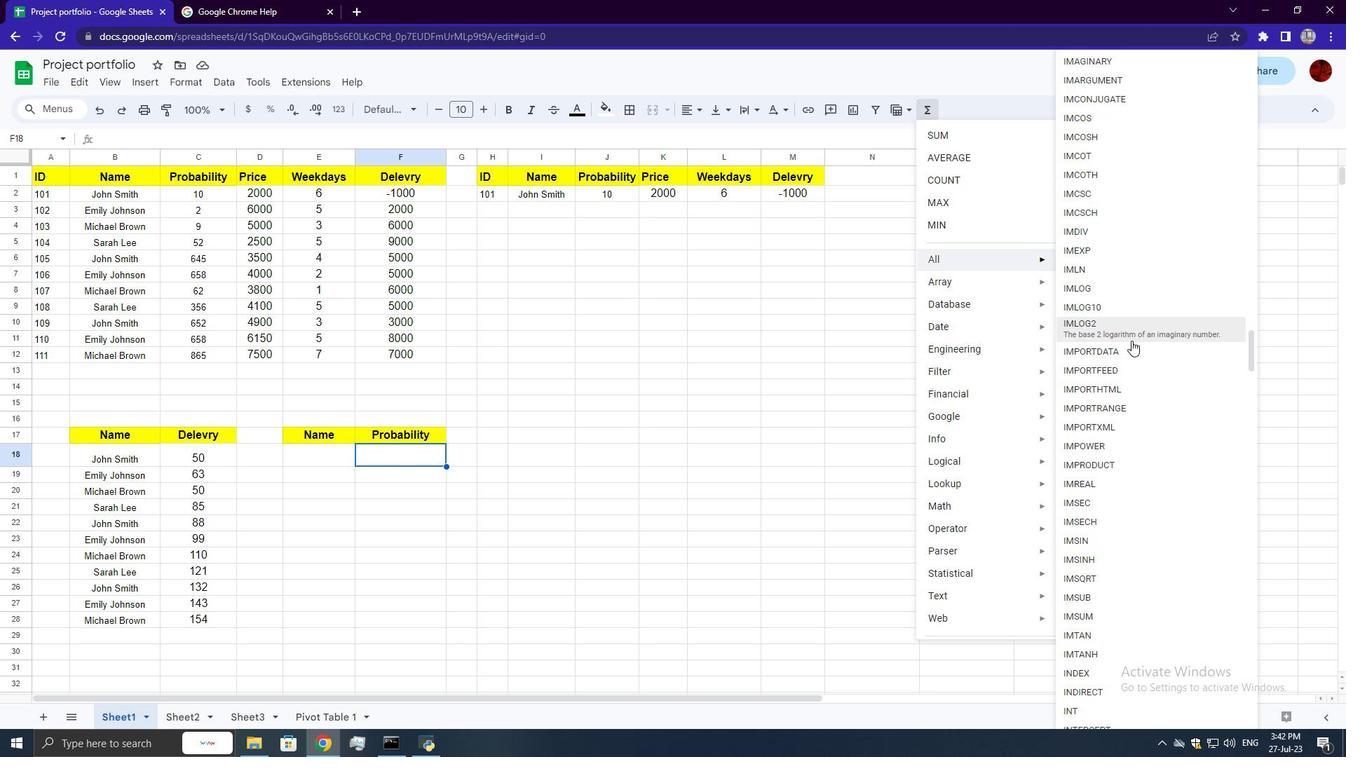 
Action: Mouse scrolled (1132, 340) with delta (0, 0)
Screenshot: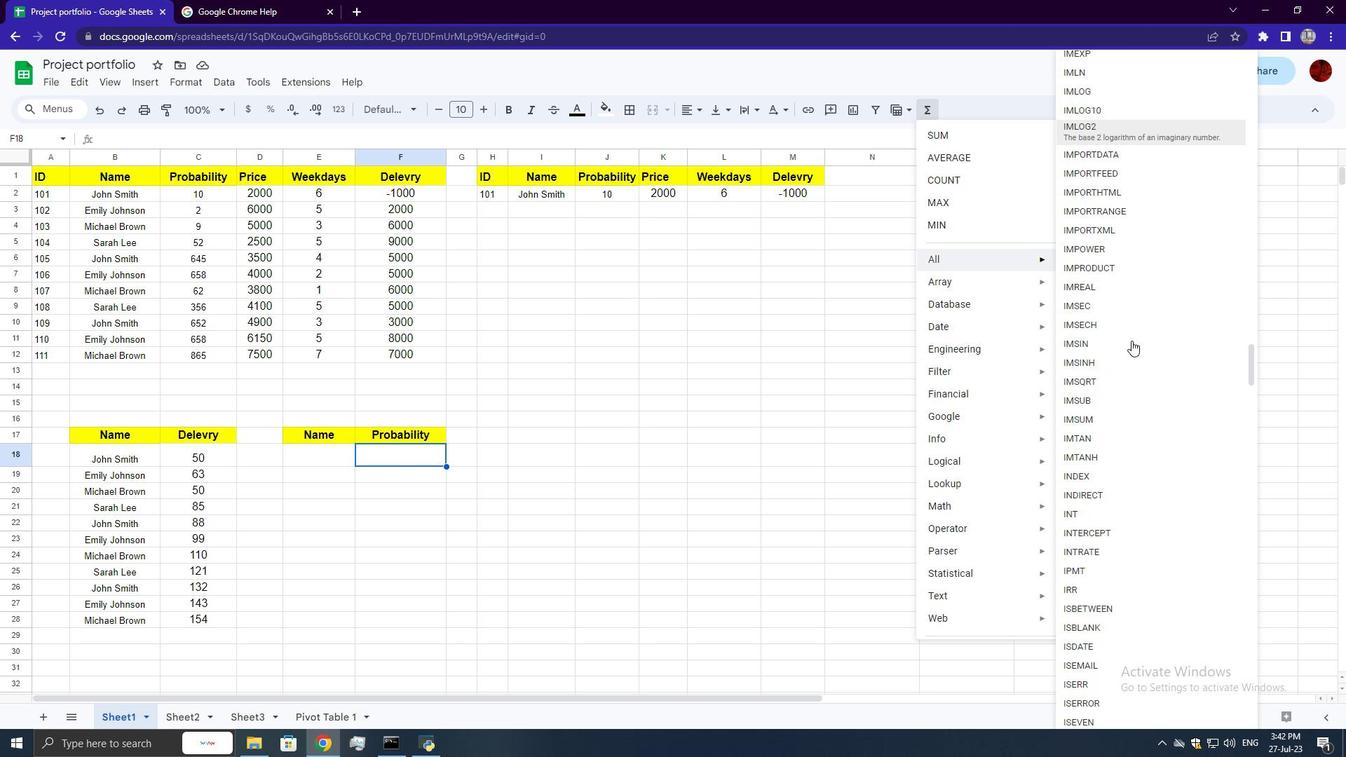 
Action: Mouse scrolled (1132, 340) with delta (0, 0)
Screenshot: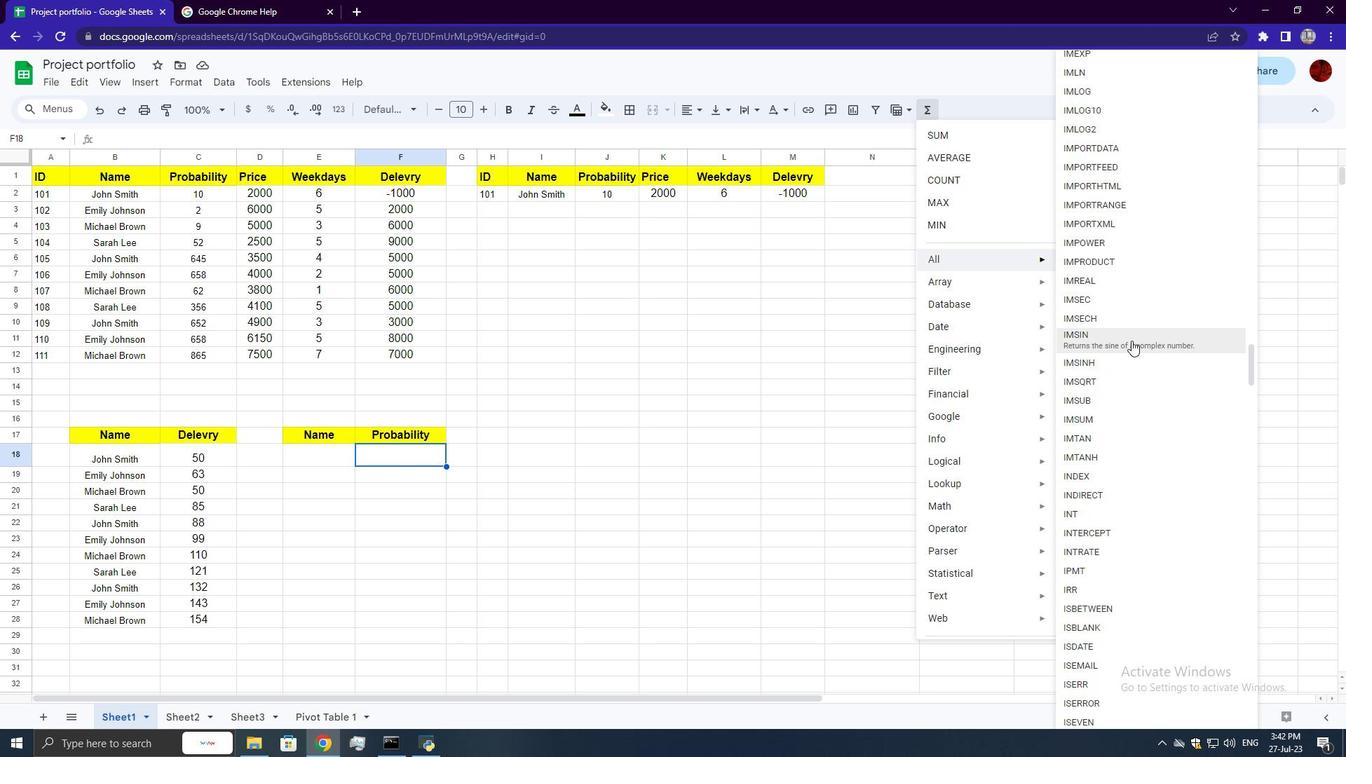 
Action: Mouse scrolled (1132, 340) with delta (0, 0)
Screenshot: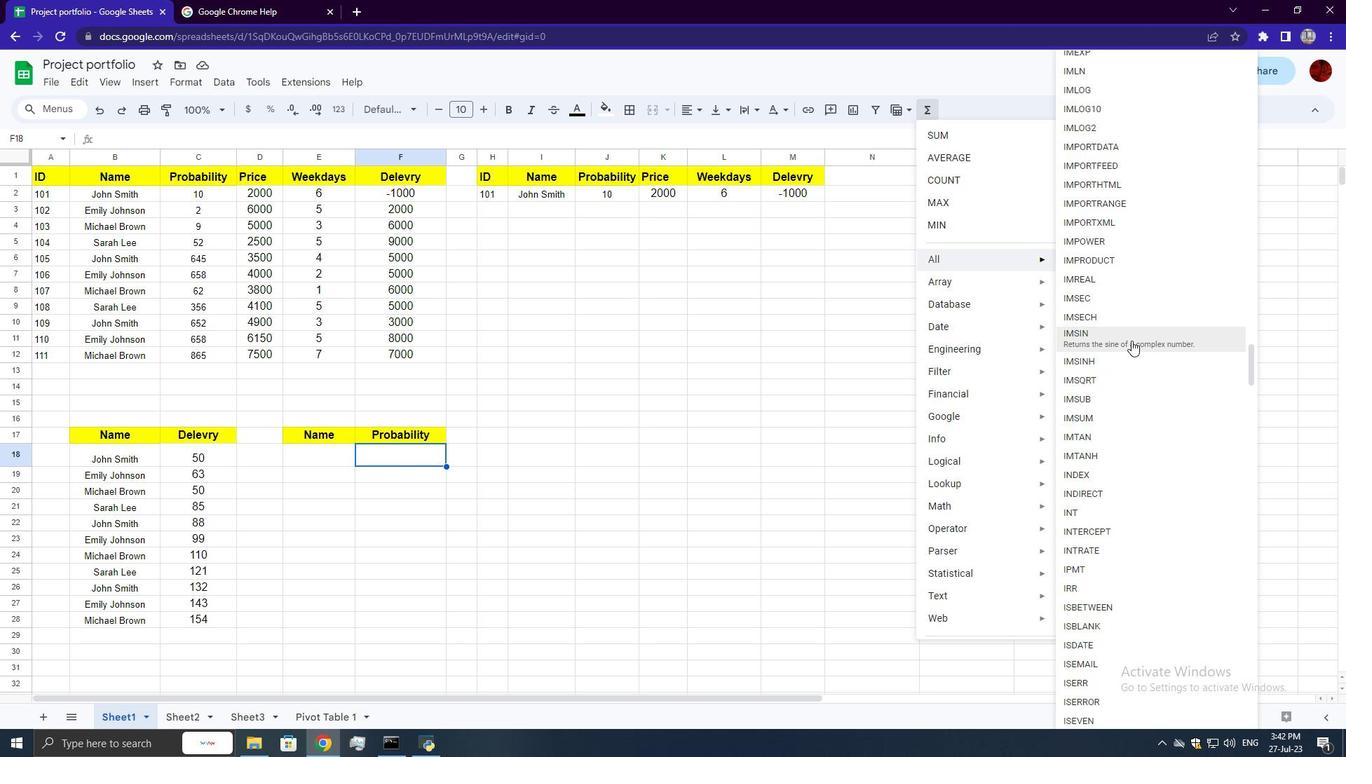 
Action: Mouse scrolled (1132, 340) with delta (0, 0)
Screenshot: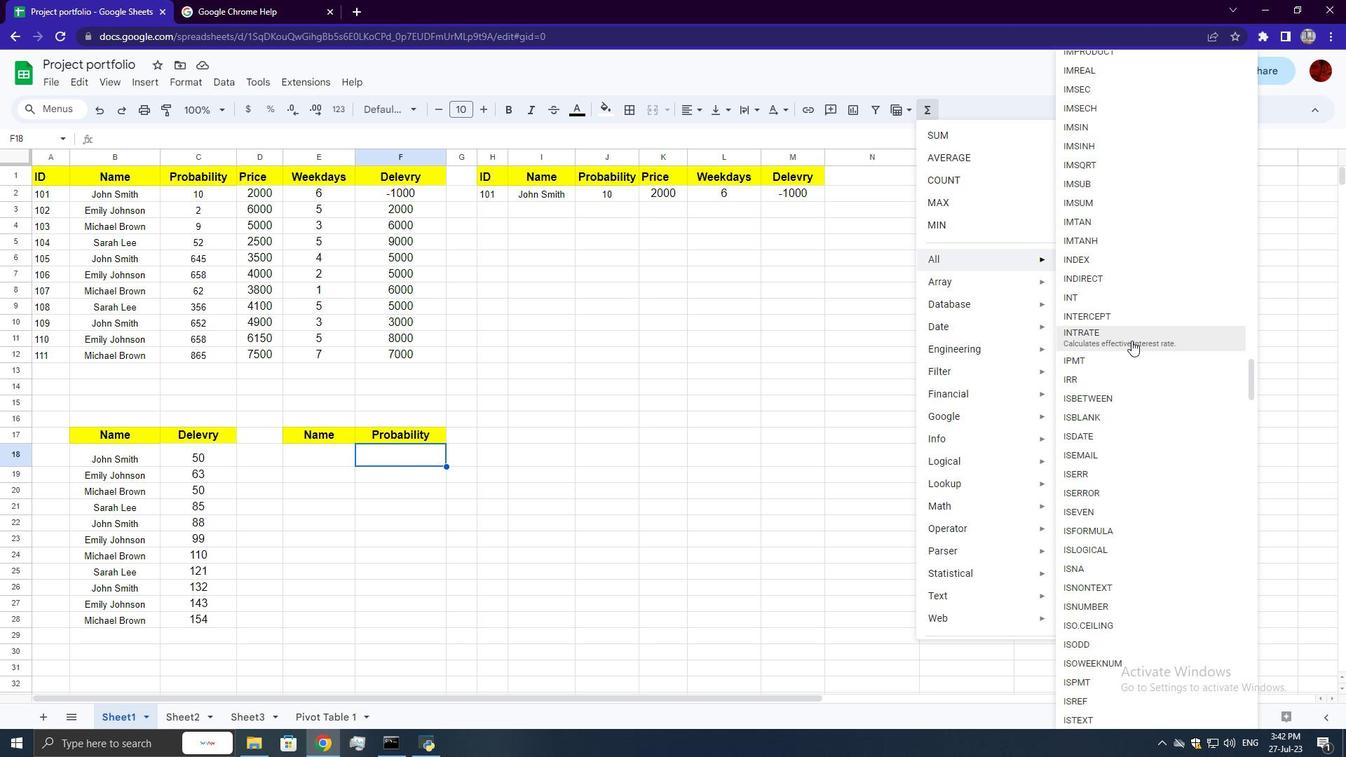 
Action: Mouse scrolled (1132, 340) with delta (0, 0)
Screenshot: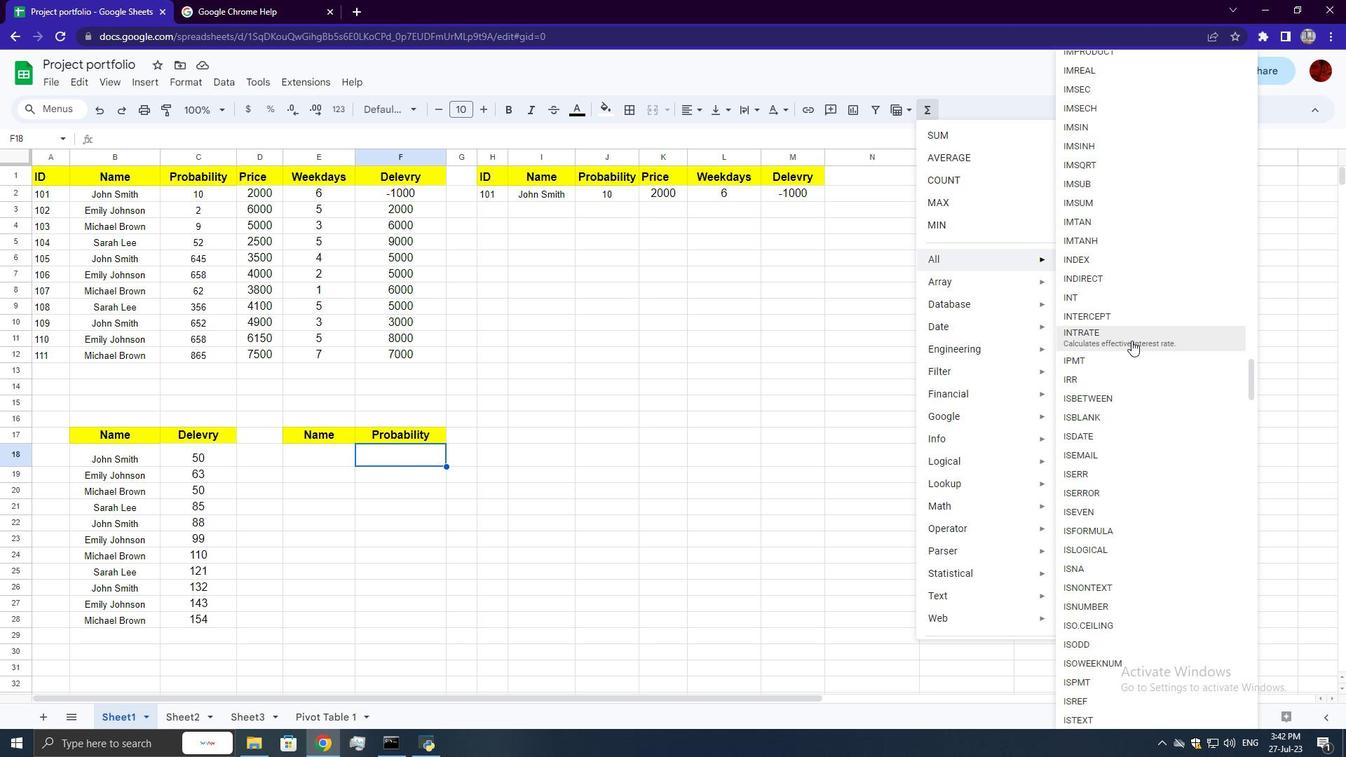 
Action: Mouse scrolled (1132, 340) with delta (0, 0)
Screenshot: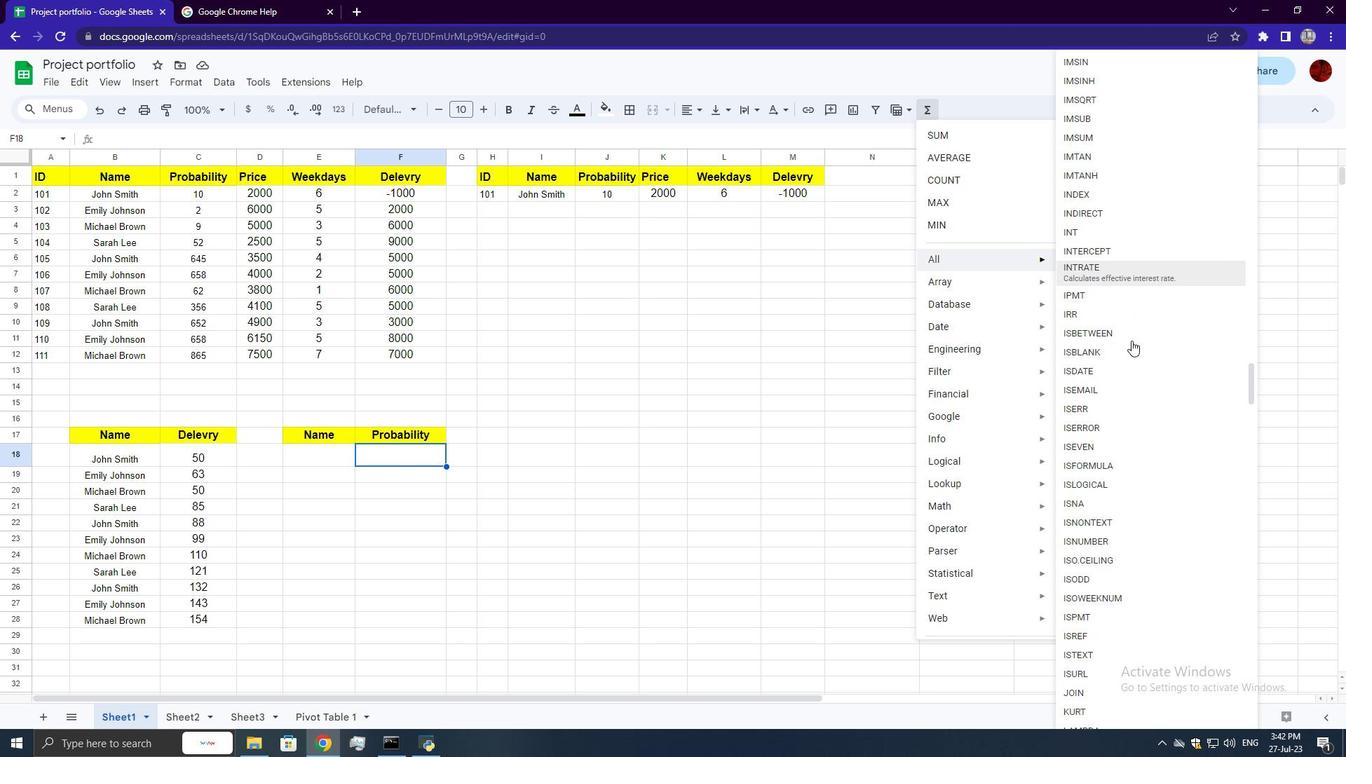 
Action: Mouse scrolled (1132, 340) with delta (0, 0)
Screenshot: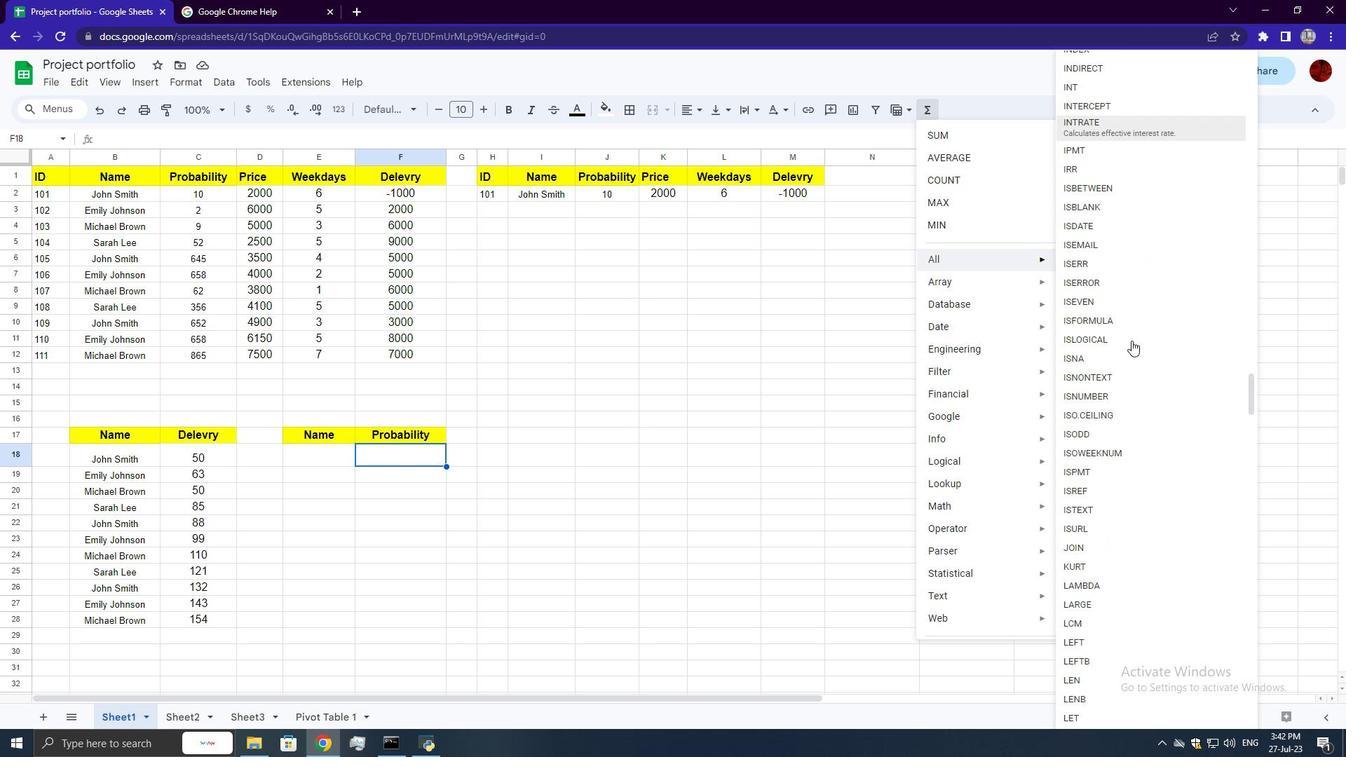 
Action: Mouse moved to (1092, 496)
Screenshot: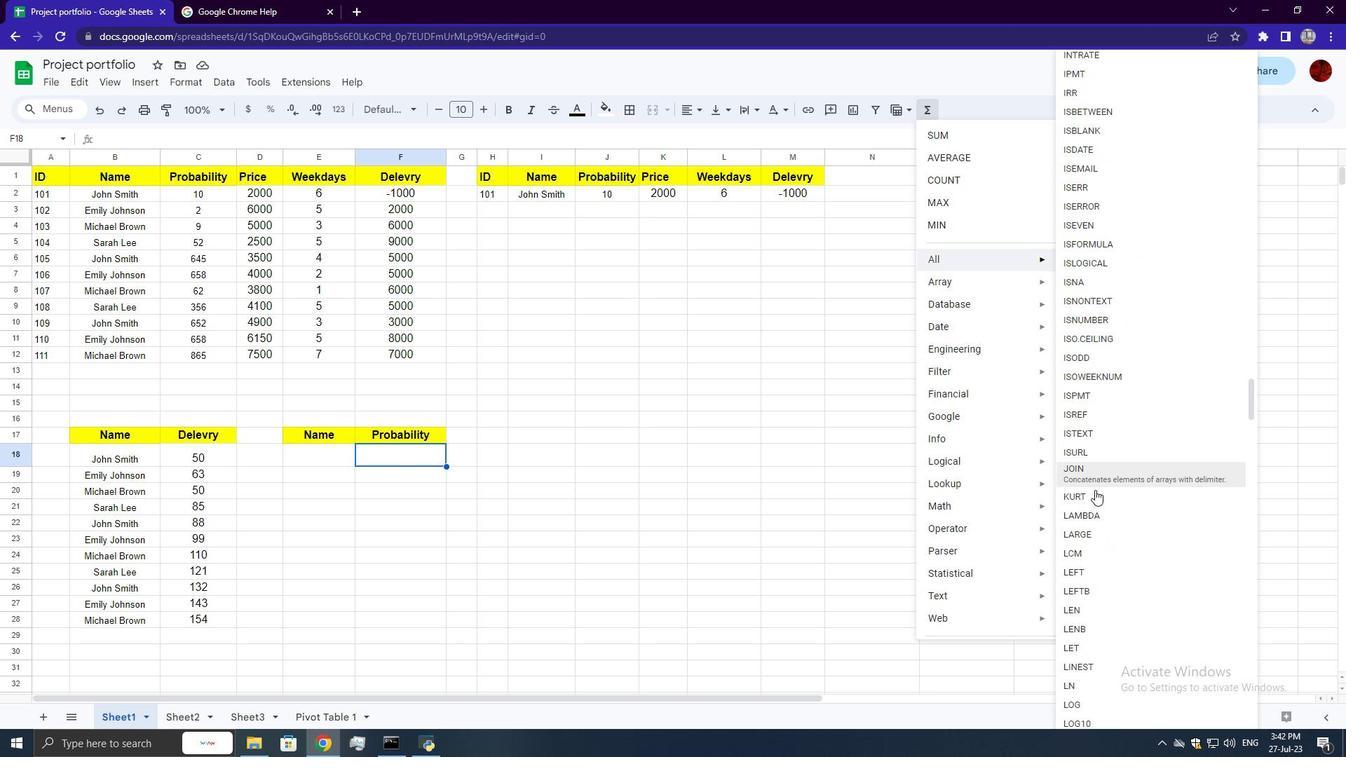 
Action: Mouse pressed left at (1092, 496)
Screenshot: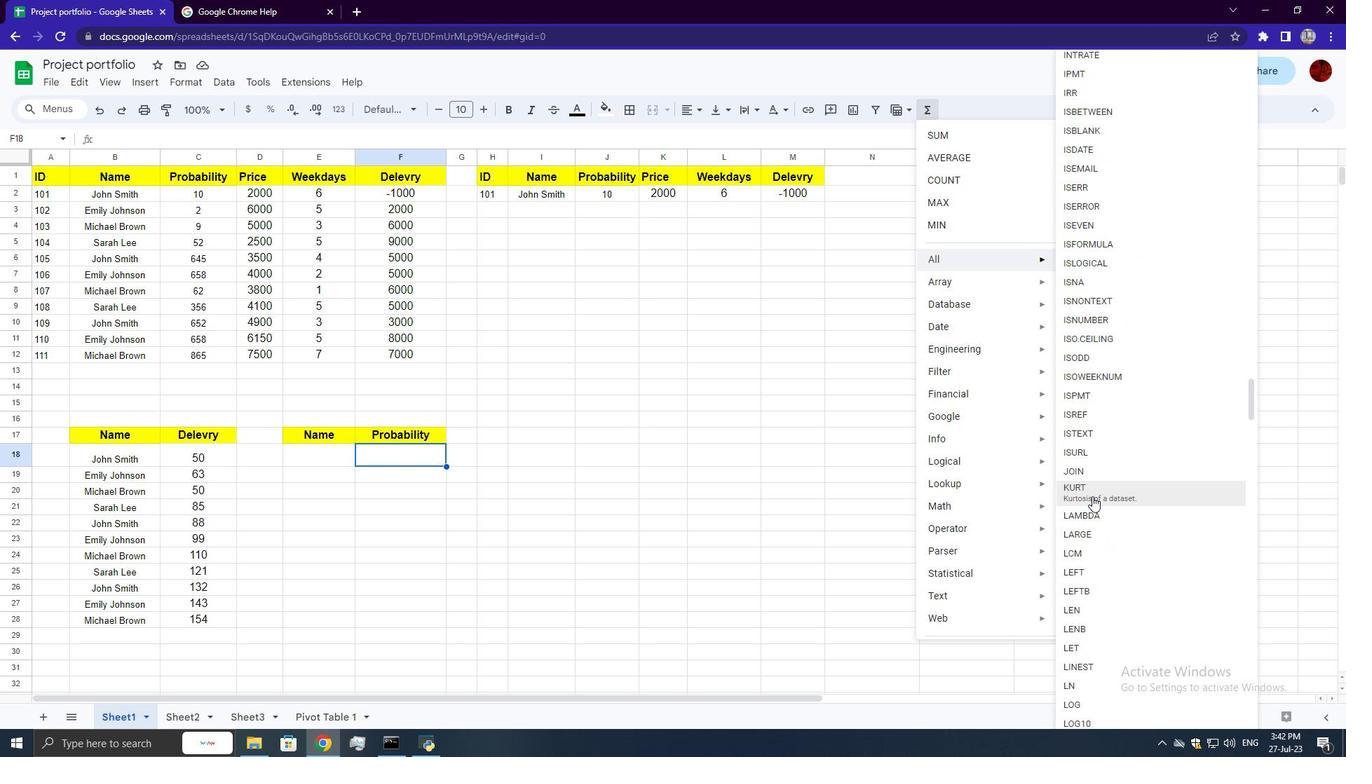 
Action: Mouse moved to (246, 188)
Screenshot: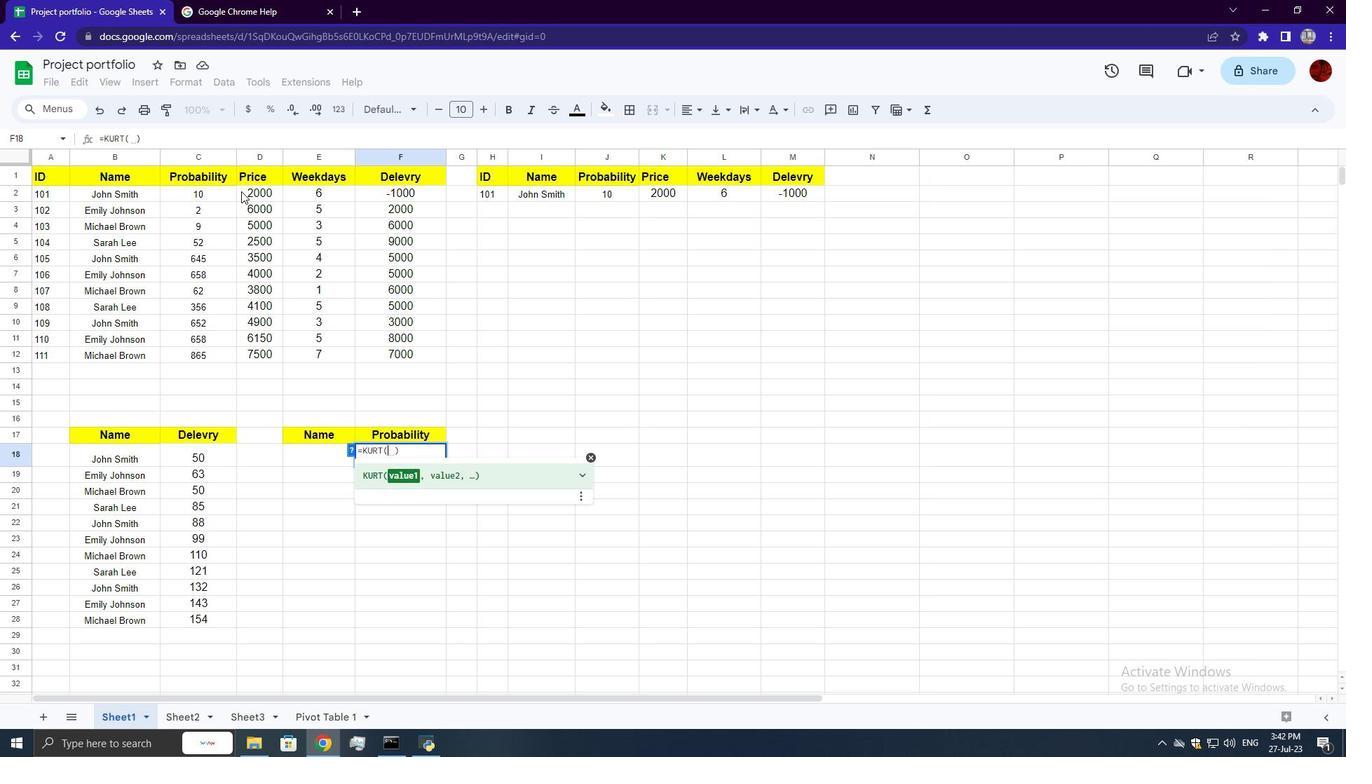 
Action: Mouse pressed left at (246, 188)
Screenshot: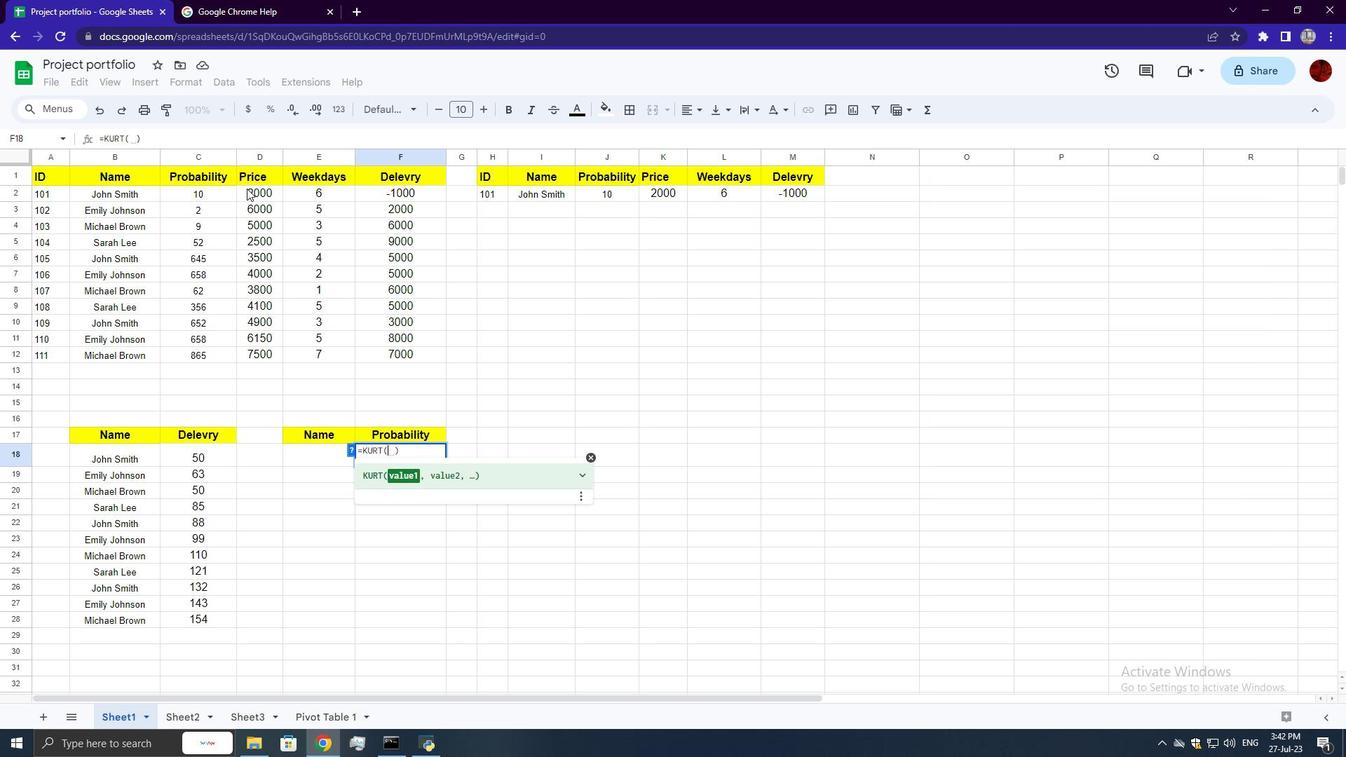 
Action: Mouse moved to (253, 354)
Screenshot: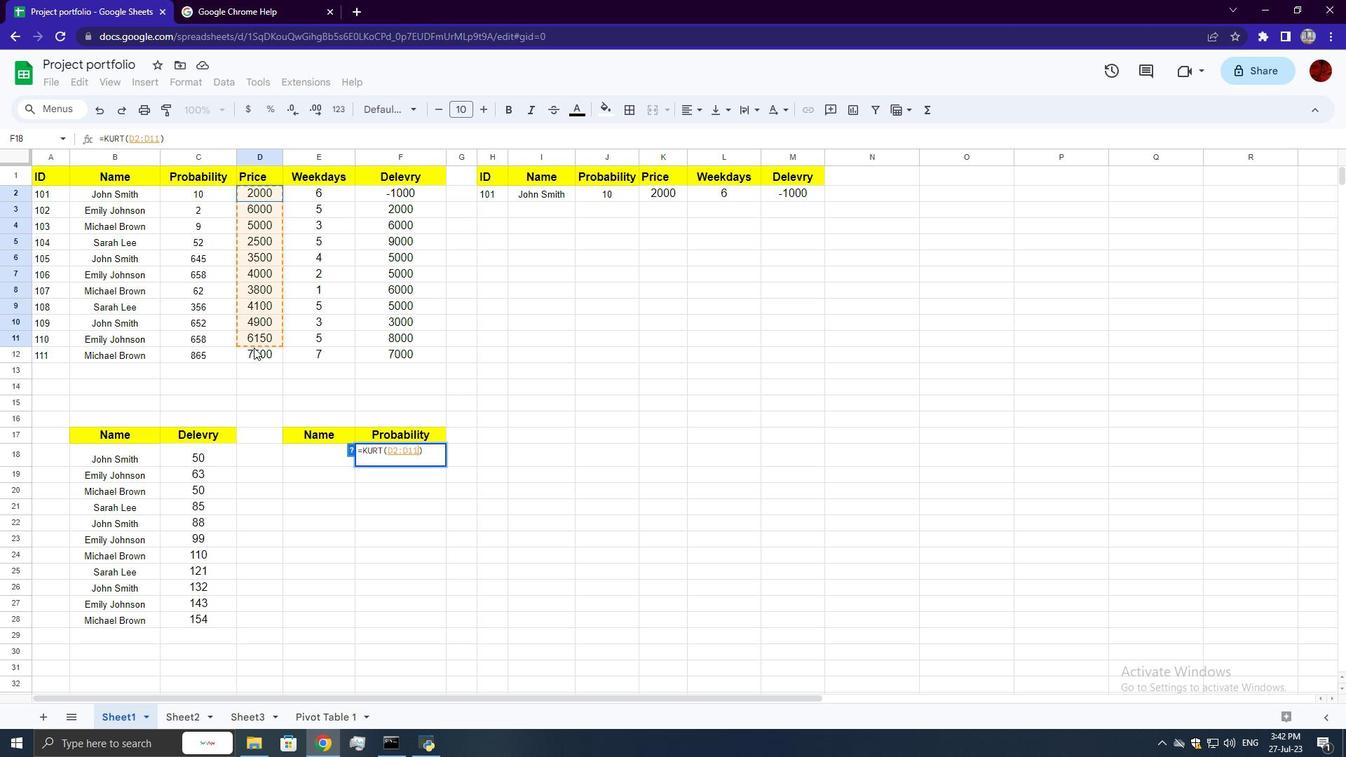 
Action: Key pressed ,
Screenshot: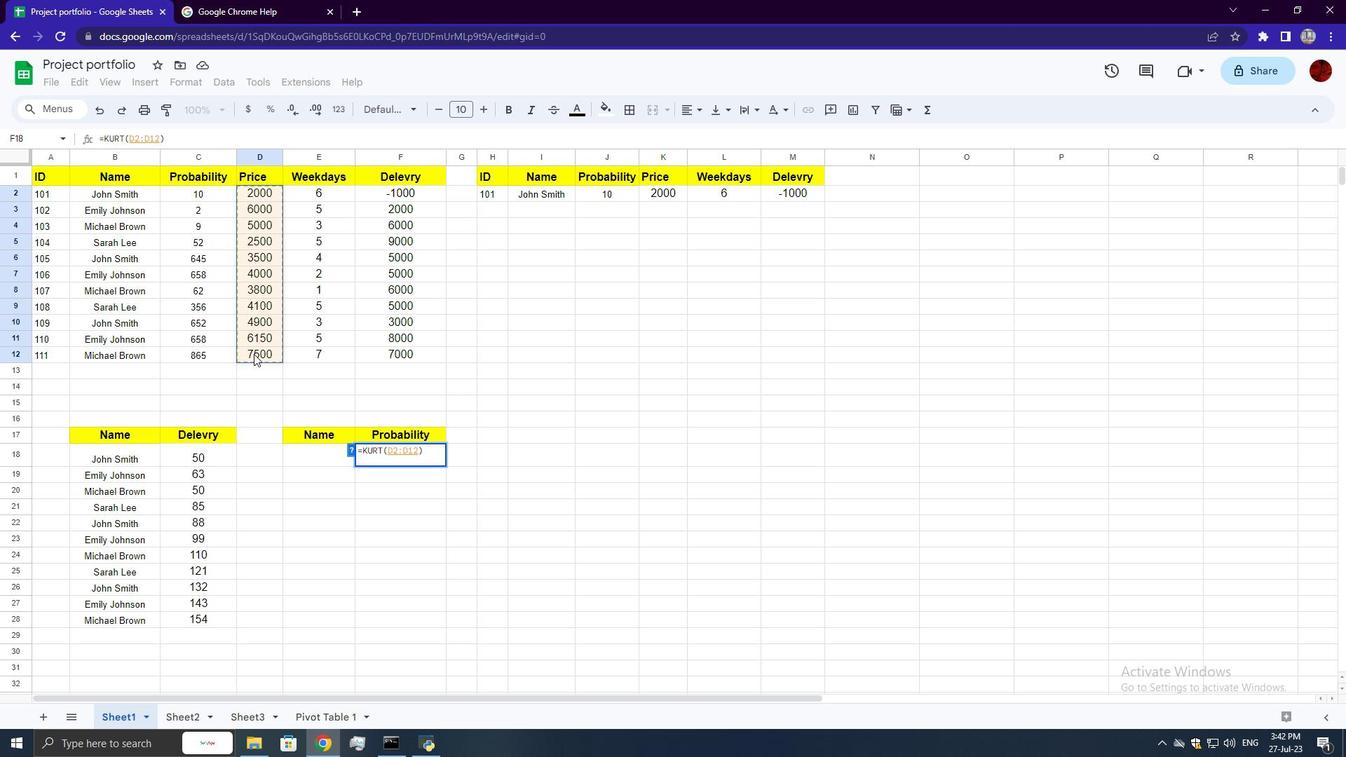 
Action: Mouse moved to (384, 189)
Screenshot: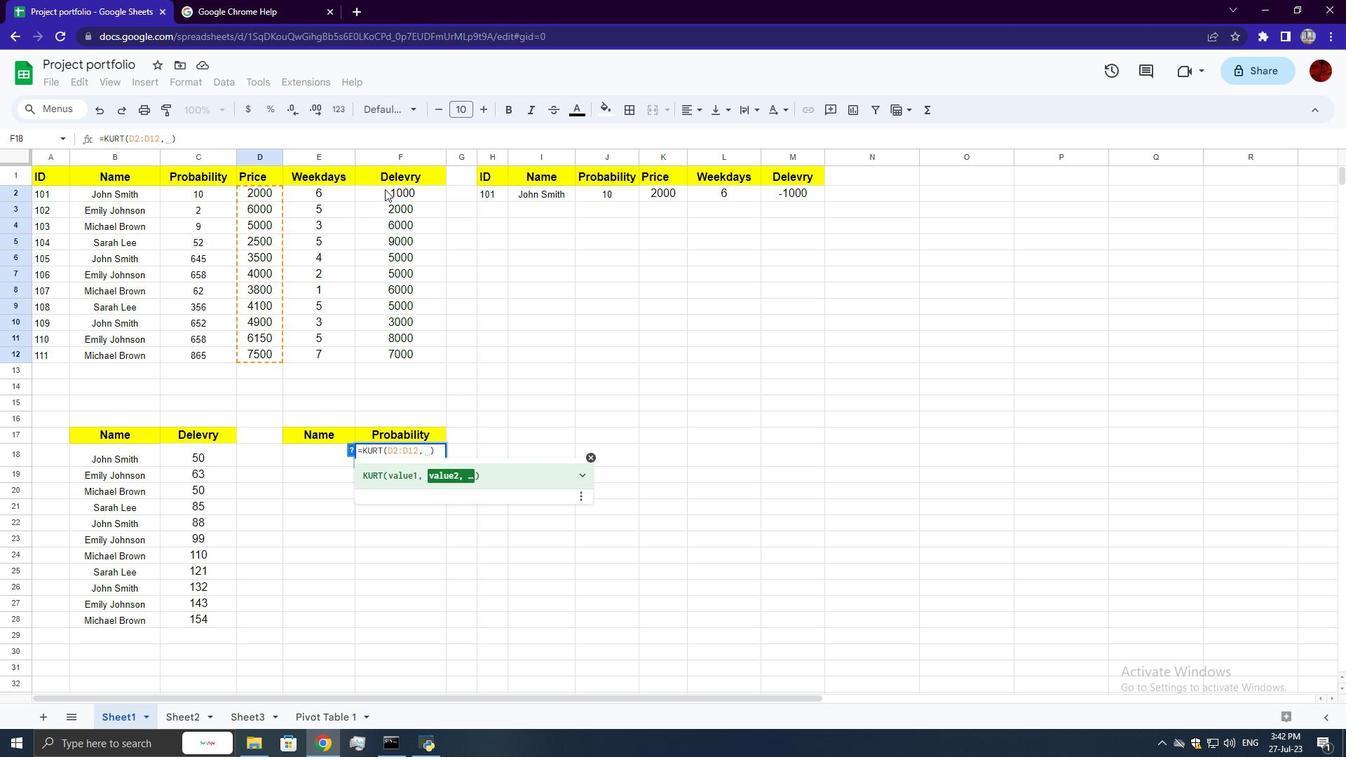 
Action: Mouse pressed left at (384, 189)
Screenshot: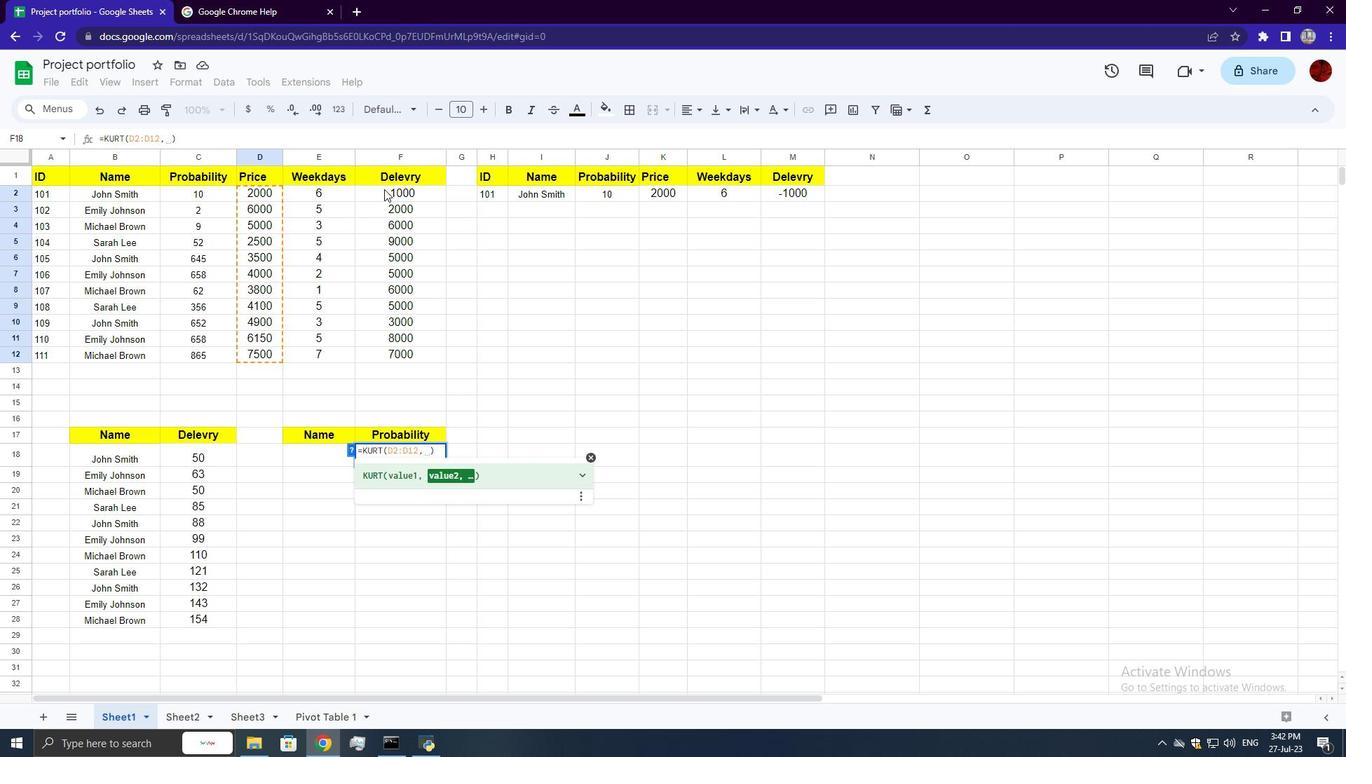 
Action: Mouse moved to (384, 350)
Screenshot: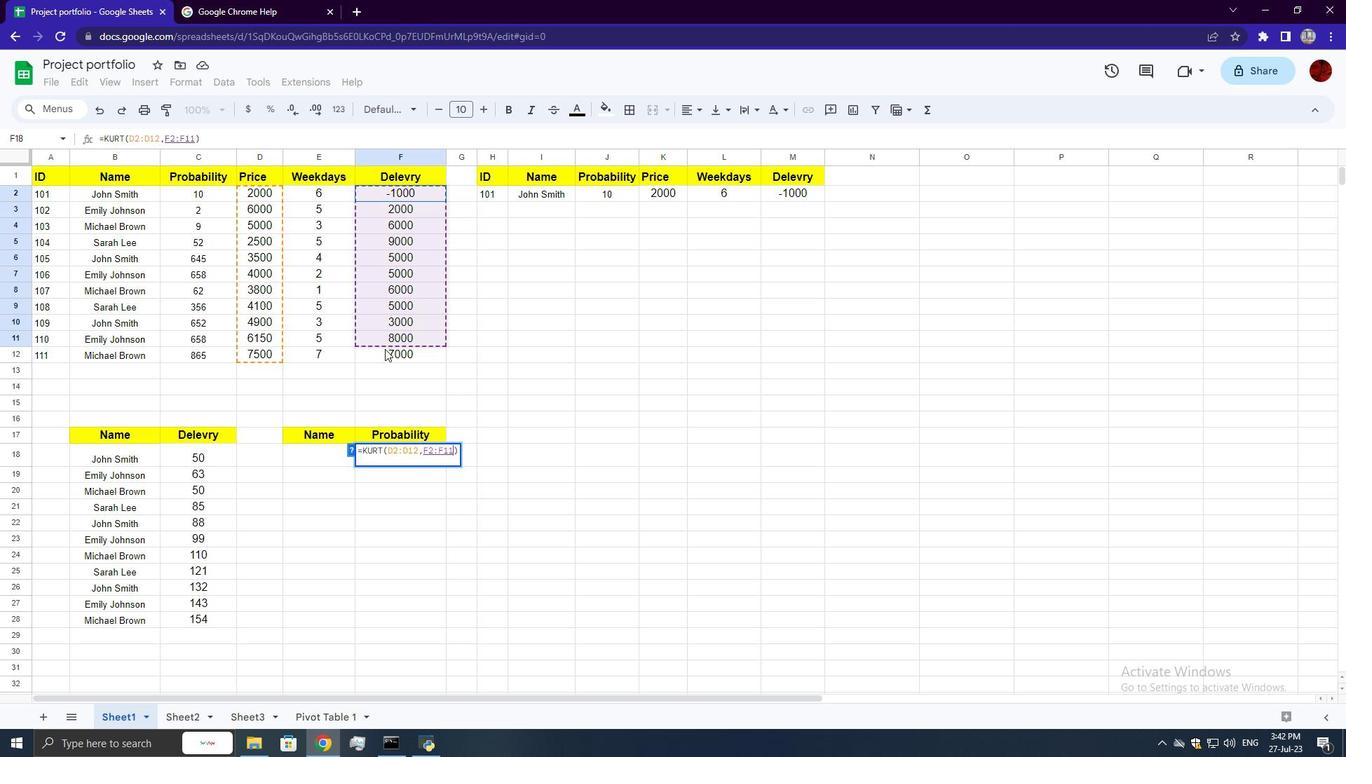 
Action: Key pressed <Key.enter>
Screenshot: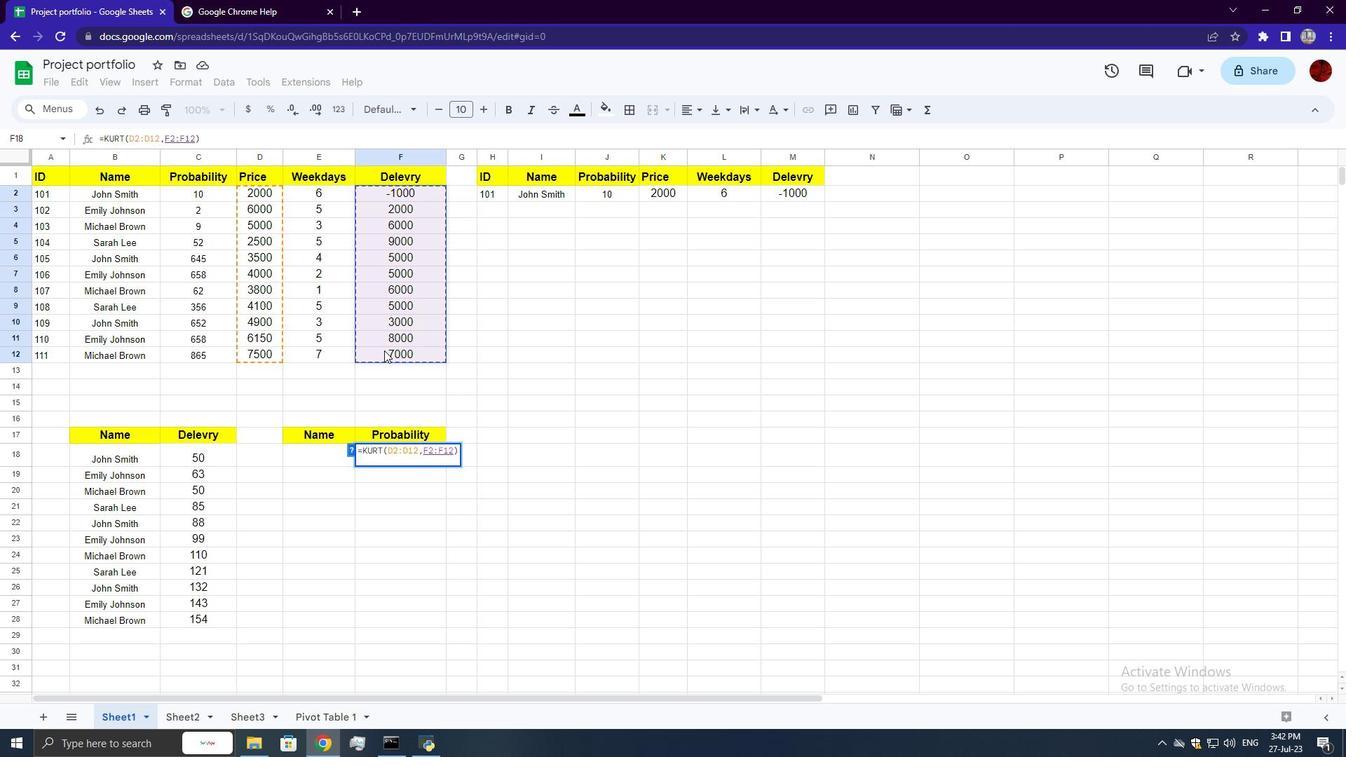 
